 Task: Use LinkedIn's search filters to find people associated with 'Chetana's Institute of Management & Research', in the 'Language Schools' industry, located in 'Vác, Pest, Hungary', talking about '#openhouse', working at 'udaan.com', speaking 'Spanish', offering 'Virtual Assistance', and having 'building inspector' in their title.
Action: Mouse moved to (355, 124)
Screenshot: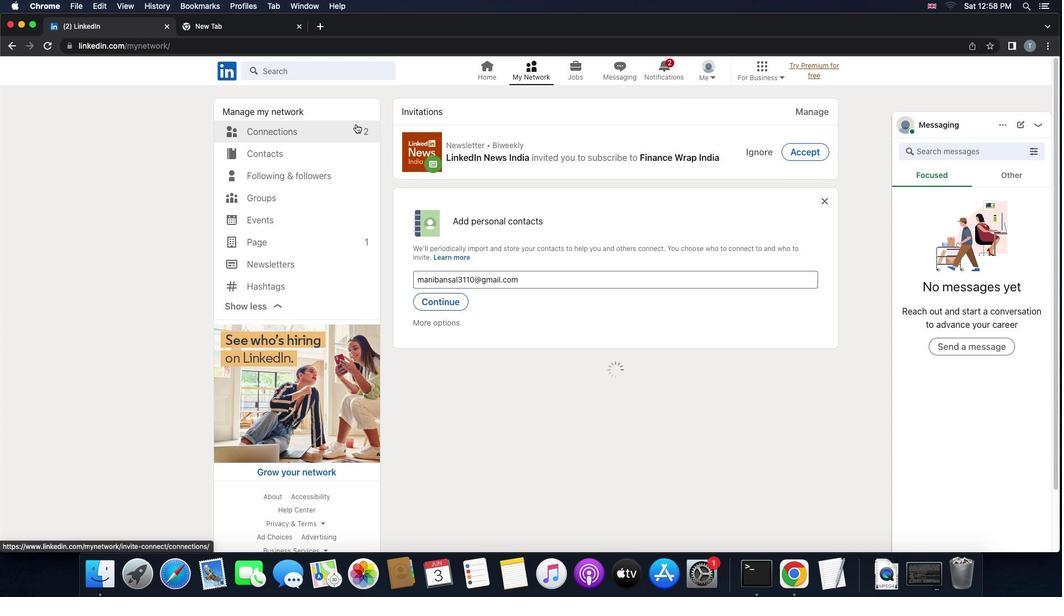 
Action: Mouse pressed left at (355, 124)
Screenshot: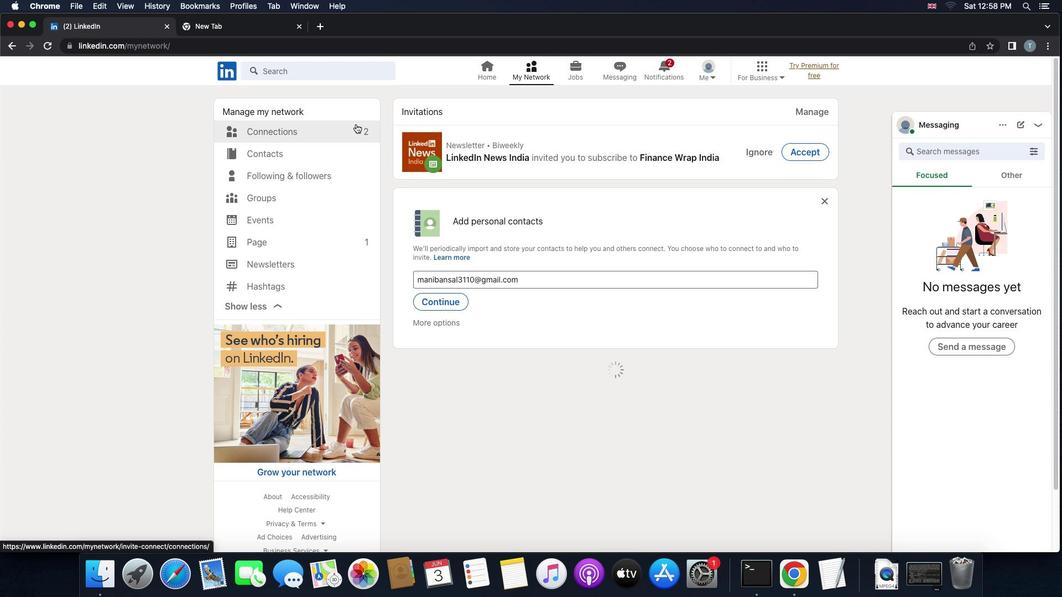 
Action: Mouse pressed left at (355, 124)
Screenshot: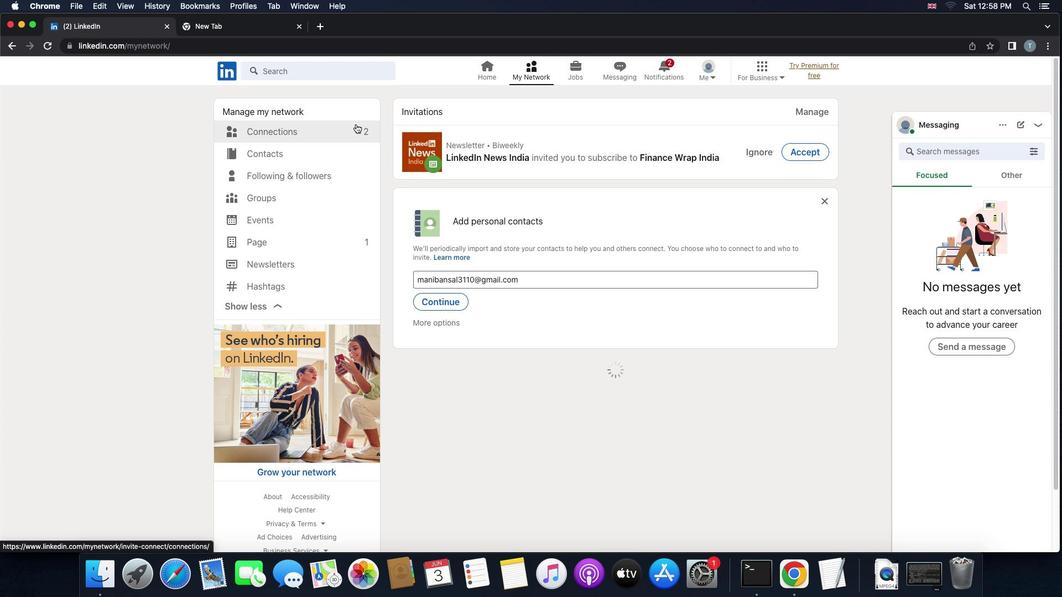 
Action: Mouse moved to (633, 132)
Screenshot: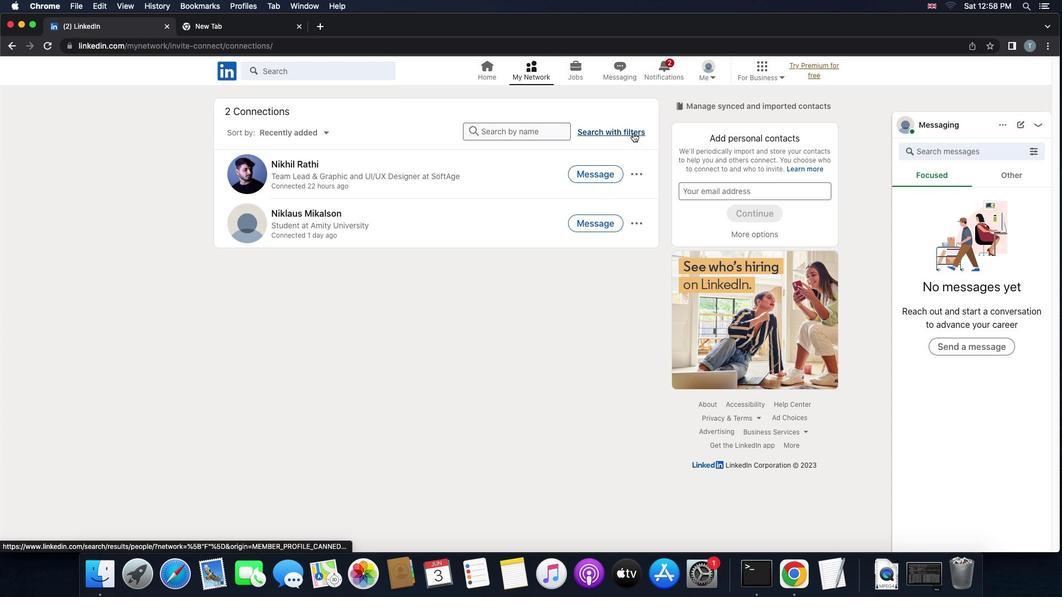 
Action: Mouse pressed left at (633, 132)
Screenshot: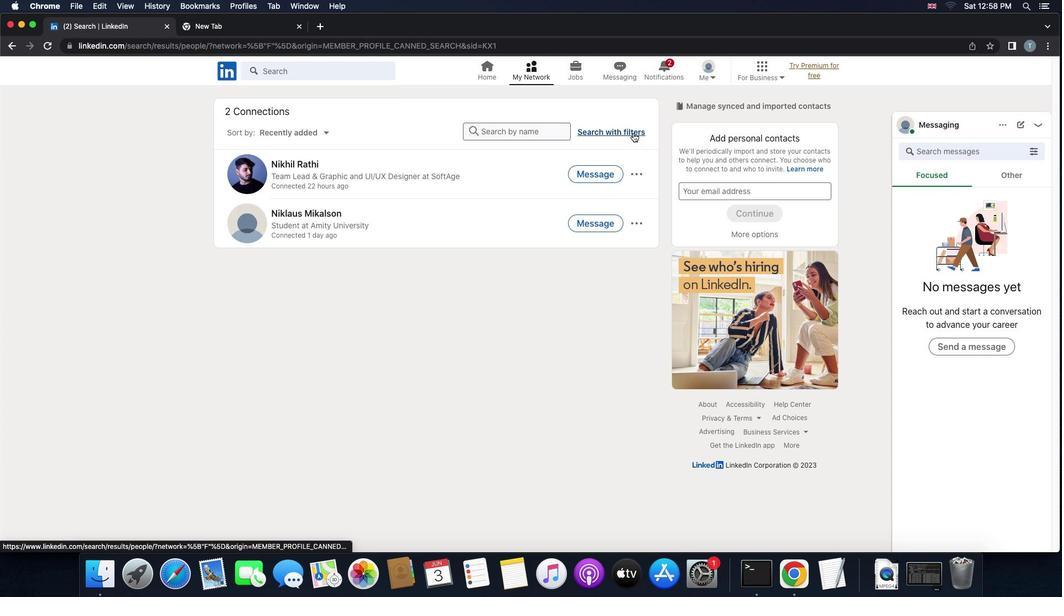 
Action: Mouse moved to (578, 96)
Screenshot: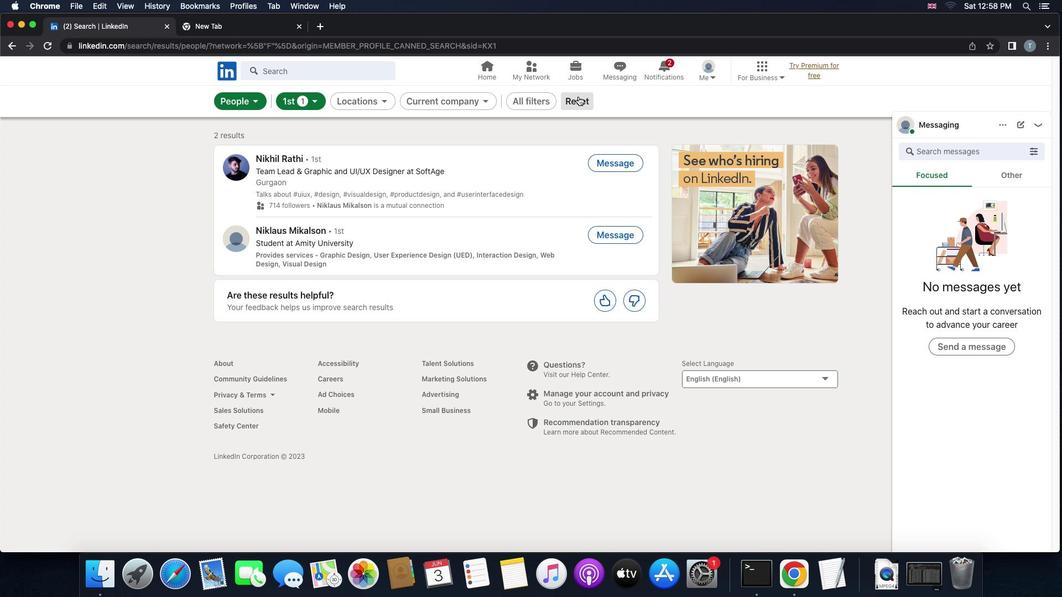
Action: Mouse pressed left at (578, 96)
Screenshot: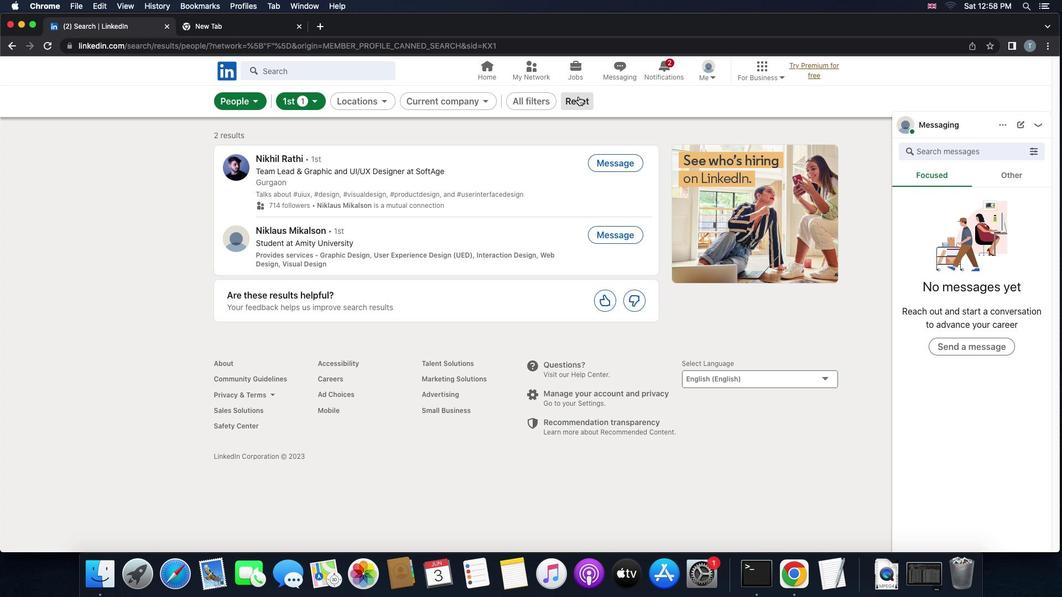 
Action: Mouse moved to (554, 103)
Screenshot: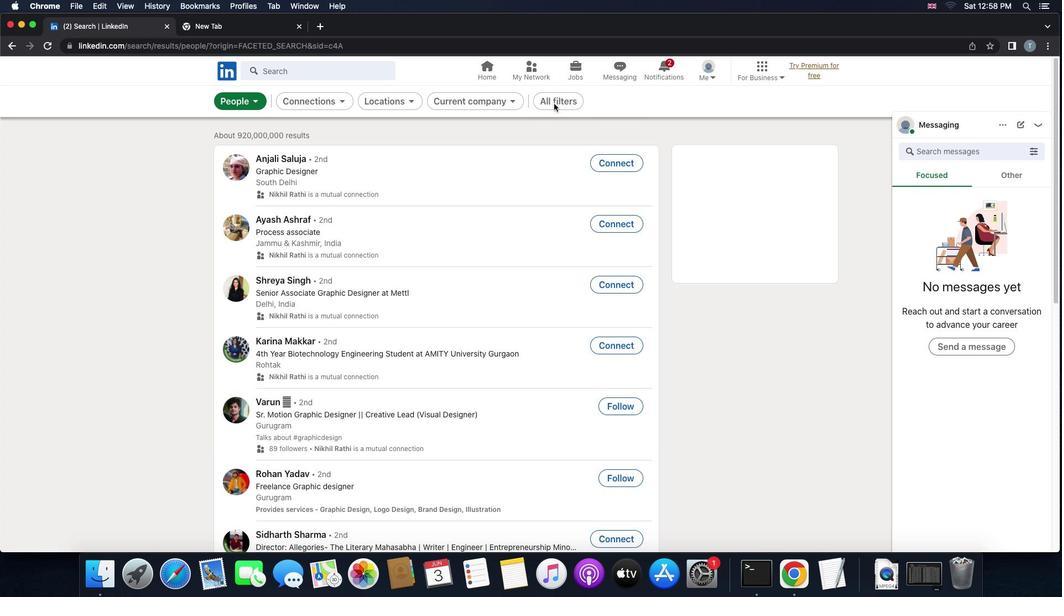 
Action: Mouse pressed left at (554, 103)
Screenshot: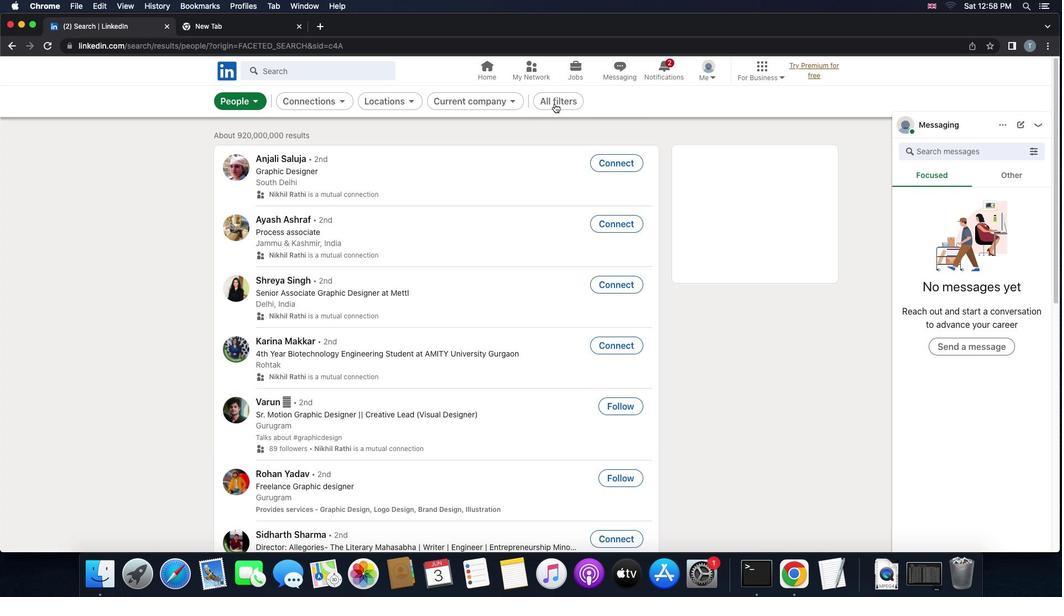 
Action: Mouse moved to (859, 272)
Screenshot: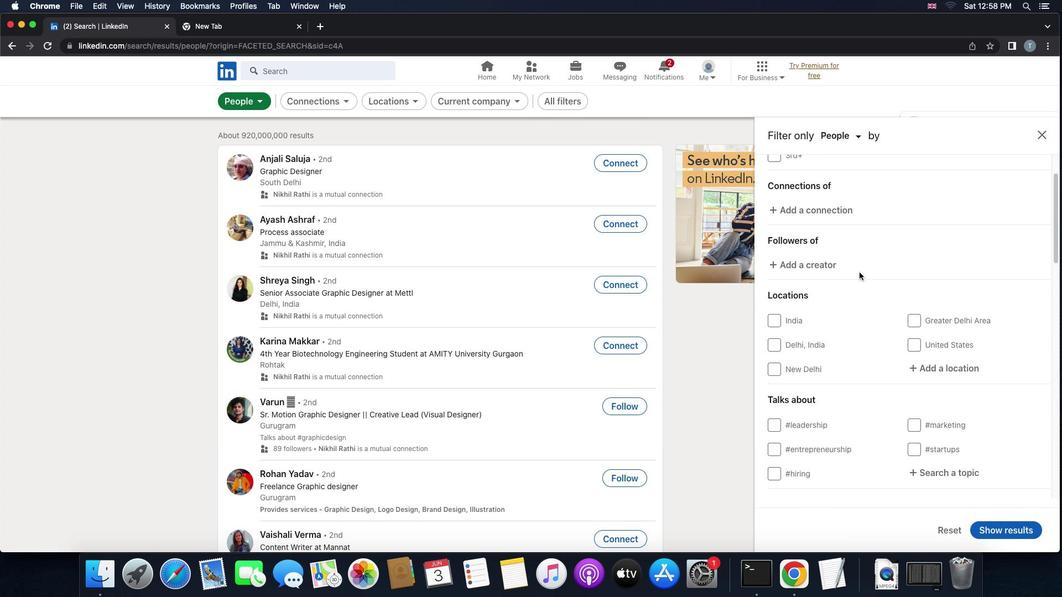 
Action: Mouse scrolled (859, 272) with delta (0, 0)
Screenshot: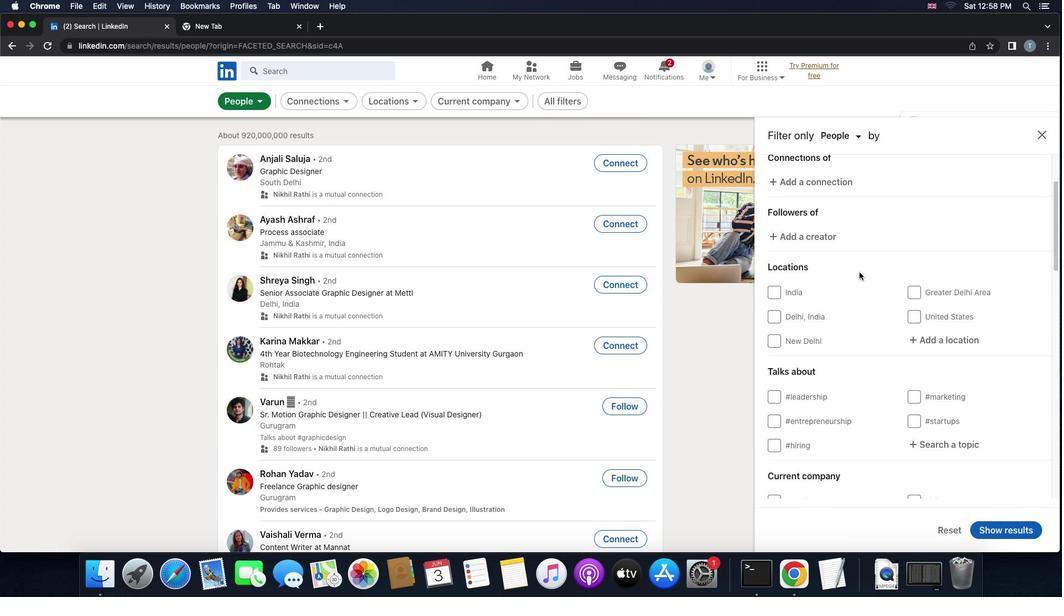 
Action: Mouse moved to (859, 272)
Screenshot: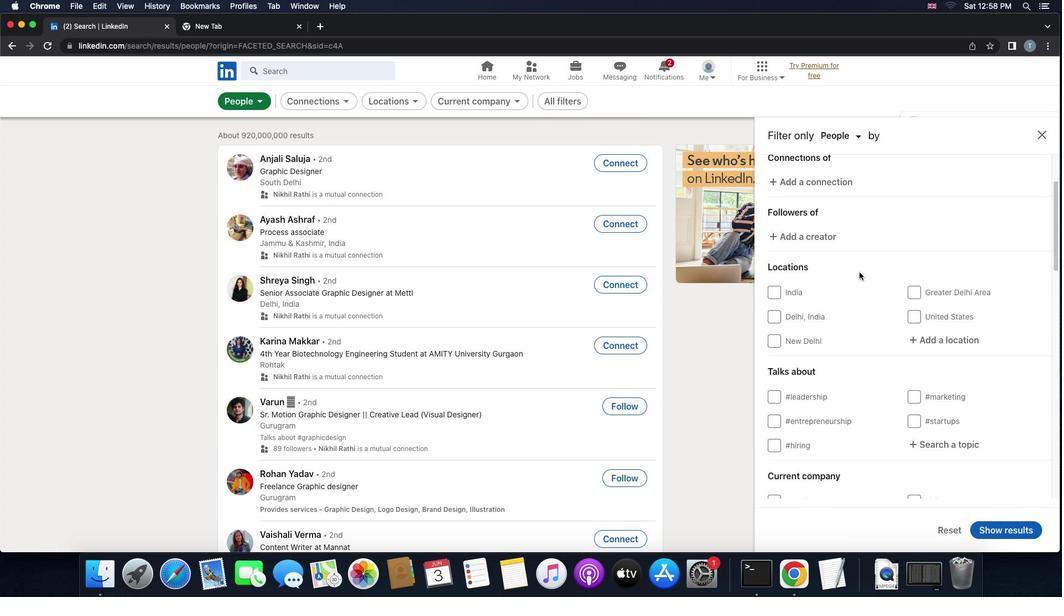 
Action: Mouse scrolled (859, 272) with delta (0, 0)
Screenshot: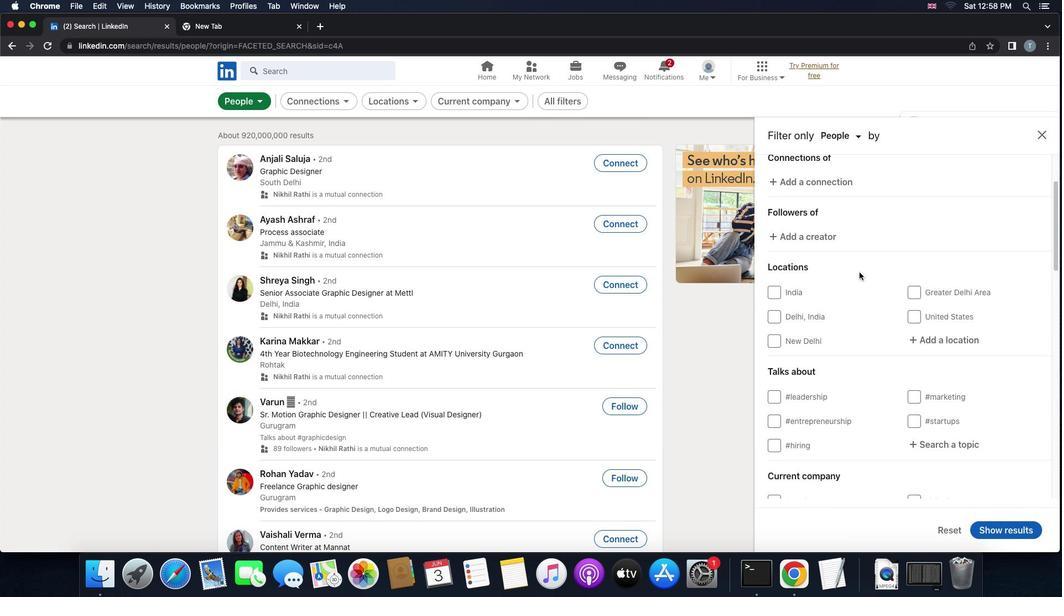 
Action: Mouse scrolled (859, 272) with delta (0, -1)
Screenshot: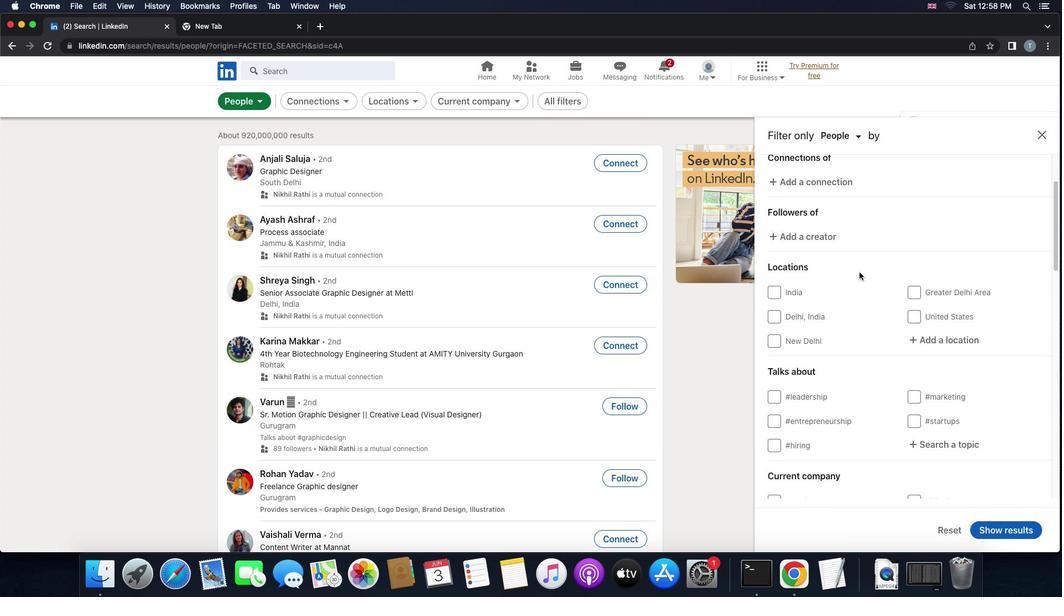 
Action: Mouse moved to (944, 338)
Screenshot: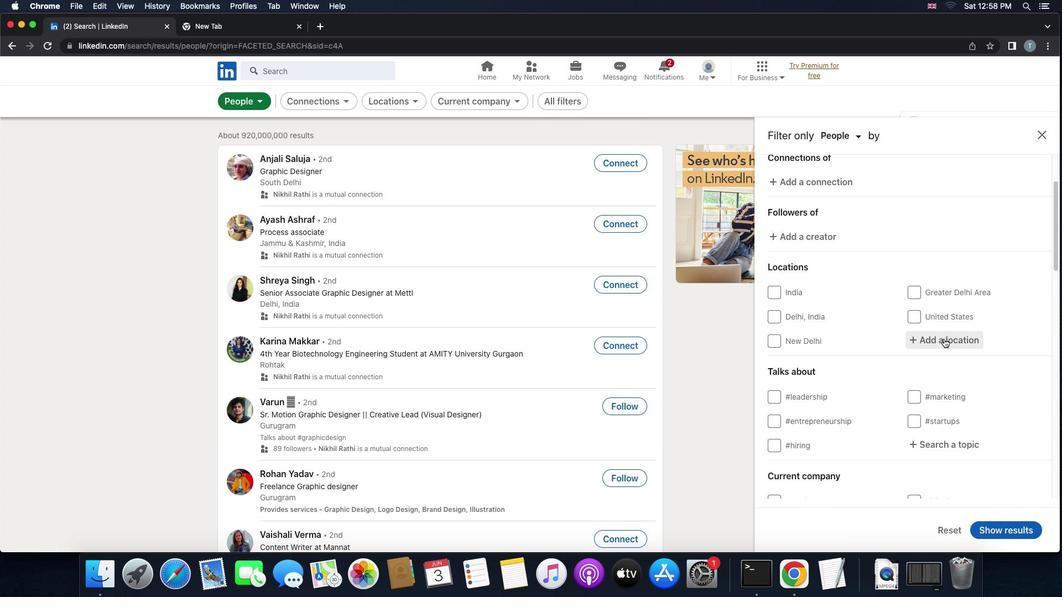 
Action: Mouse pressed left at (944, 338)
Screenshot: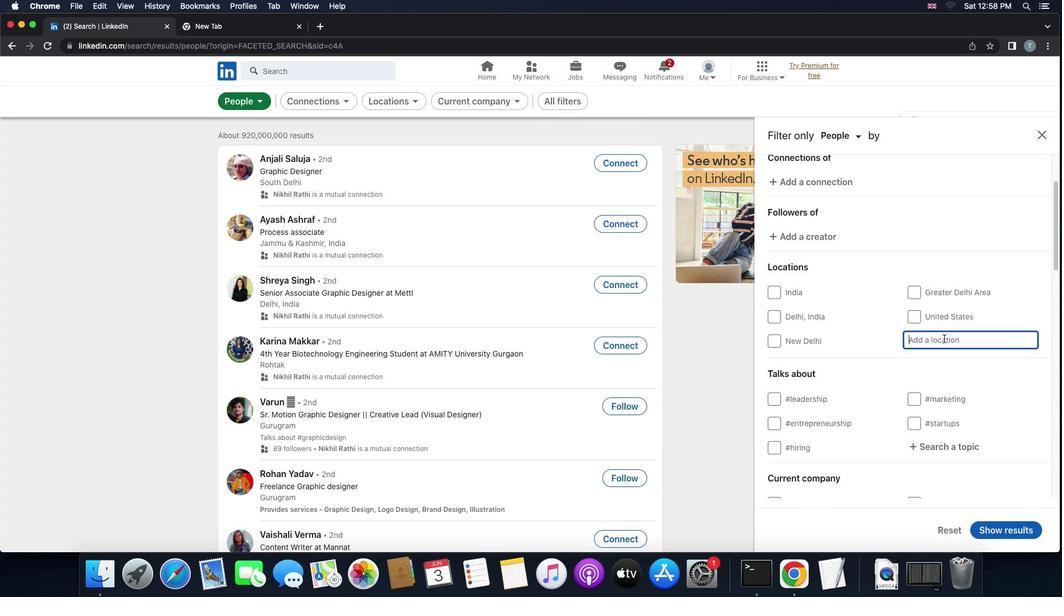 
Action: Key pressed 'v''a''c'
Screenshot: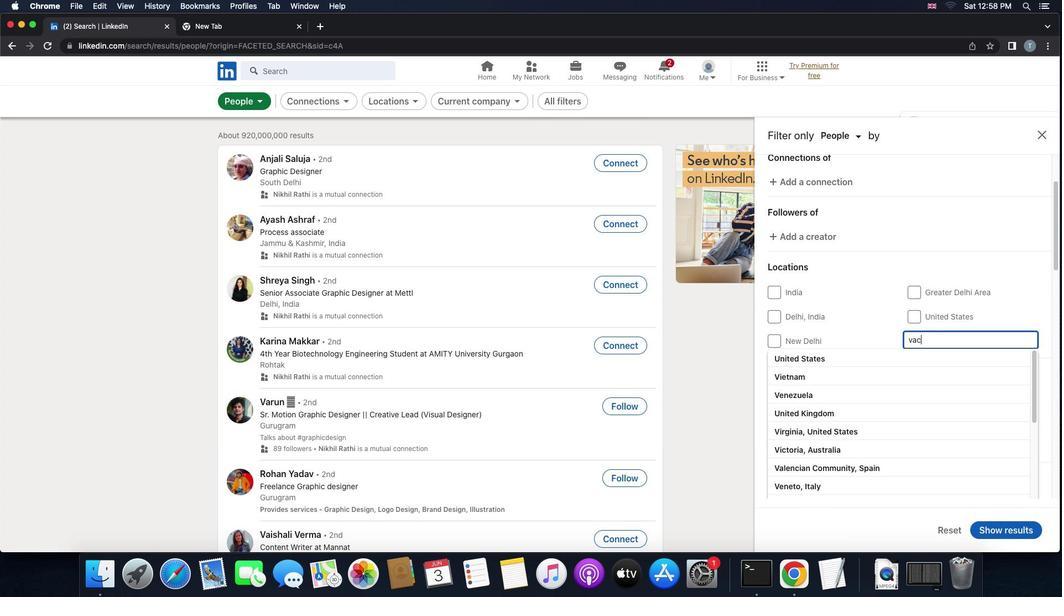 
Action: Mouse moved to (927, 416)
Screenshot: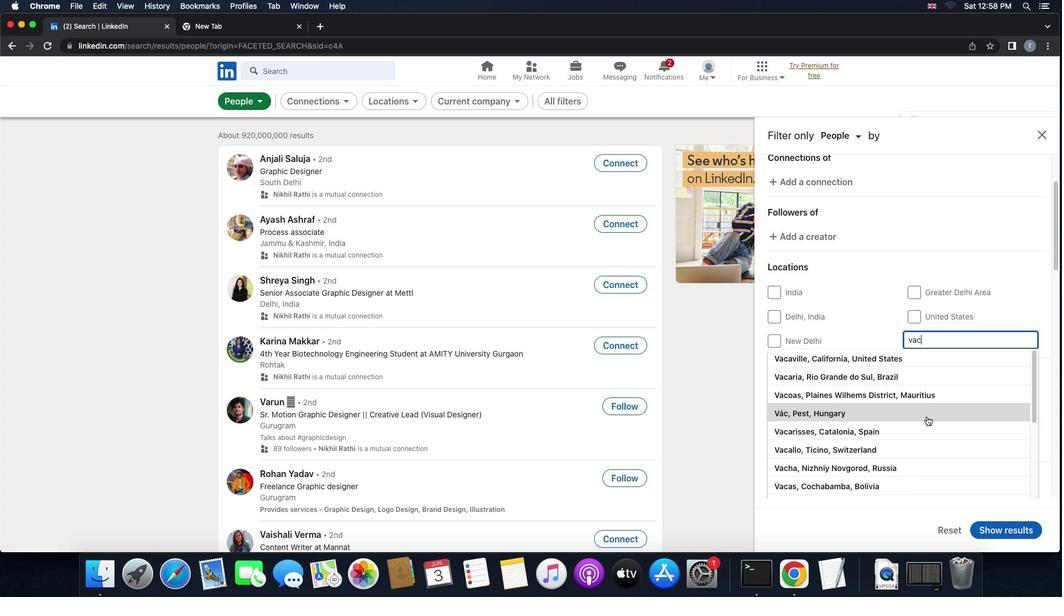 
Action: Mouse pressed left at (927, 416)
Screenshot: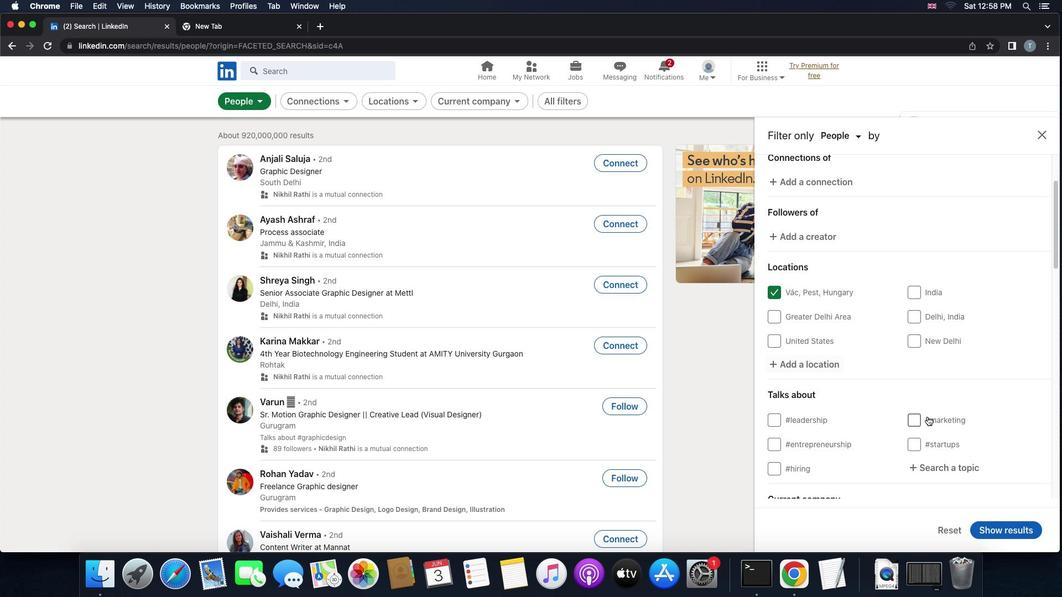 
Action: Mouse moved to (927, 416)
Screenshot: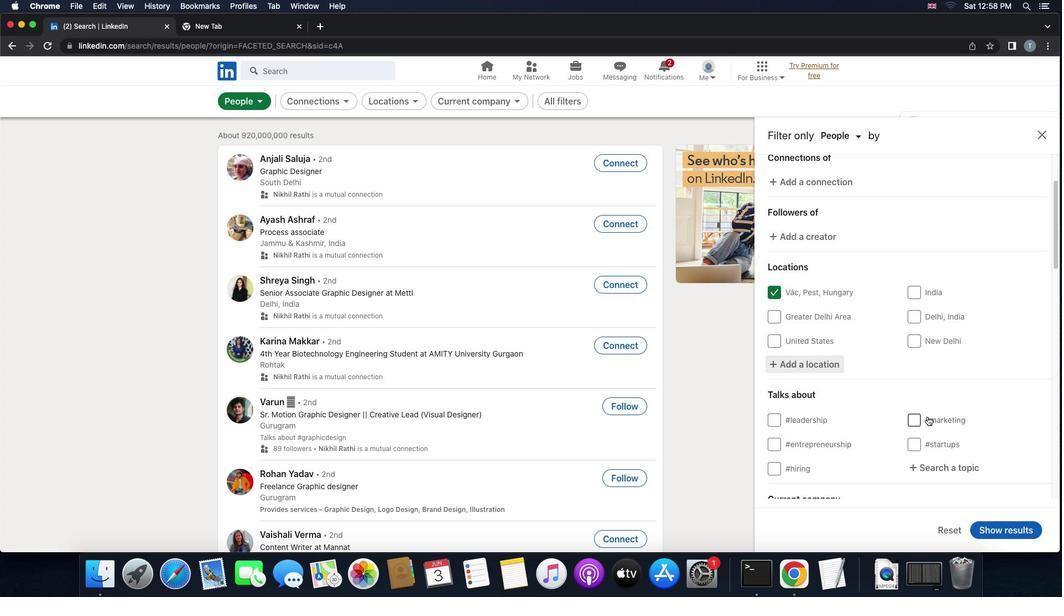 
Action: Mouse scrolled (927, 416) with delta (0, 0)
Screenshot: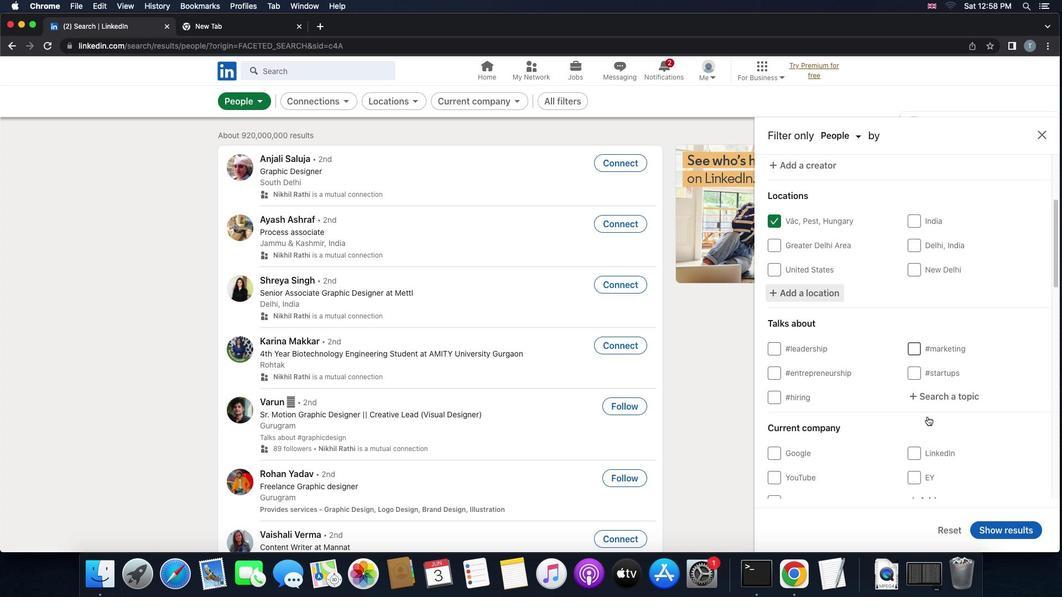 
Action: Mouse scrolled (927, 416) with delta (0, 0)
Screenshot: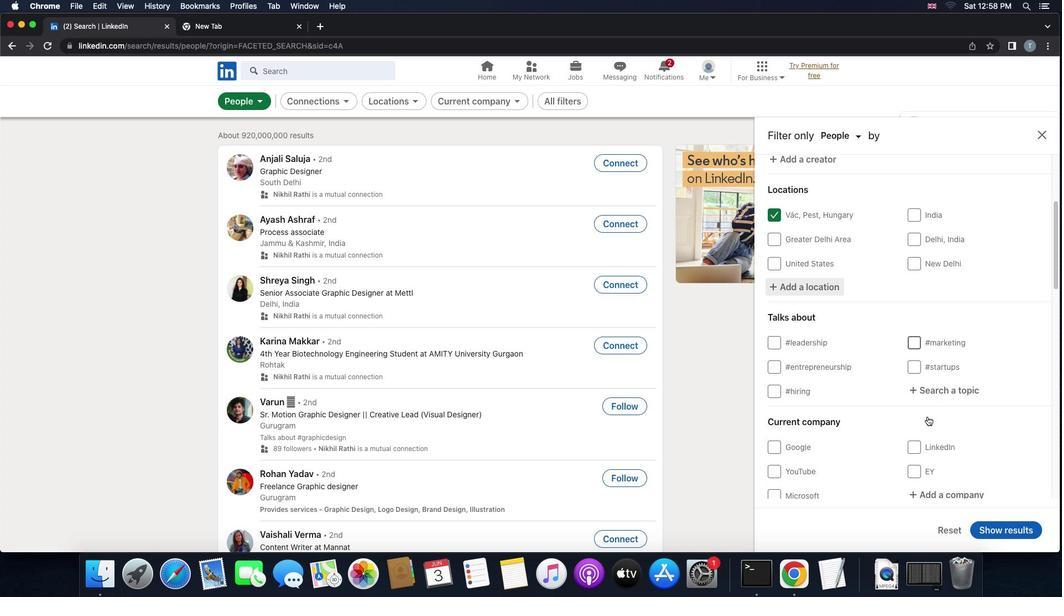 
Action: Mouse scrolled (927, 416) with delta (0, -1)
Screenshot: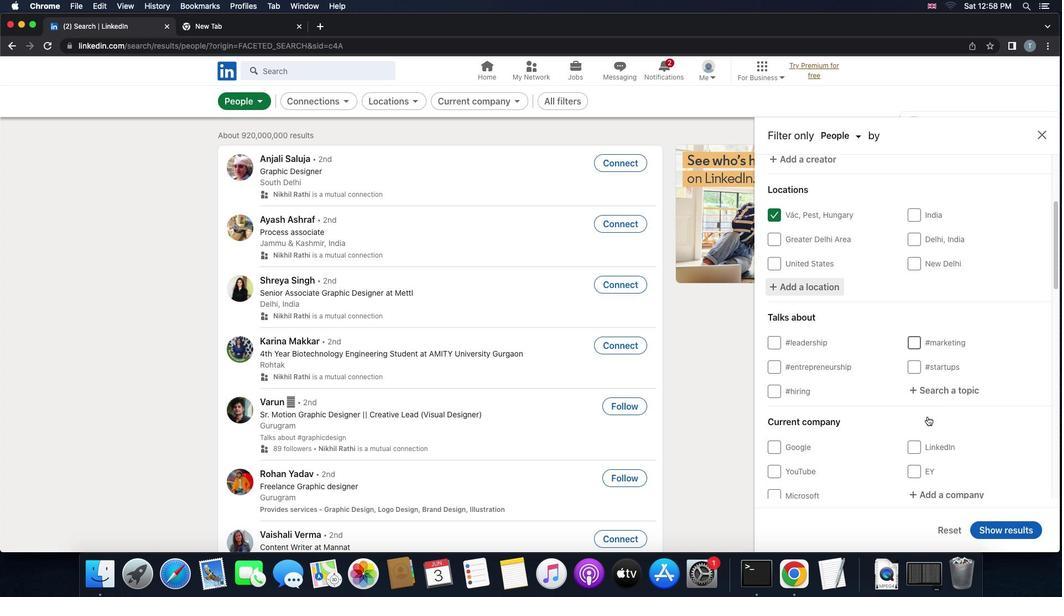 
Action: Mouse moved to (936, 391)
Screenshot: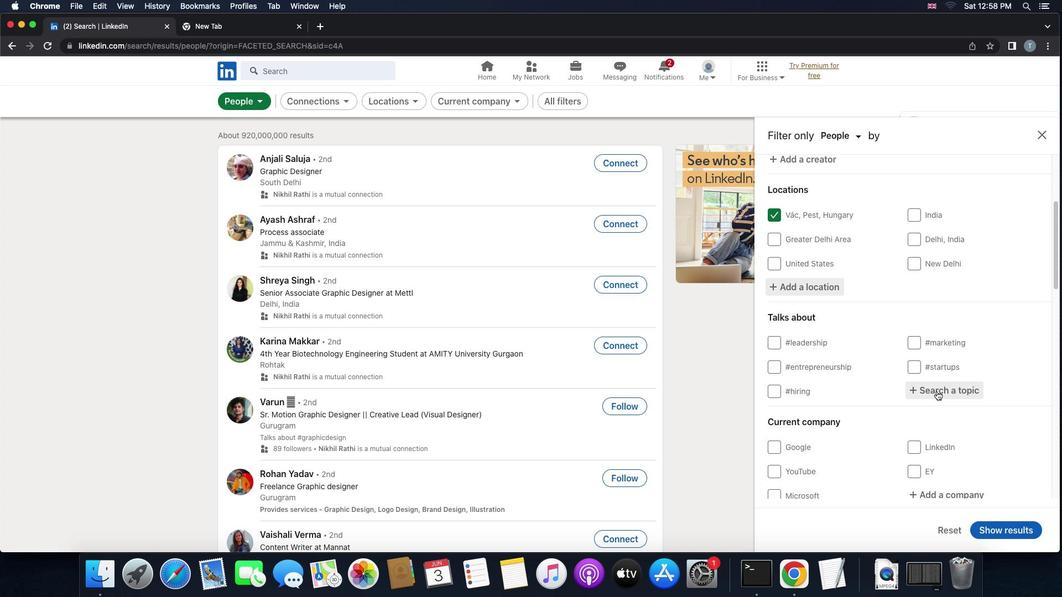 
Action: Mouse pressed left at (936, 391)
Screenshot: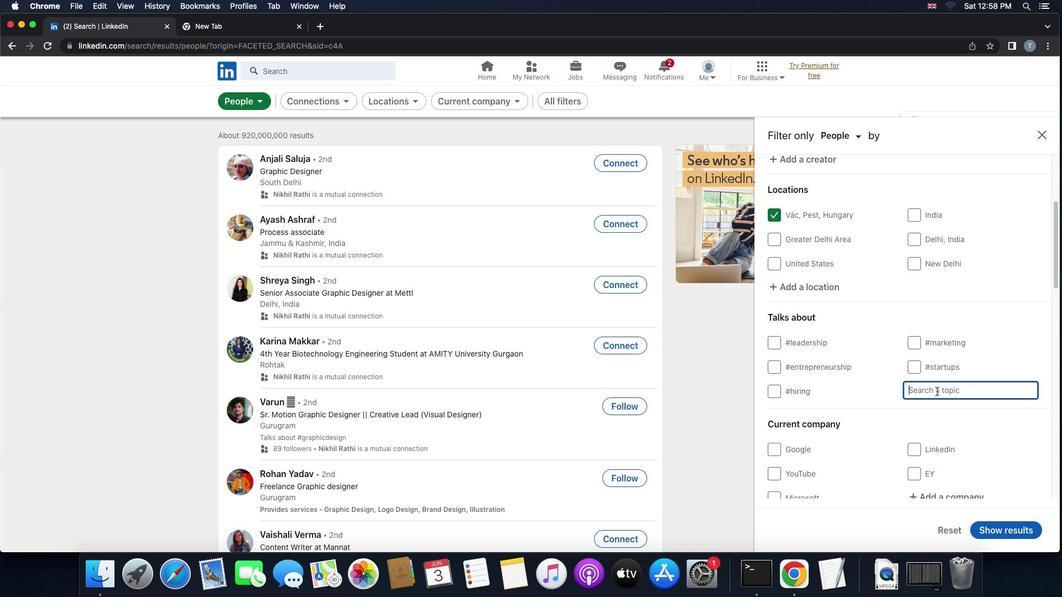 
Action: Key pressed 'o''p''e''n''h''o''u''s''e'
Screenshot: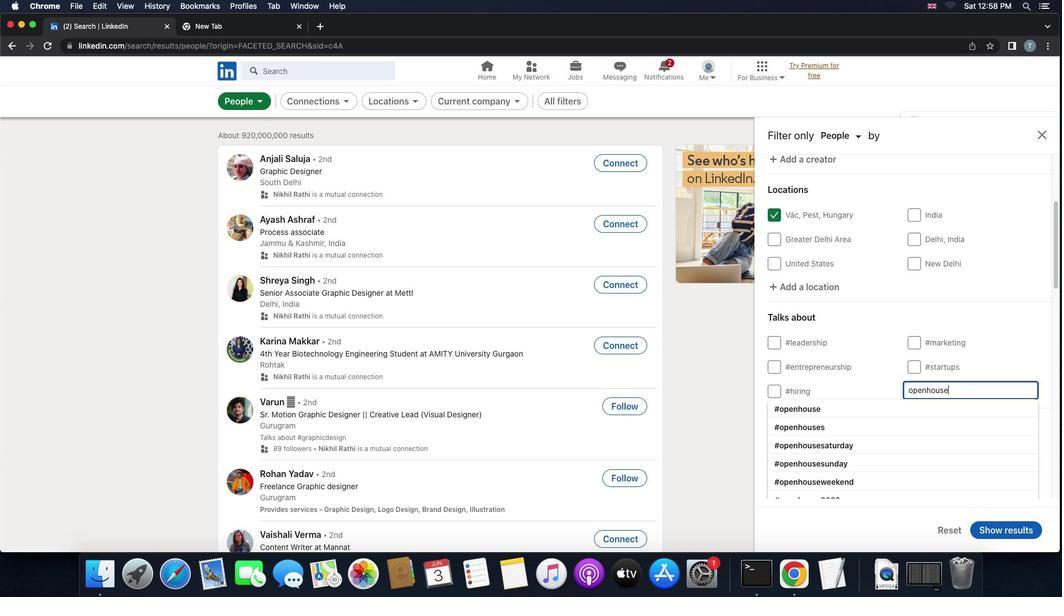 
Action: Mouse moved to (923, 402)
Screenshot: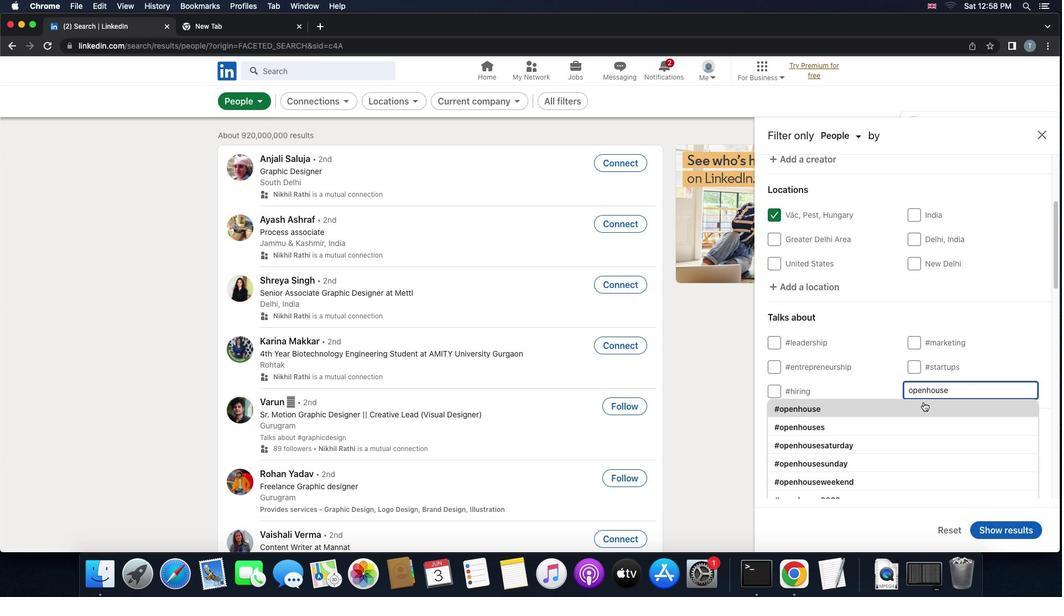 
Action: Mouse pressed left at (923, 402)
Screenshot: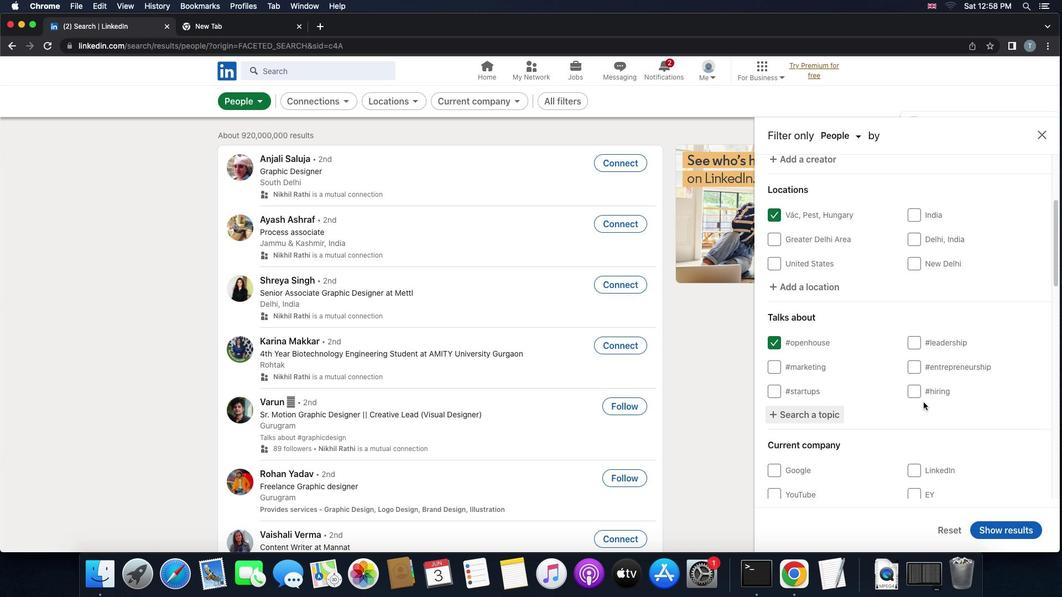 
Action: Mouse scrolled (923, 402) with delta (0, 0)
Screenshot: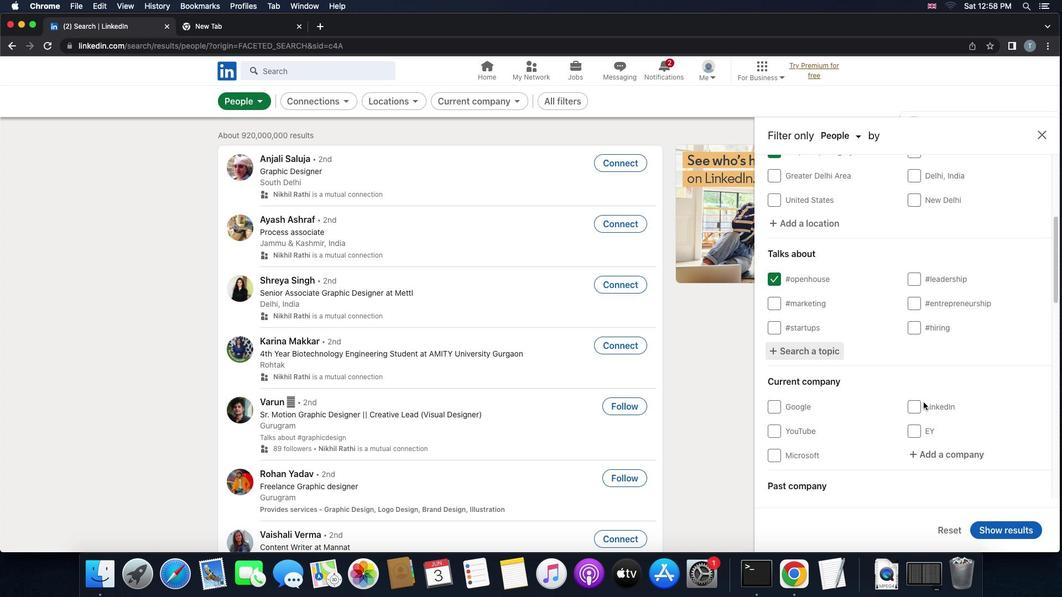 
Action: Mouse scrolled (923, 402) with delta (0, 0)
Screenshot: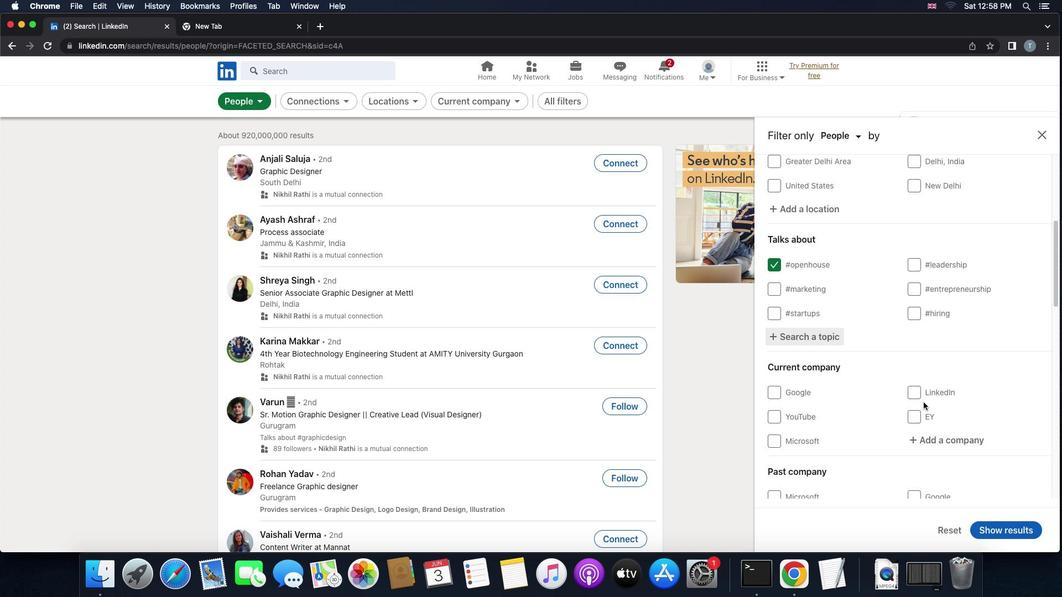 
Action: Mouse scrolled (923, 402) with delta (0, -1)
Screenshot: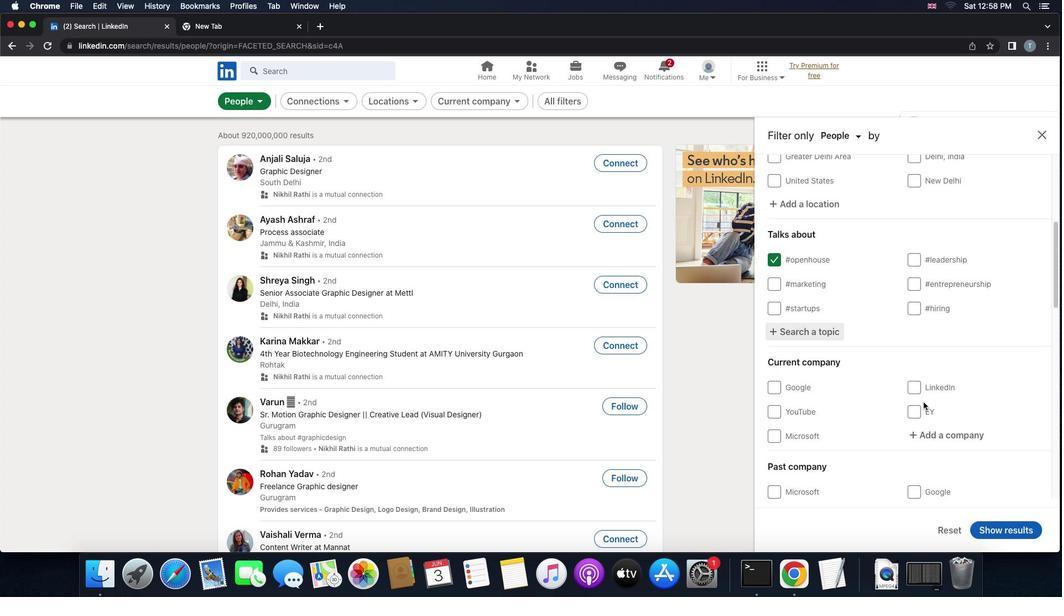 
Action: Mouse scrolled (923, 402) with delta (0, 0)
Screenshot: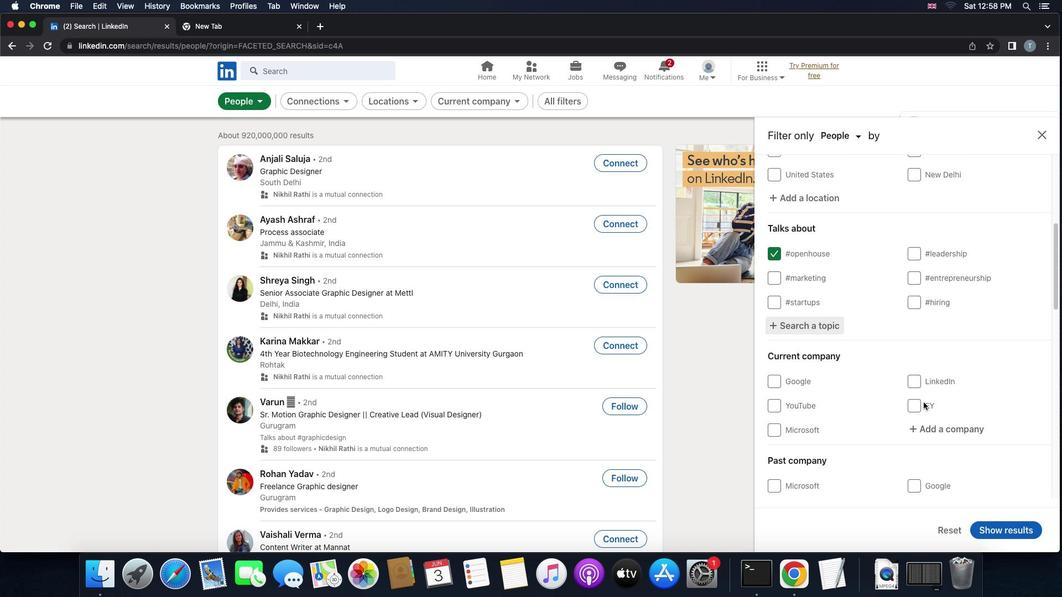 
Action: Mouse scrolled (923, 402) with delta (0, 0)
Screenshot: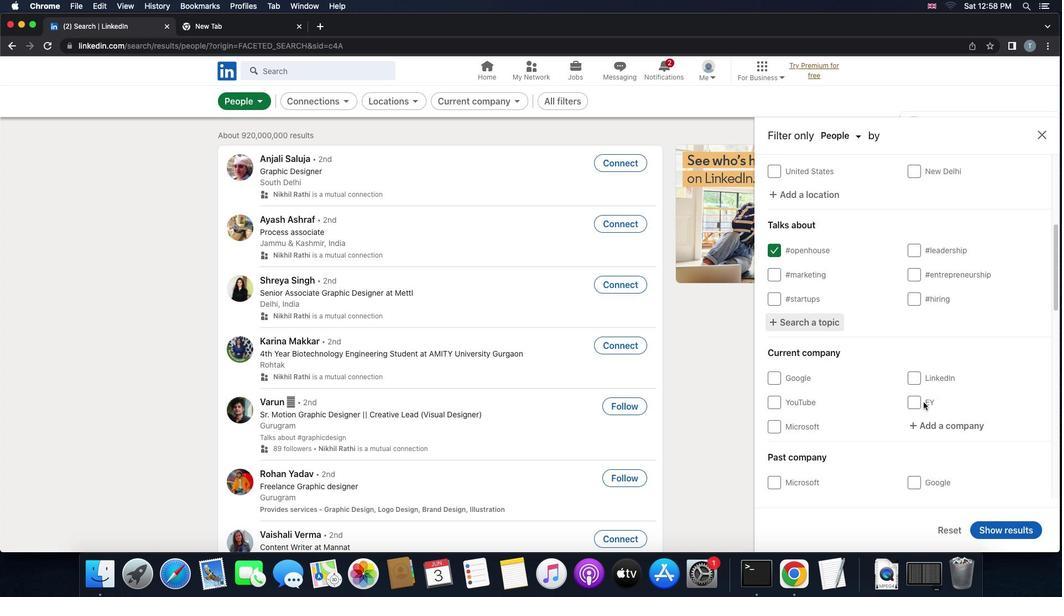 
Action: Mouse scrolled (923, 402) with delta (0, 0)
Screenshot: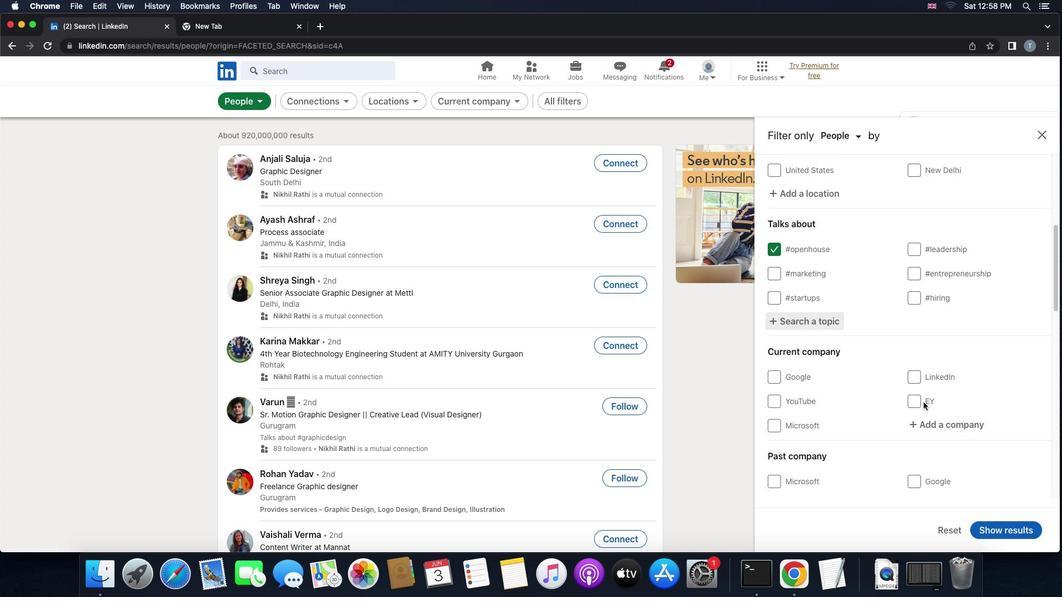 
Action: Mouse scrolled (923, 402) with delta (0, 0)
Screenshot: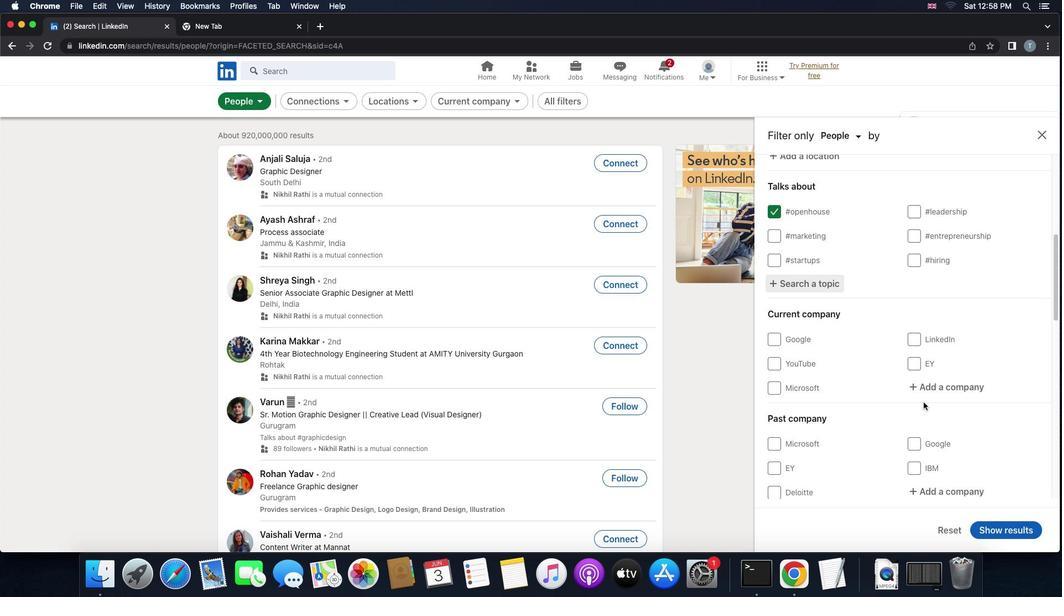 
Action: Mouse scrolled (923, 402) with delta (0, 0)
Screenshot: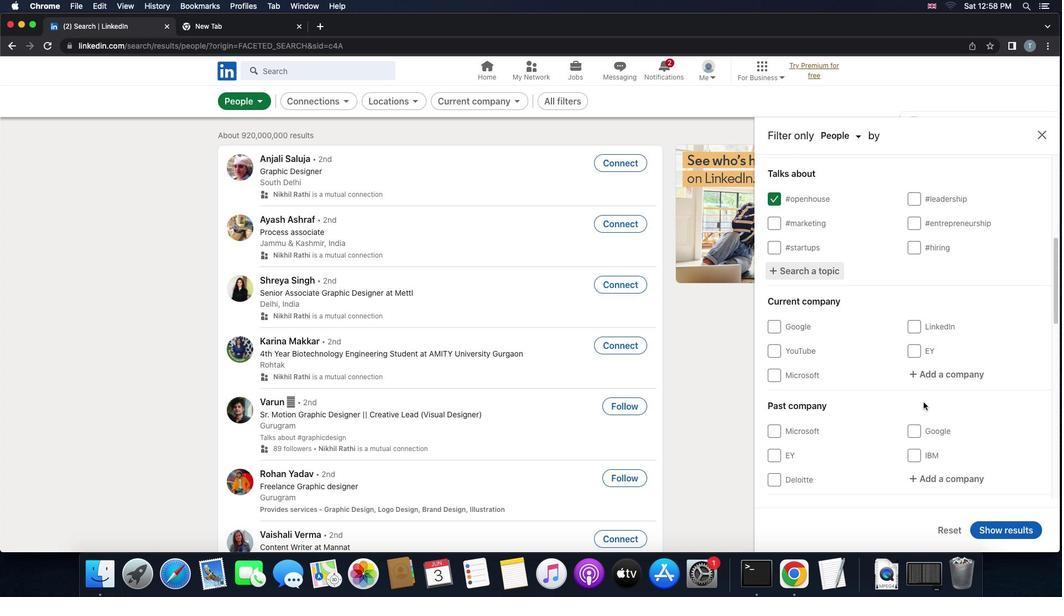 
Action: Mouse scrolled (923, 402) with delta (0, 0)
Screenshot: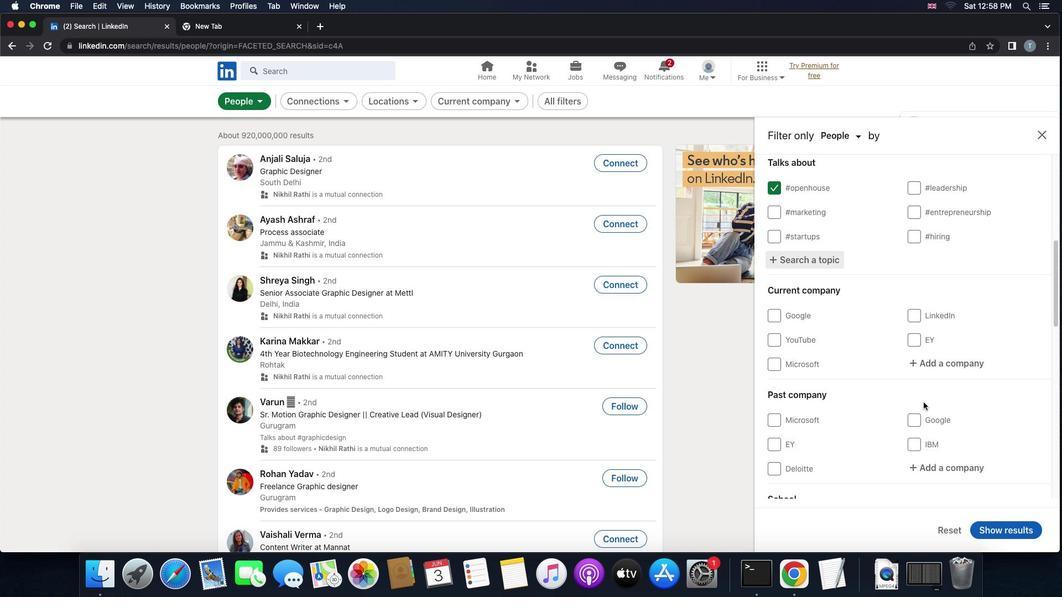 
Action: Mouse moved to (941, 366)
Screenshot: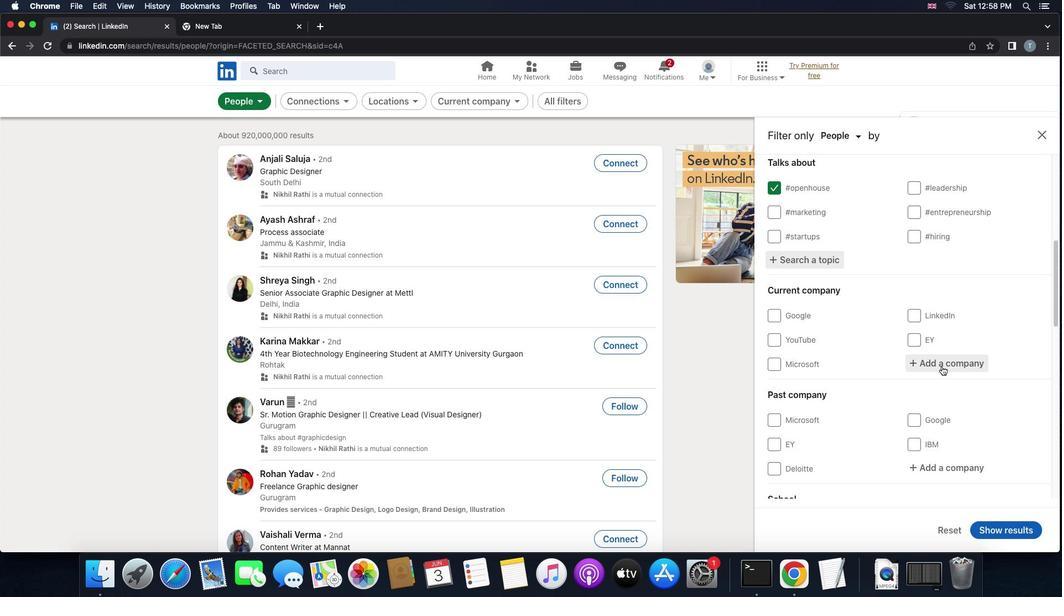
Action: Mouse pressed left at (941, 366)
Screenshot: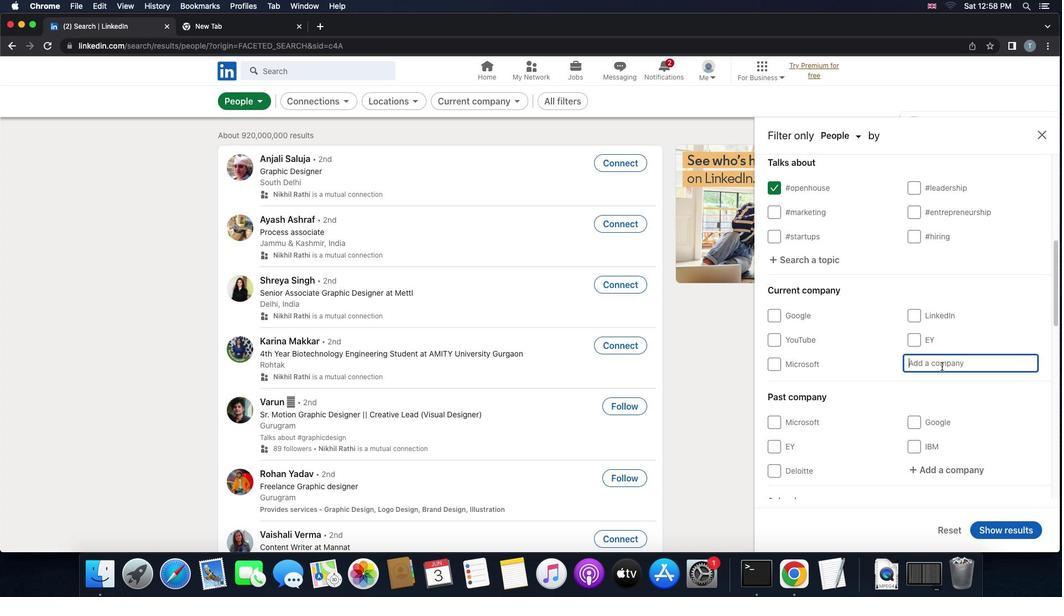 
Action: Mouse moved to (898, 367)
Screenshot: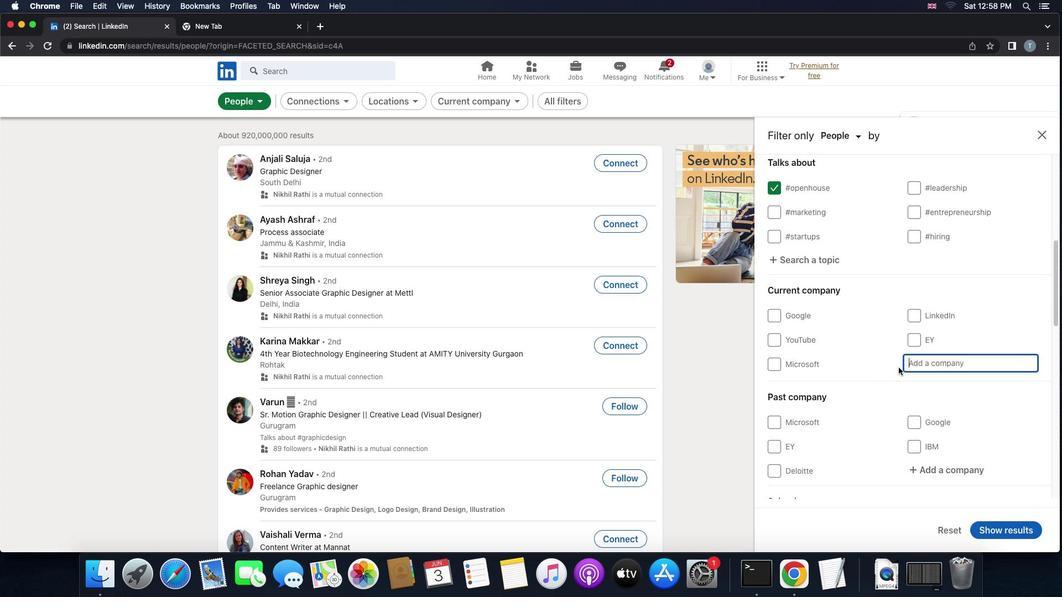 
Action: Key pressed 'u''d''a''a''n''.''c''o''m'
Screenshot: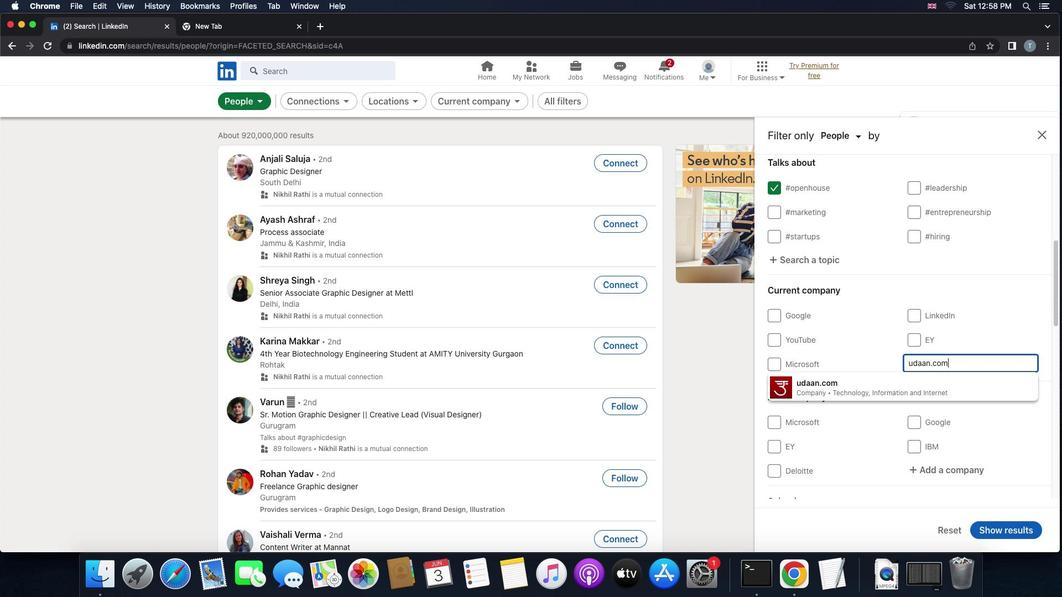 
Action: Mouse moved to (875, 386)
Screenshot: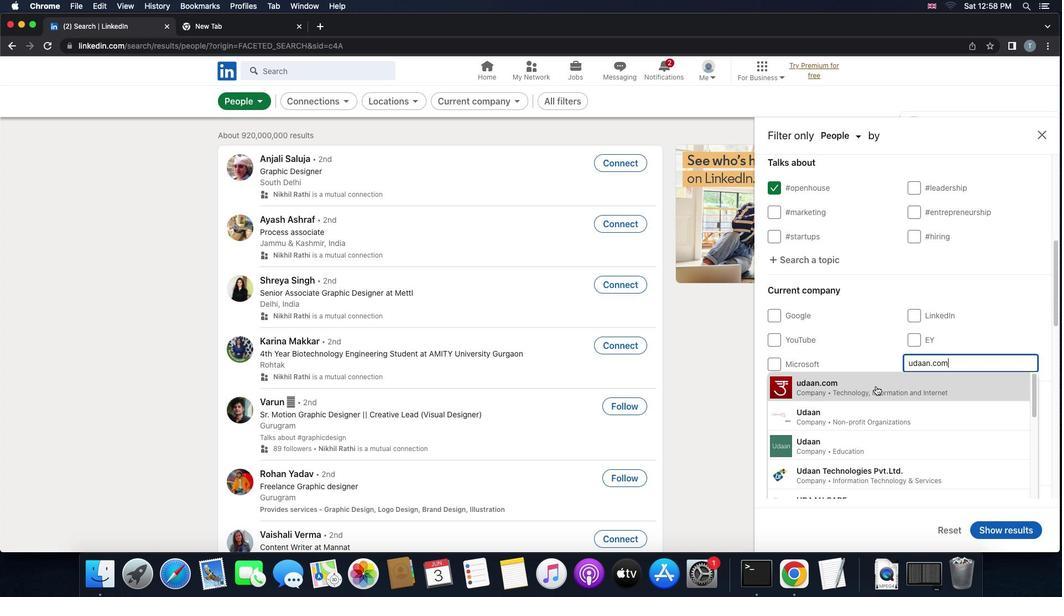 
Action: Mouse pressed left at (875, 386)
Screenshot: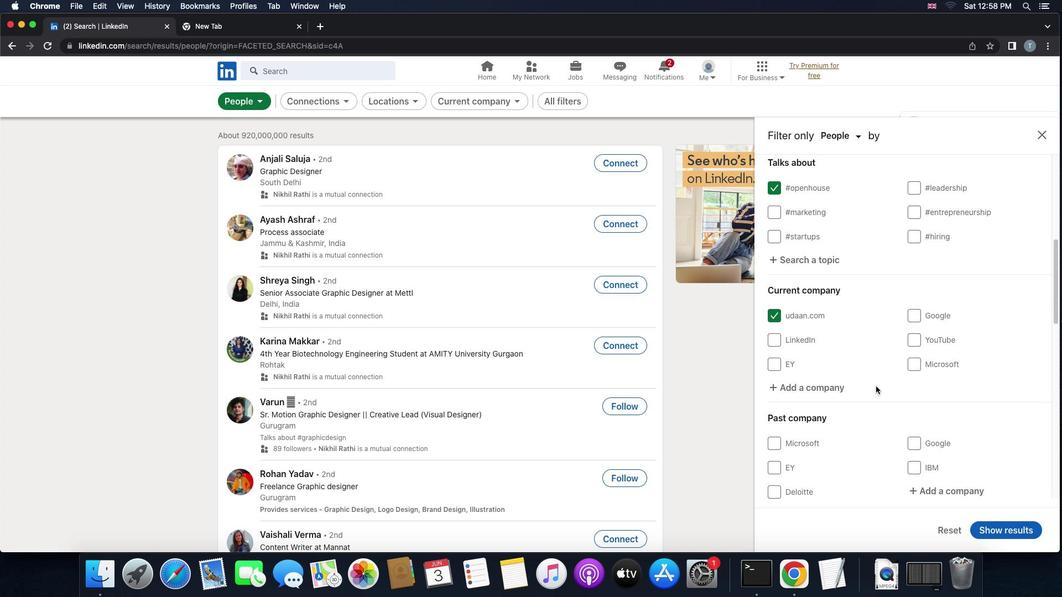 
Action: Mouse scrolled (875, 386) with delta (0, 0)
Screenshot: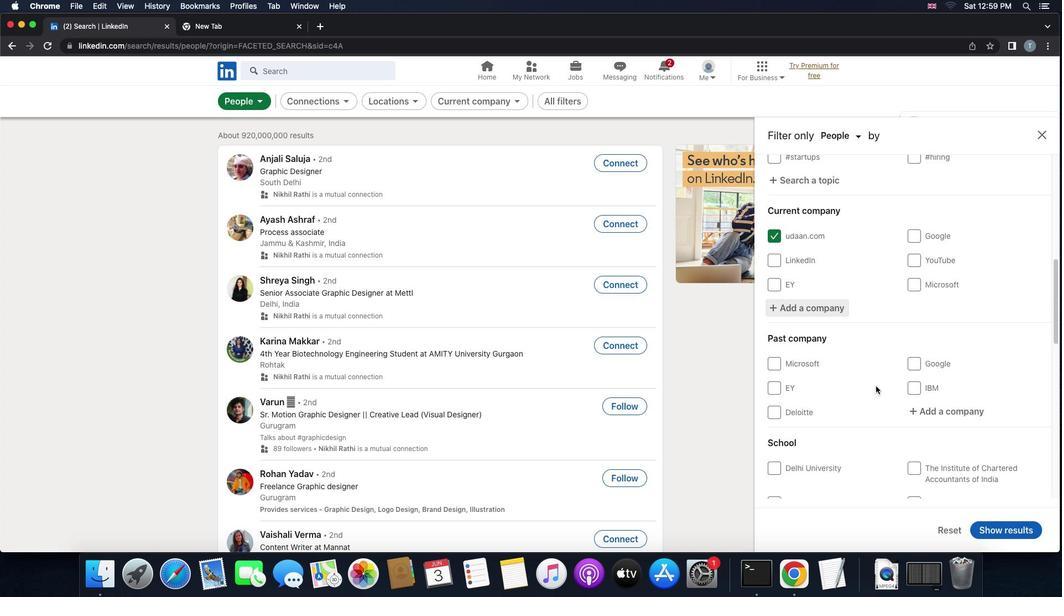 
Action: Mouse scrolled (875, 386) with delta (0, 0)
Screenshot: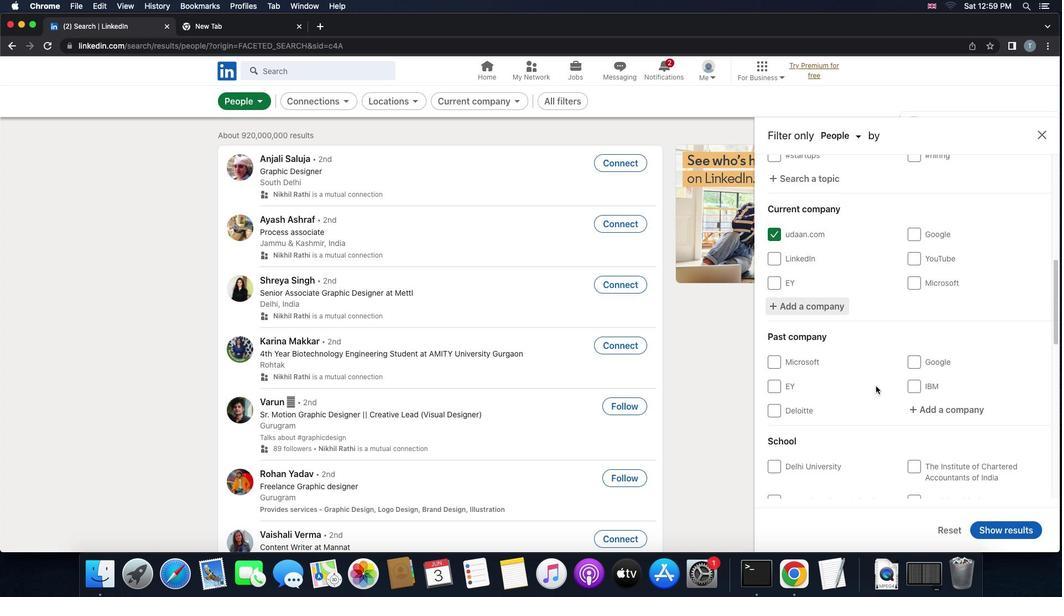 
Action: Mouse scrolled (875, 386) with delta (0, -1)
Screenshot: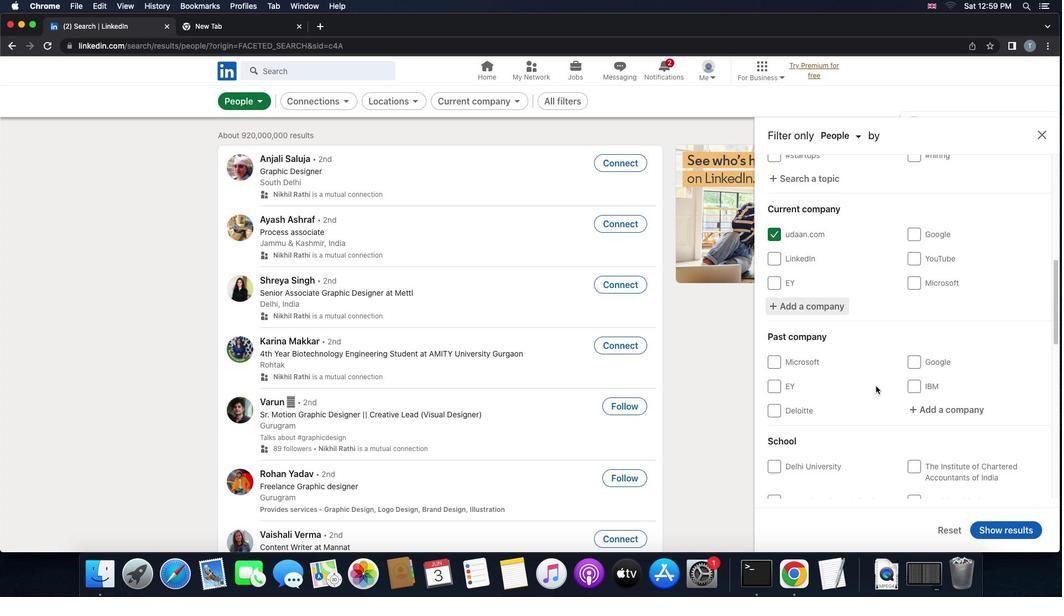 
Action: Mouse scrolled (875, 386) with delta (0, 0)
Screenshot: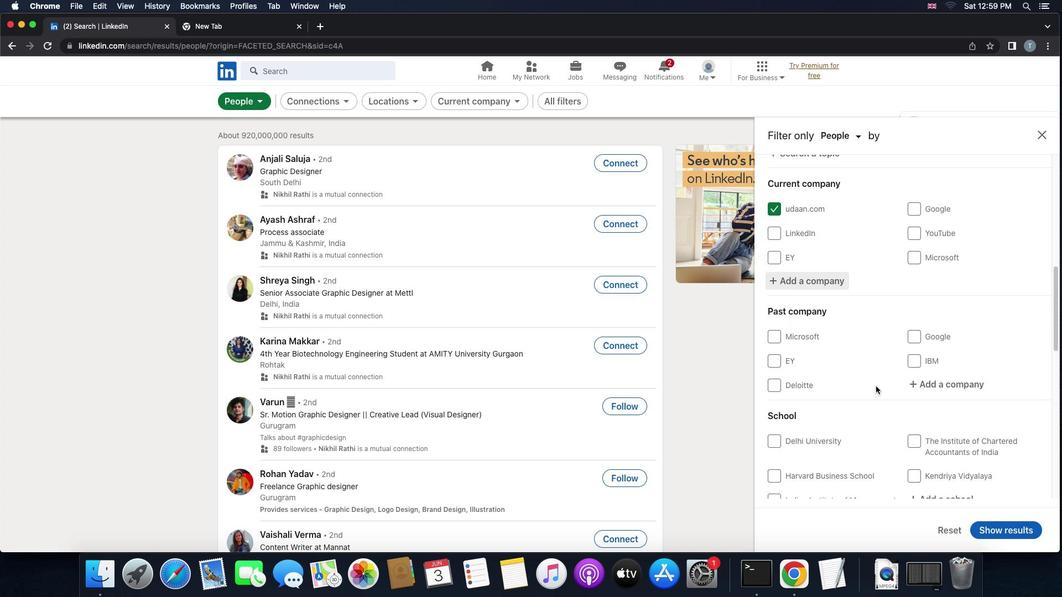 
Action: Mouse scrolled (875, 386) with delta (0, 0)
Screenshot: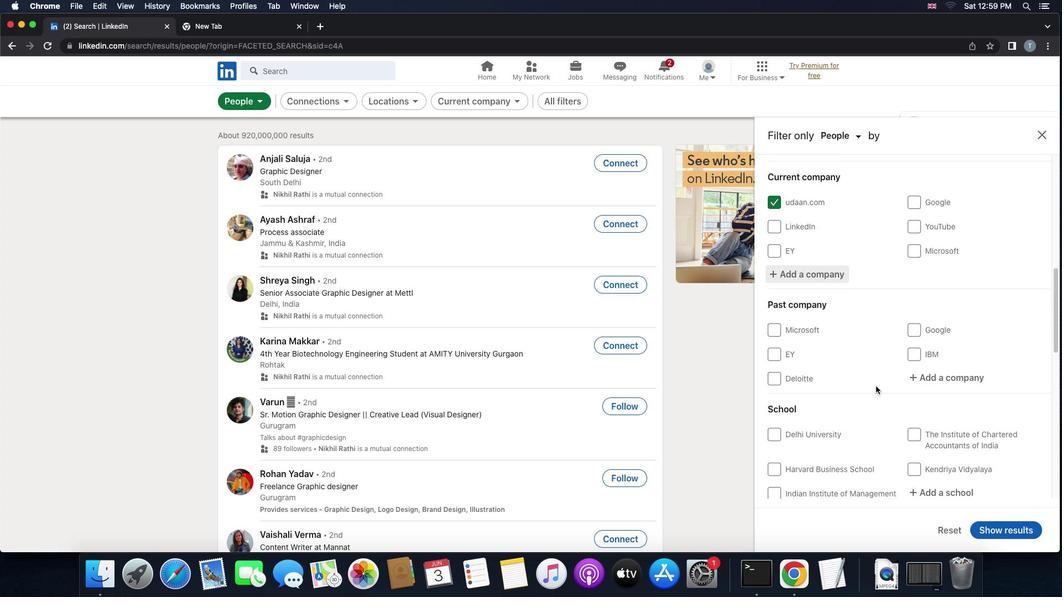 
Action: Mouse scrolled (875, 386) with delta (0, 0)
Screenshot: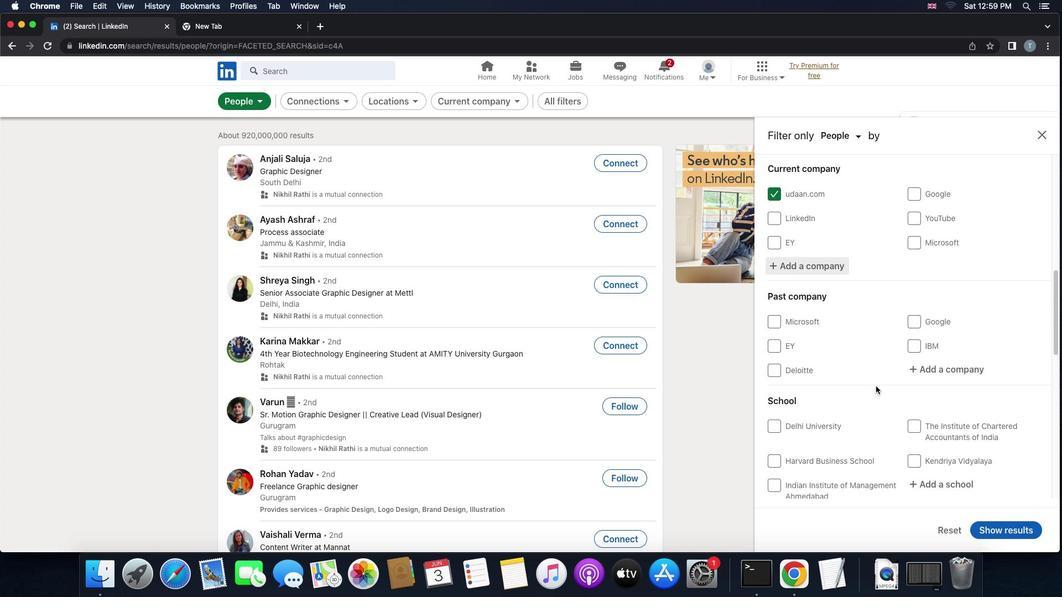 
Action: Mouse moved to (904, 383)
Screenshot: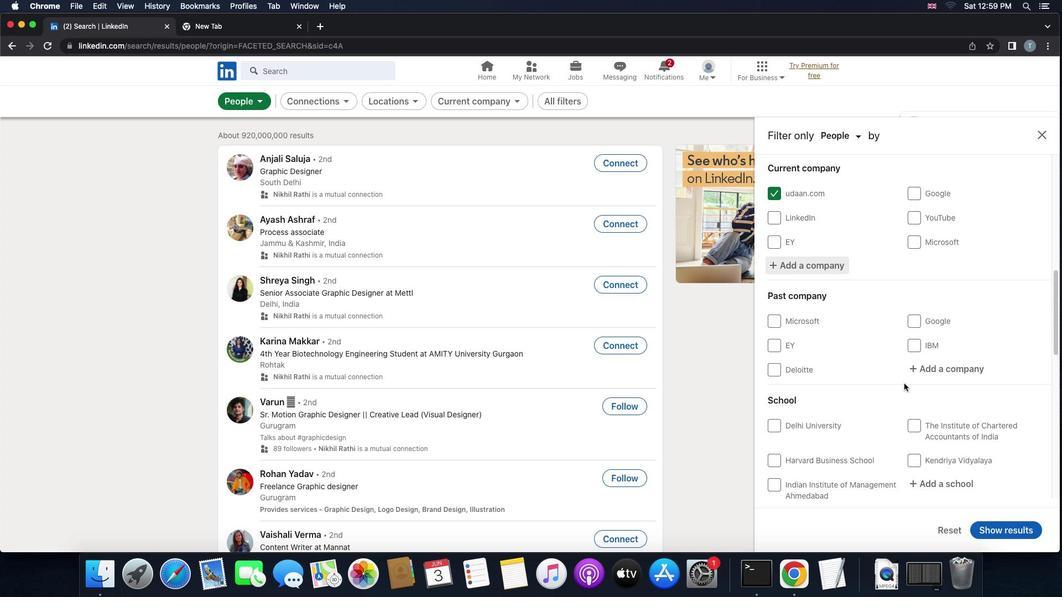 
Action: Mouse scrolled (904, 383) with delta (0, 0)
Screenshot: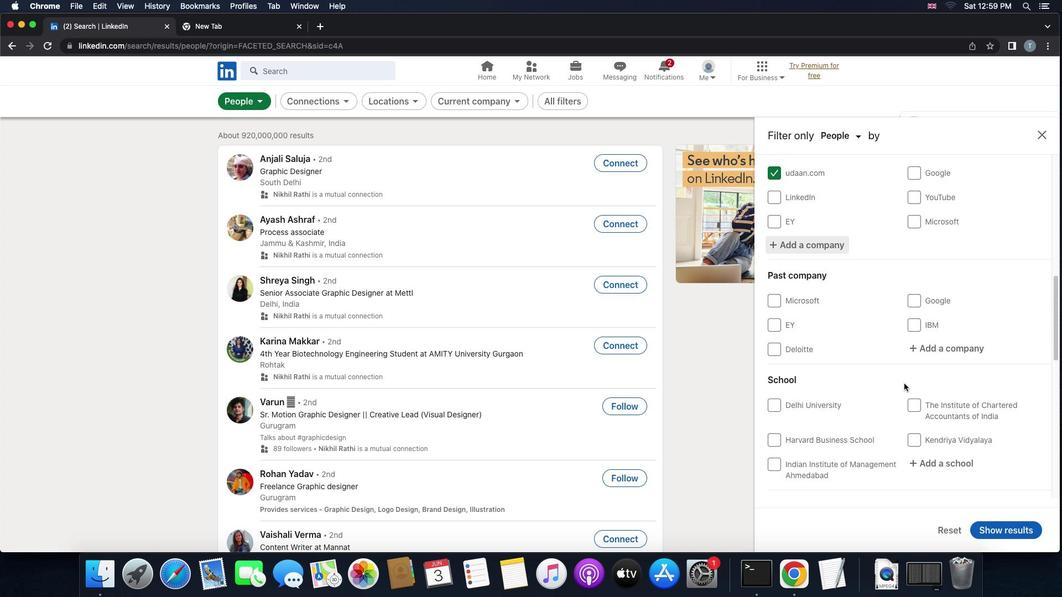 
Action: Mouse scrolled (904, 383) with delta (0, 0)
Screenshot: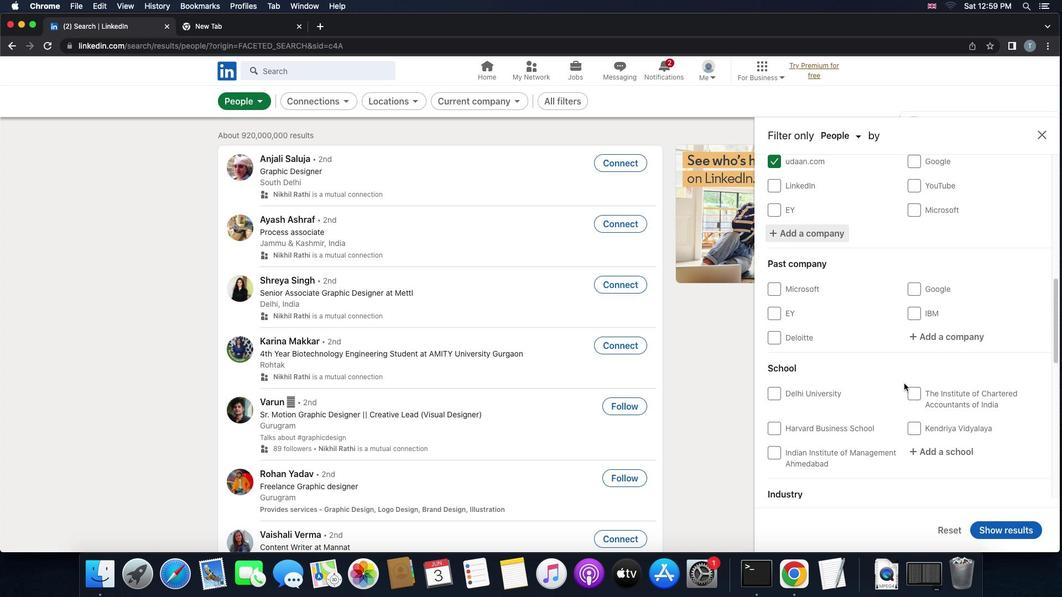 
Action: Mouse scrolled (904, 383) with delta (0, 0)
Screenshot: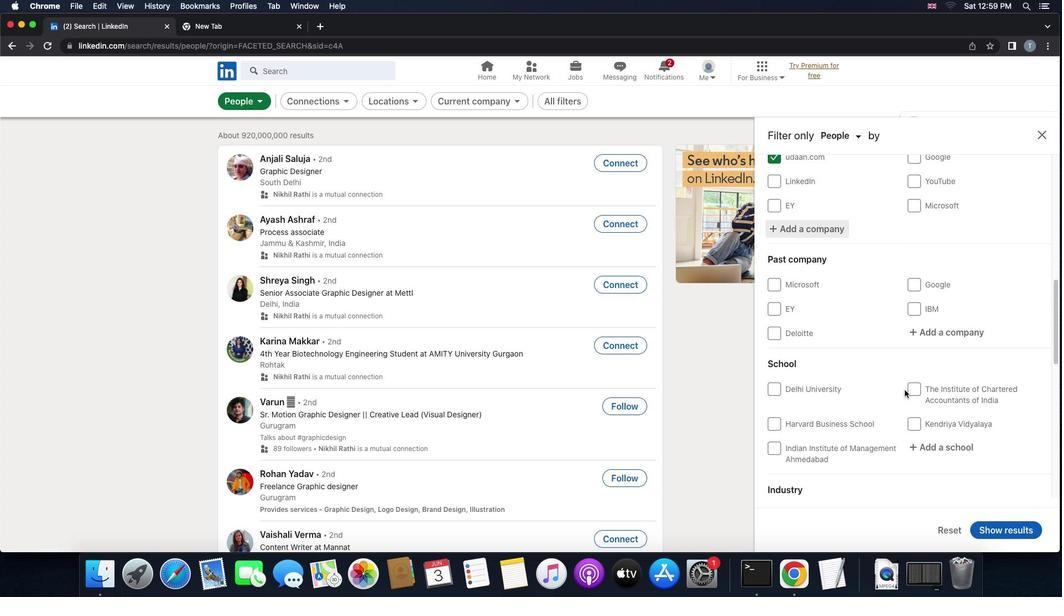 
Action: Mouse moved to (907, 407)
Screenshot: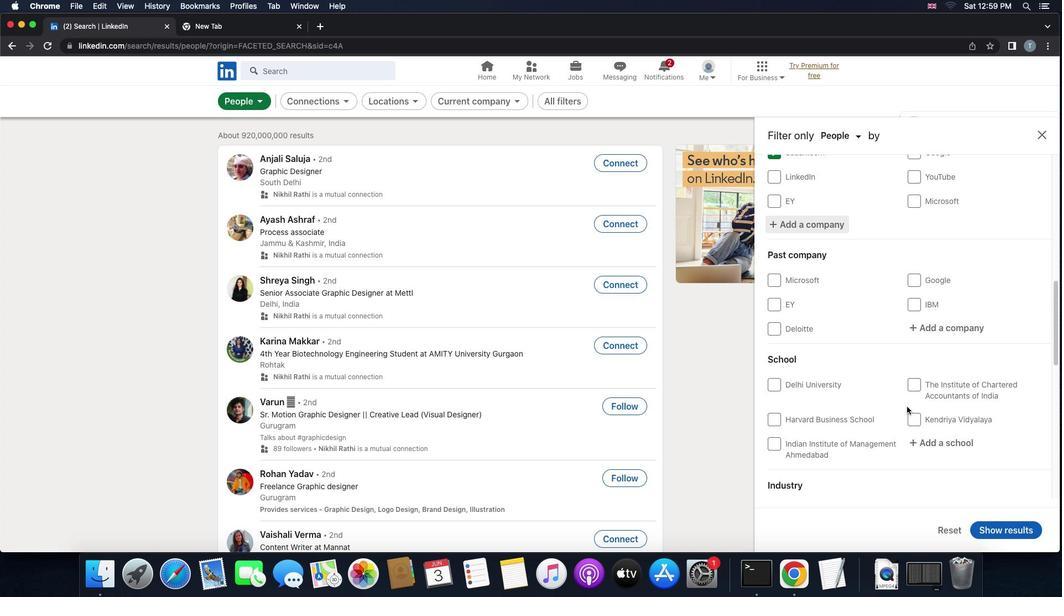 
Action: Mouse scrolled (907, 407) with delta (0, 0)
Screenshot: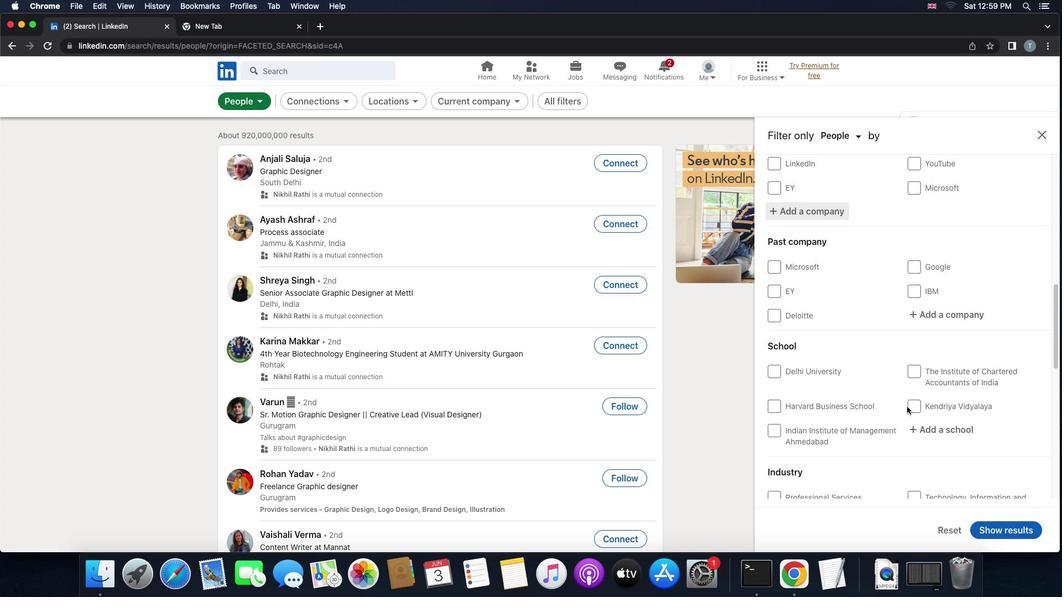 
Action: Mouse scrolled (907, 407) with delta (0, 0)
Screenshot: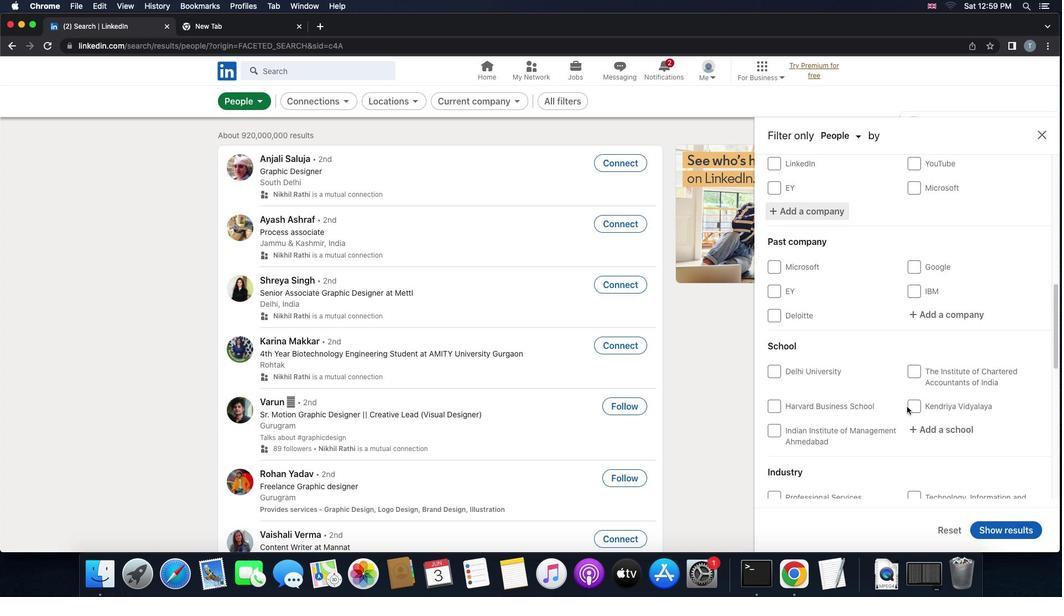 
Action: Mouse moved to (931, 431)
Screenshot: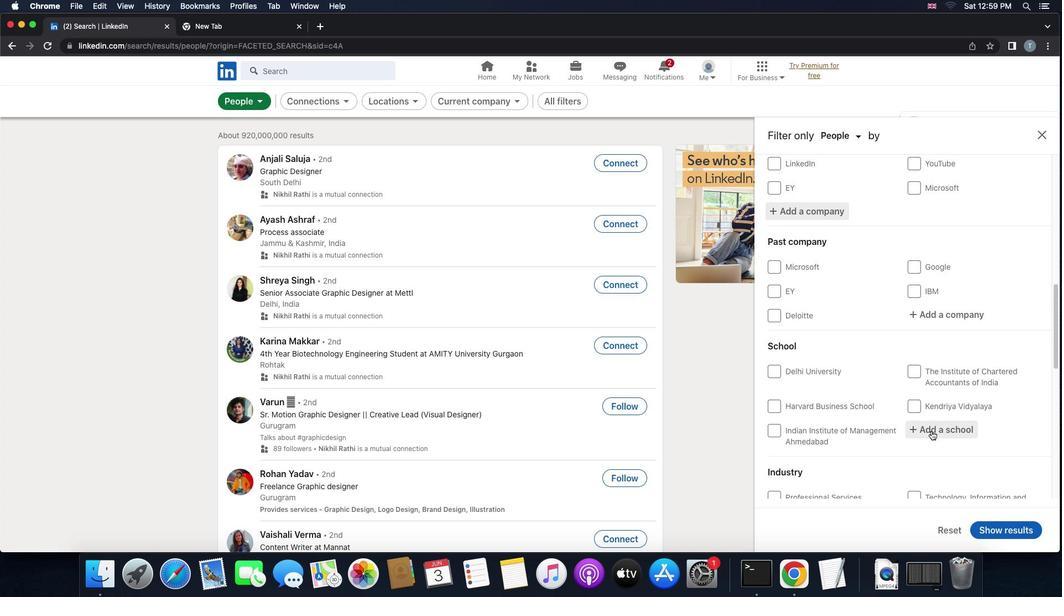
Action: Mouse pressed left at (931, 431)
Screenshot: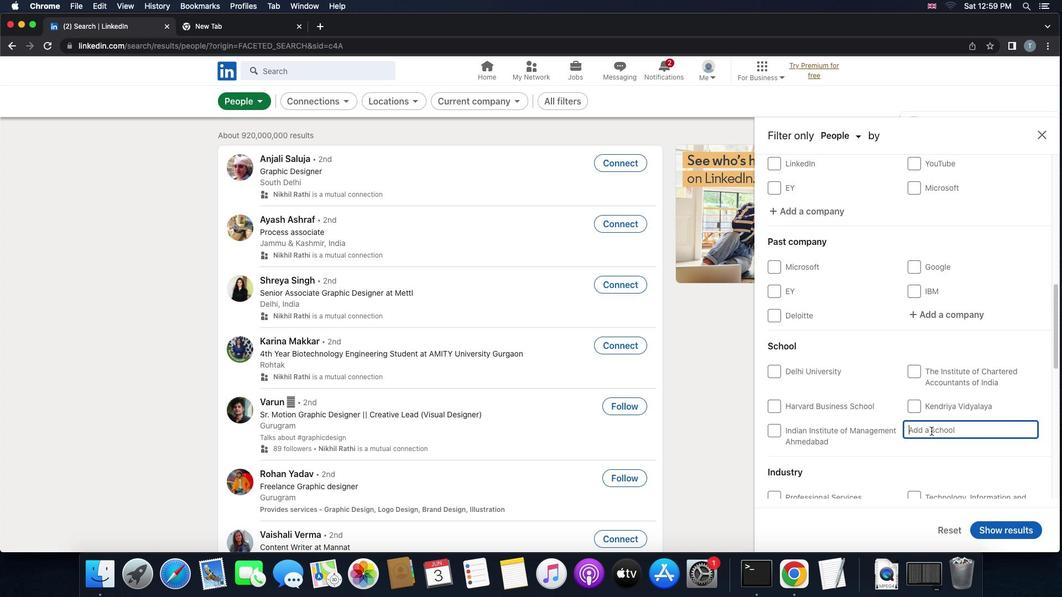 
Action: Key pressed 'c''h''r'Key.backspace'e''t''a''n''a'
Screenshot: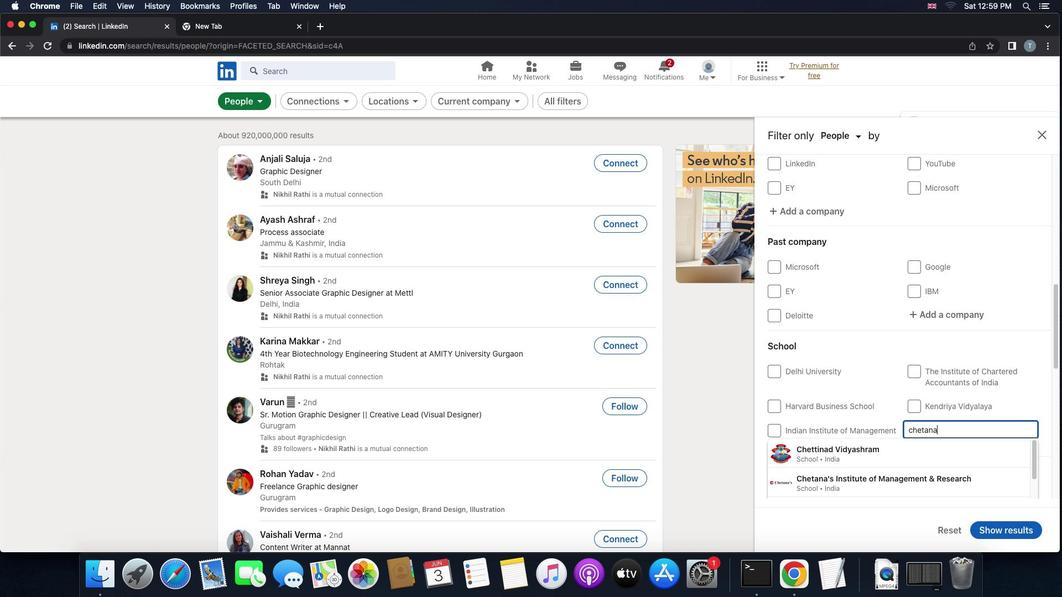 
Action: Mouse moved to (880, 460)
Screenshot: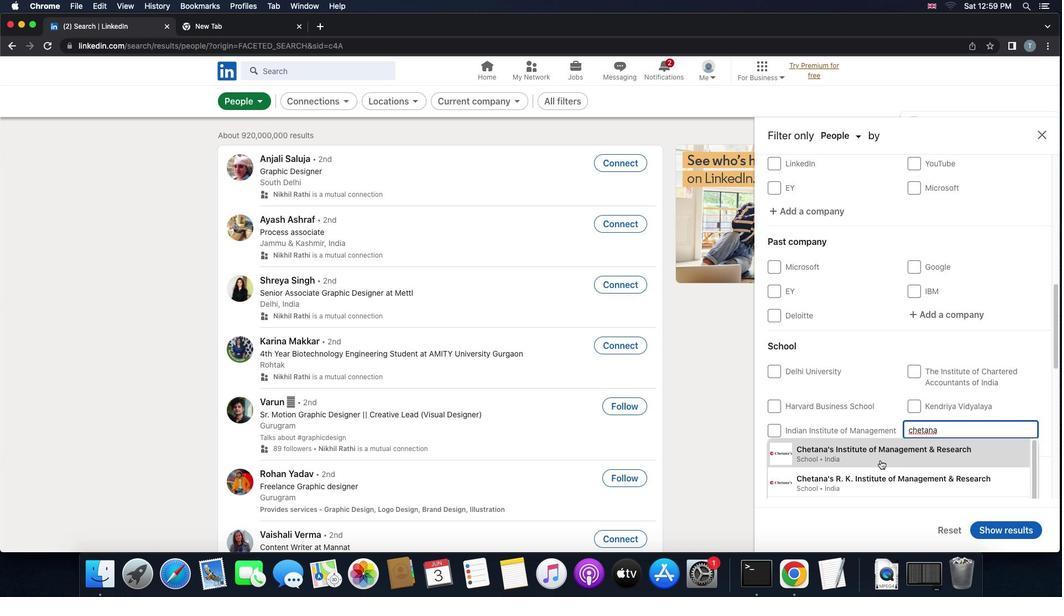 
Action: Mouse pressed left at (880, 460)
Screenshot: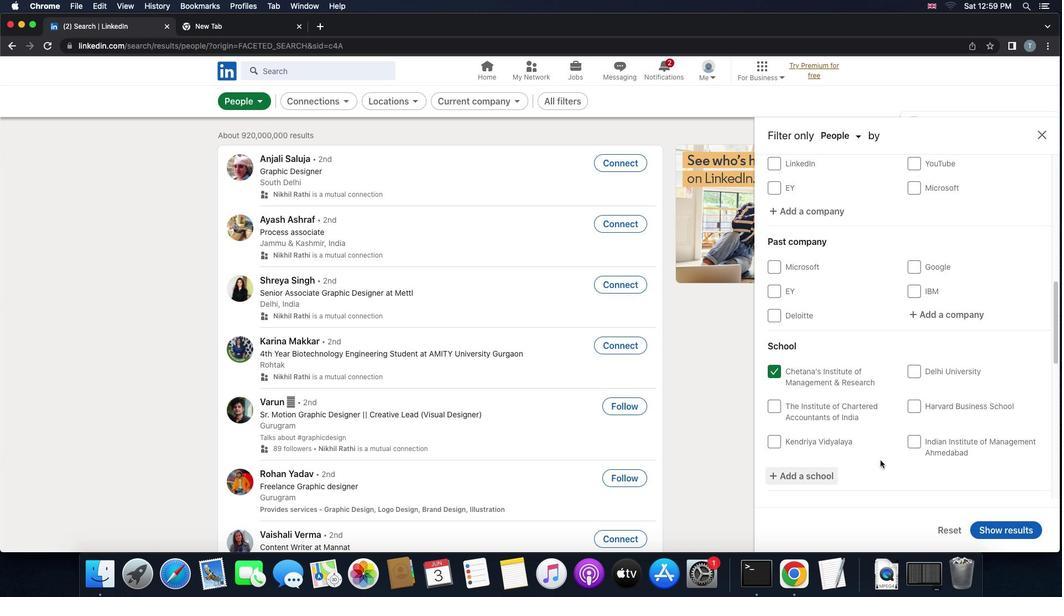 
Action: Mouse moved to (883, 460)
Screenshot: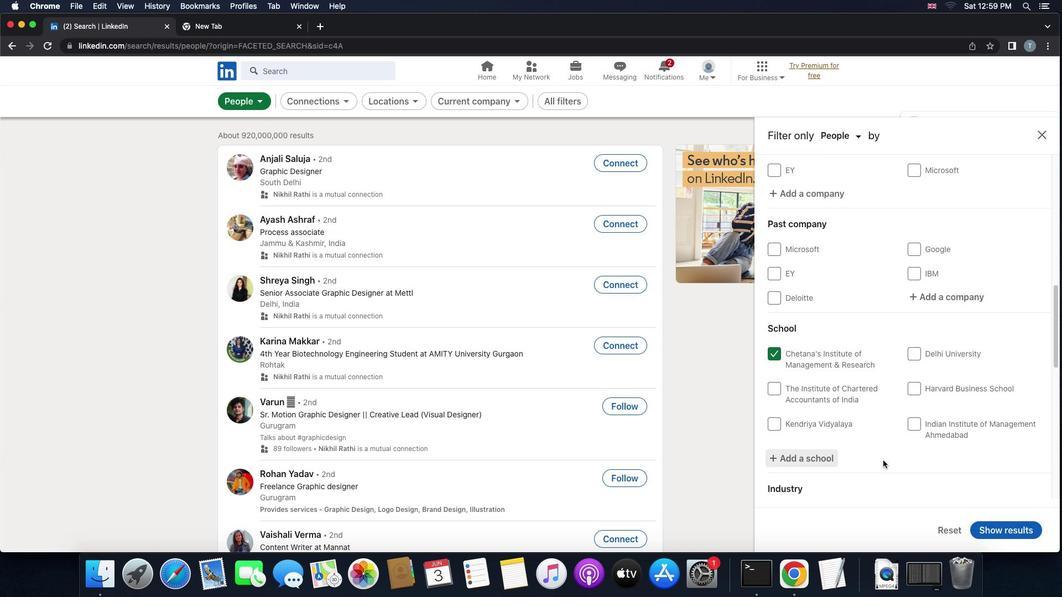 
Action: Mouse scrolled (883, 460) with delta (0, 0)
Screenshot: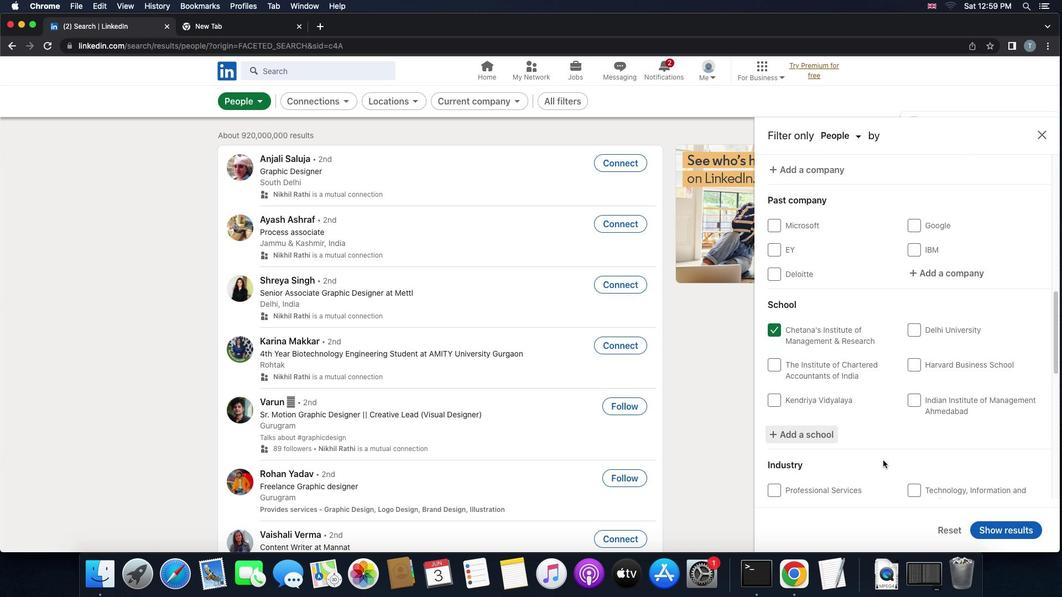 
Action: Mouse scrolled (883, 460) with delta (0, 0)
Screenshot: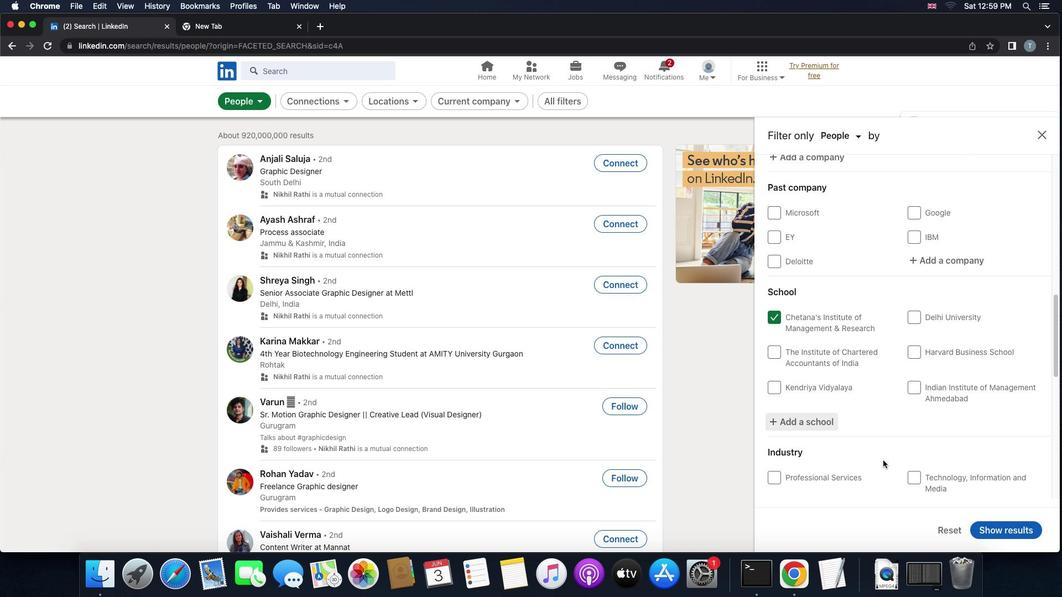 
Action: Mouse scrolled (883, 460) with delta (0, 0)
Screenshot: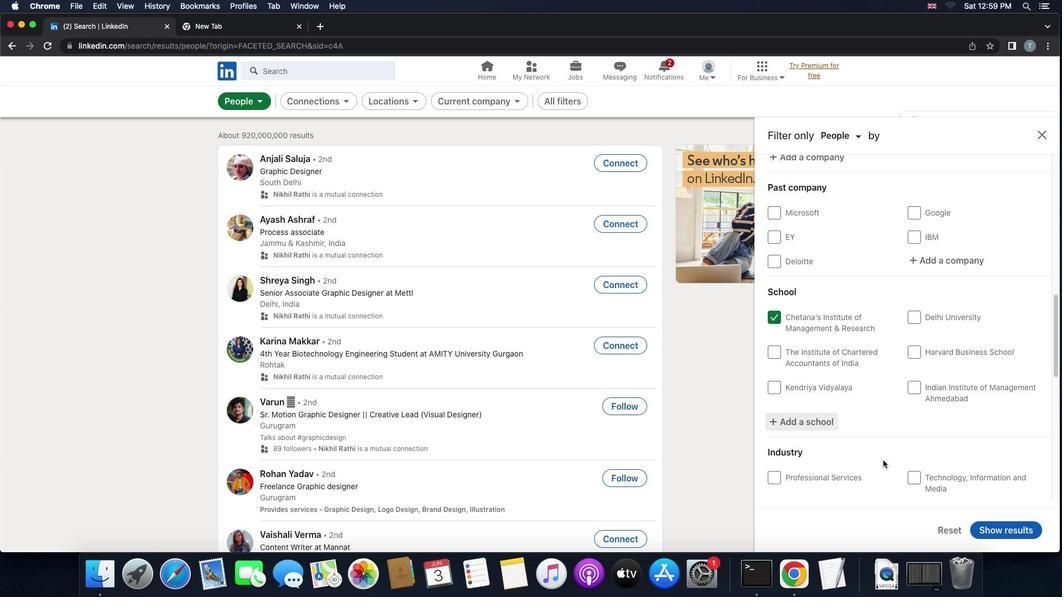 
Action: Mouse scrolled (883, 460) with delta (0, 0)
Screenshot: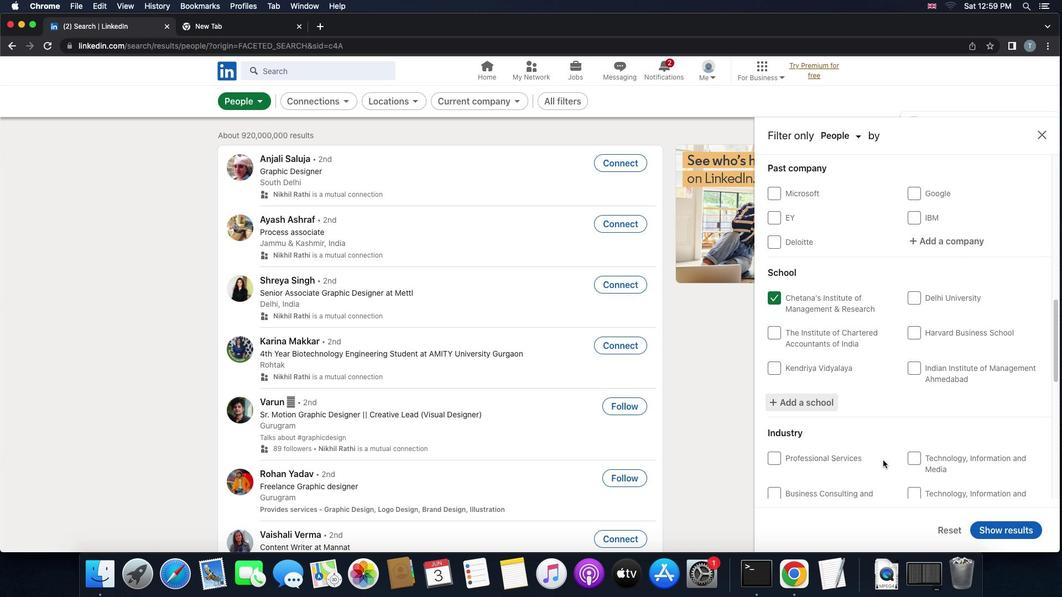 
Action: Mouse scrolled (883, 460) with delta (0, 0)
Screenshot: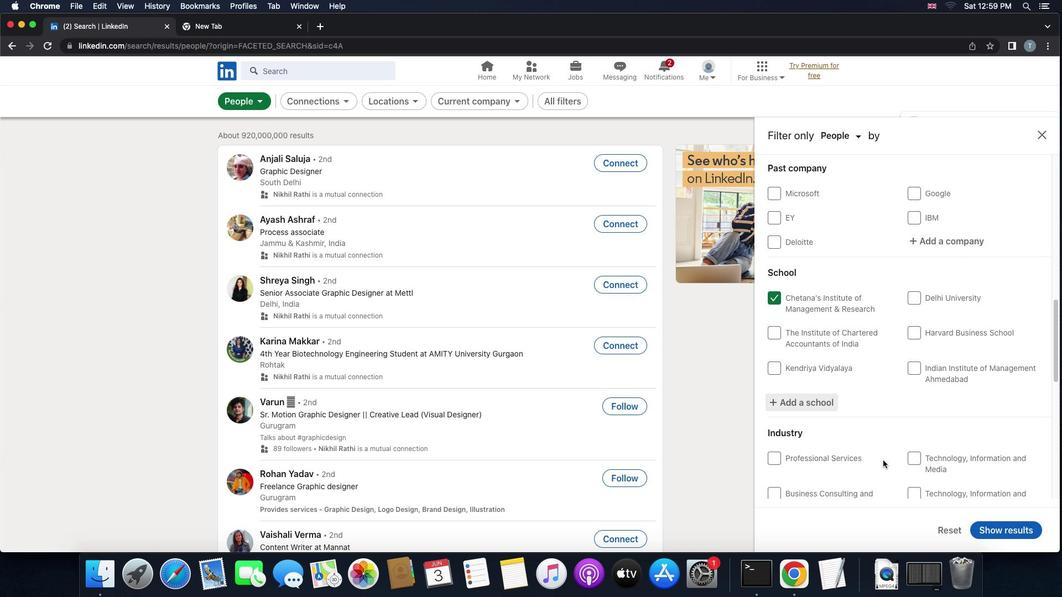 
Action: Mouse scrolled (883, 460) with delta (0, 0)
Screenshot: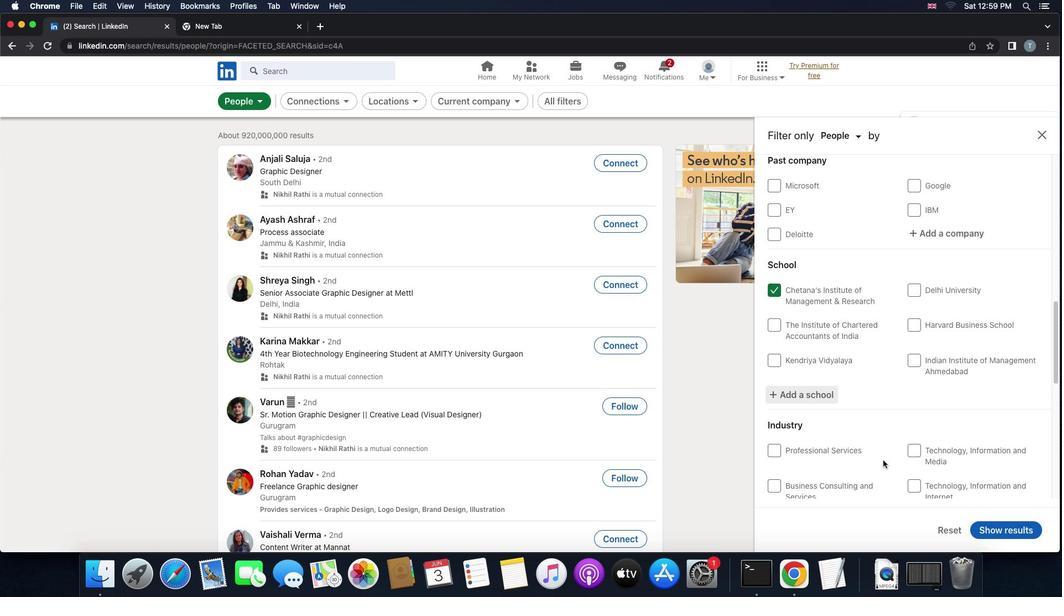 
Action: Mouse scrolled (883, 460) with delta (0, 0)
Screenshot: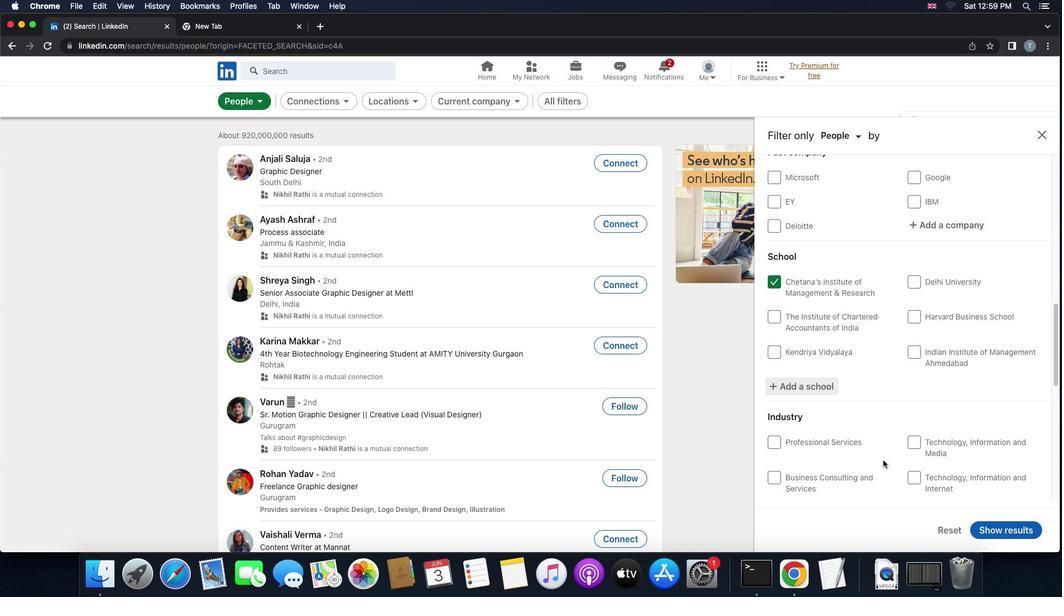 
Action: Mouse scrolled (883, 460) with delta (0, 0)
Screenshot: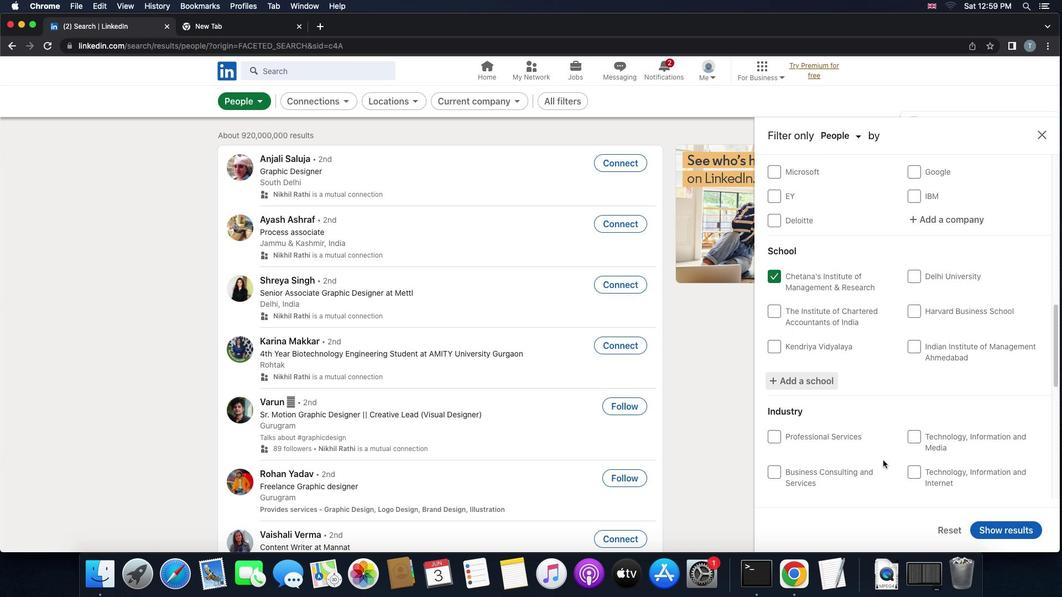
Action: Mouse scrolled (883, 460) with delta (0, 0)
Screenshot: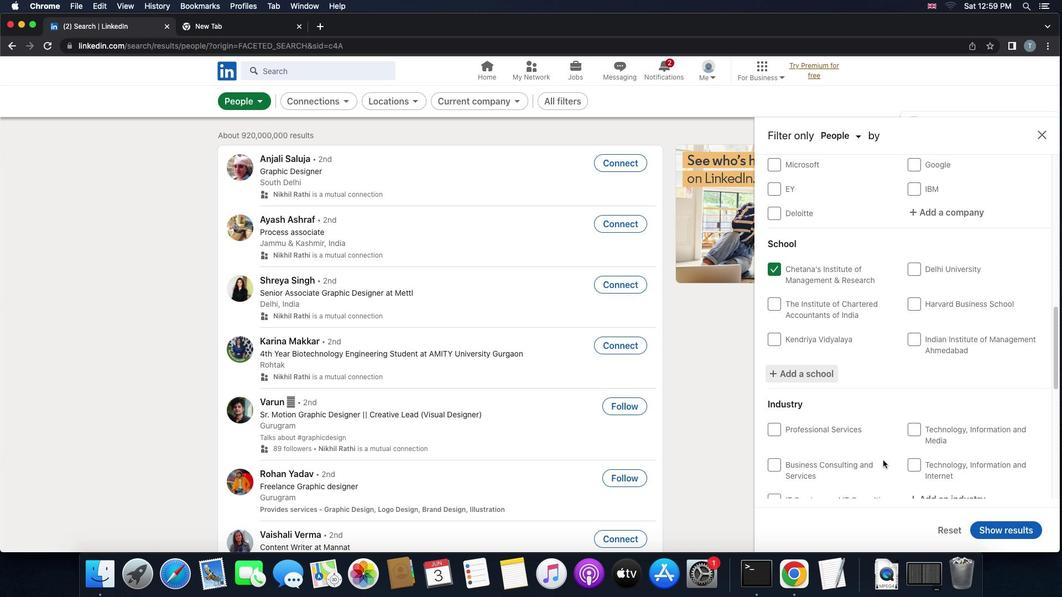 
Action: Mouse scrolled (883, 460) with delta (0, 0)
Screenshot: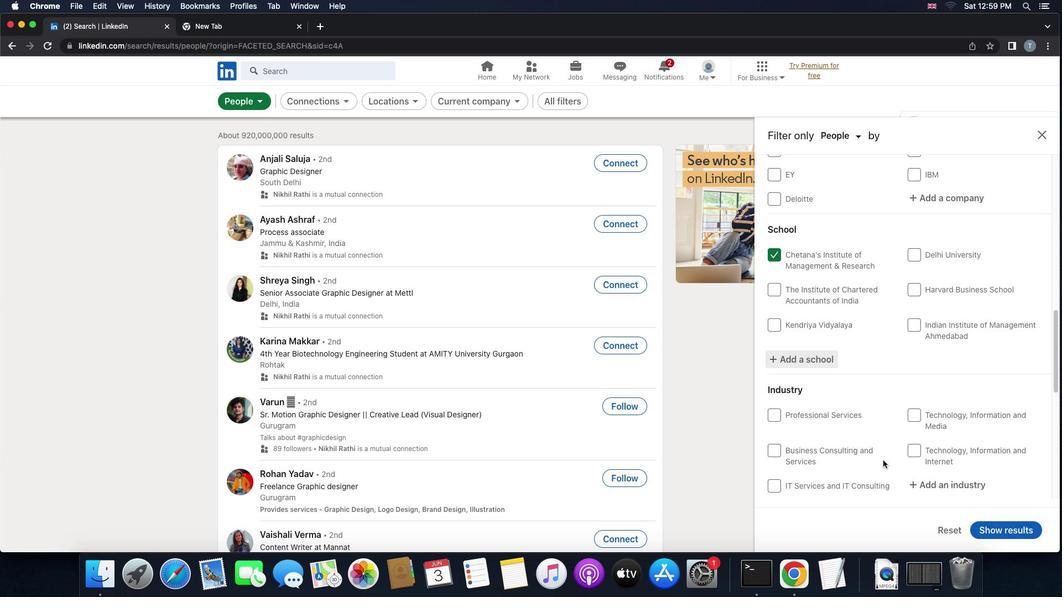 
Action: Mouse scrolled (883, 460) with delta (0, 0)
Screenshot: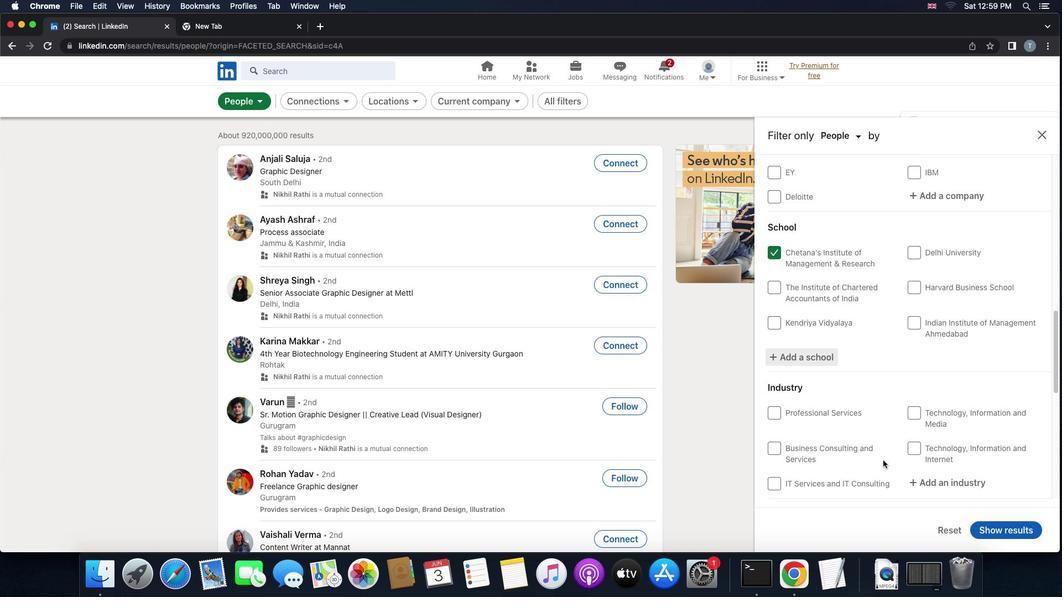 
Action: Mouse scrolled (883, 460) with delta (0, 0)
Screenshot: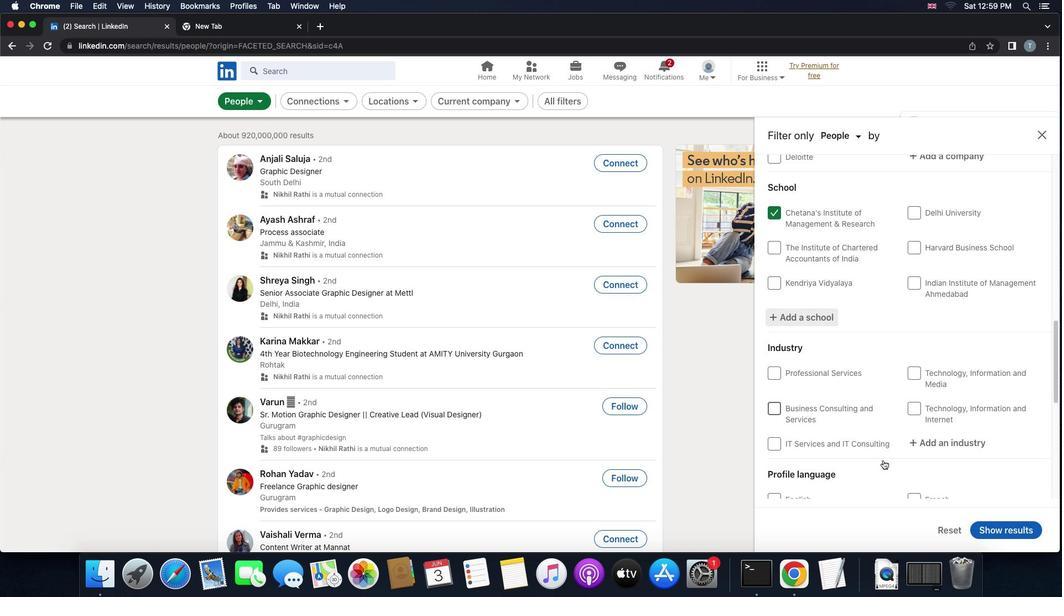 
Action: Mouse scrolled (883, 460) with delta (0, 0)
Screenshot: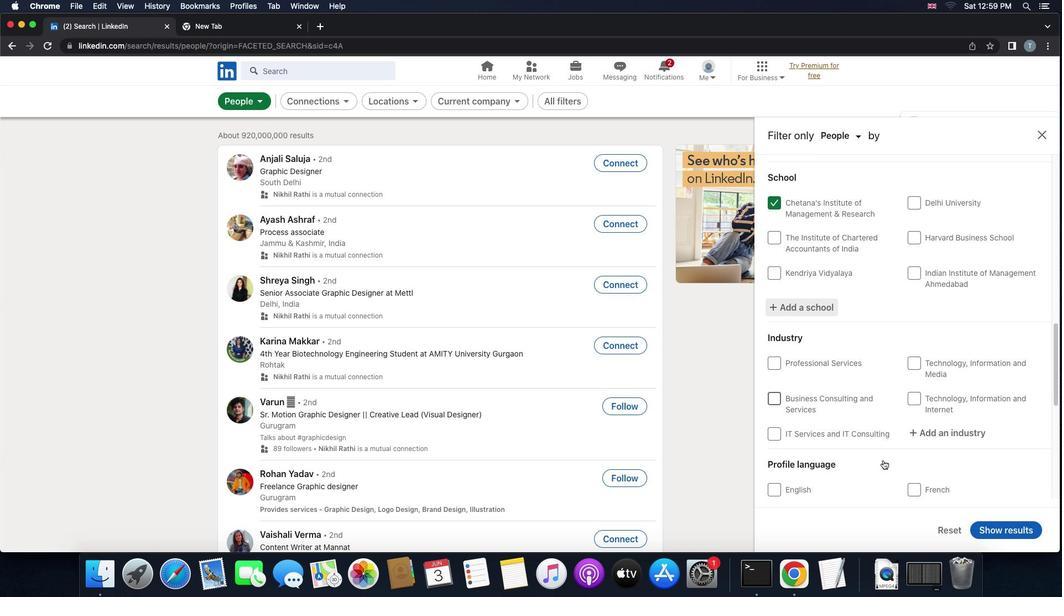 
Action: Mouse scrolled (883, 460) with delta (0, 0)
Screenshot: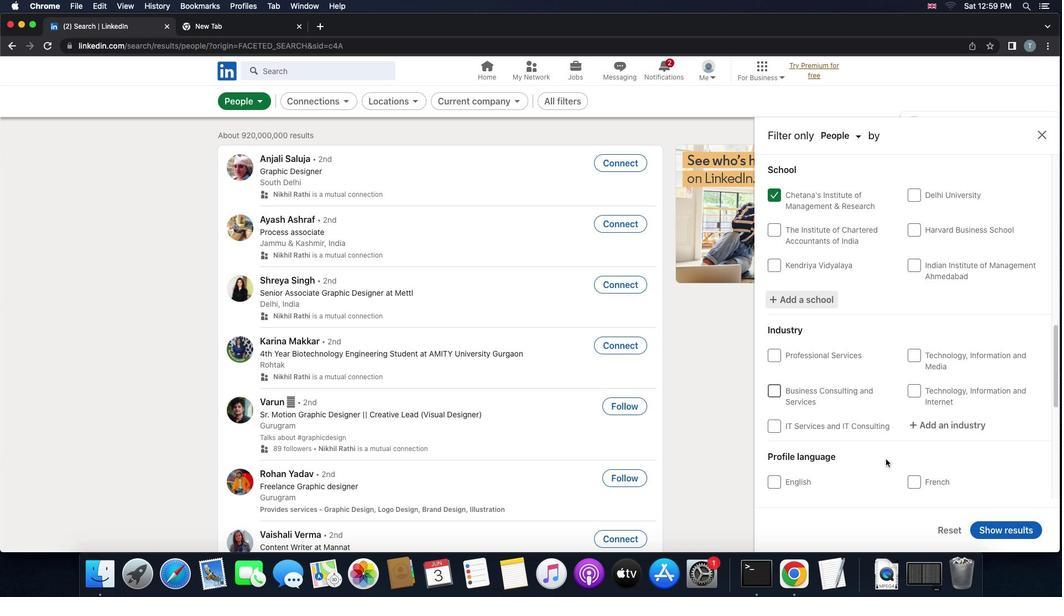 
Action: Mouse moved to (936, 432)
Screenshot: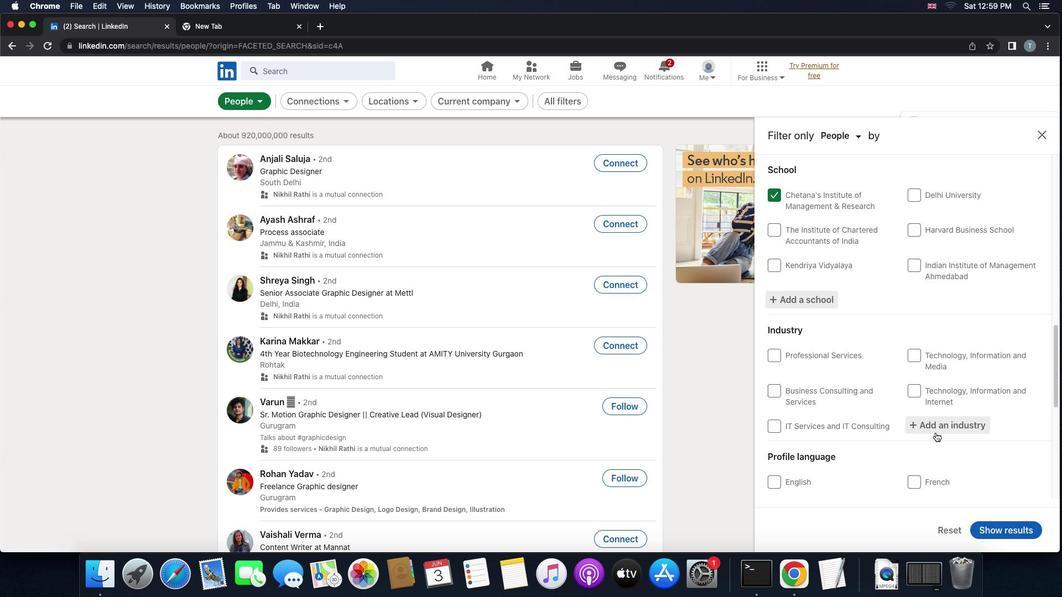 
Action: Mouse pressed left at (936, 432)
Screenshot: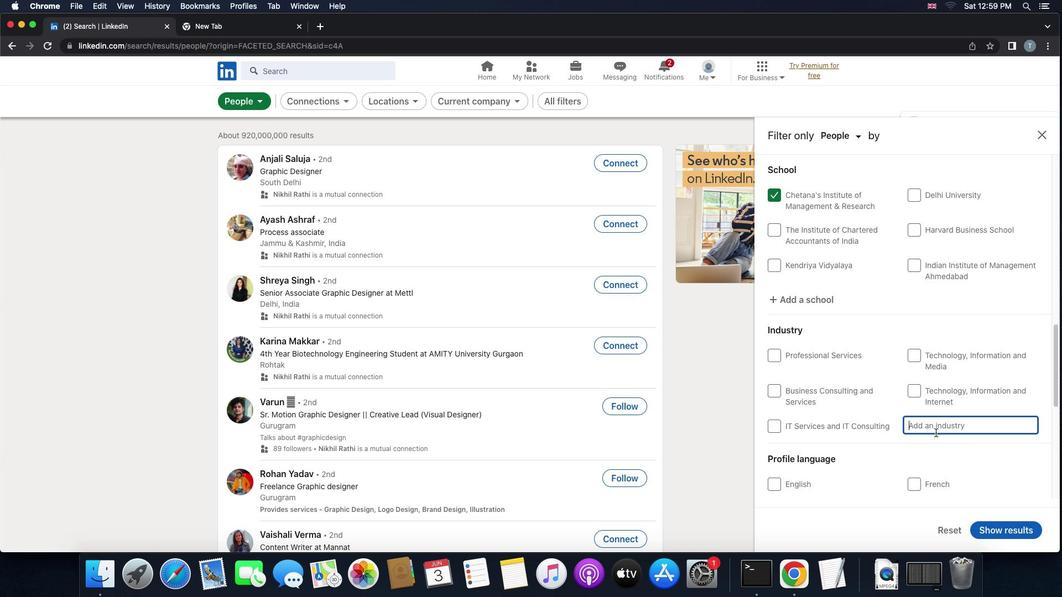 
Action: Key pressed 'l''a''n''g''u''a''g''e'Key.space's''c''h''o''o''l'
Screenshot: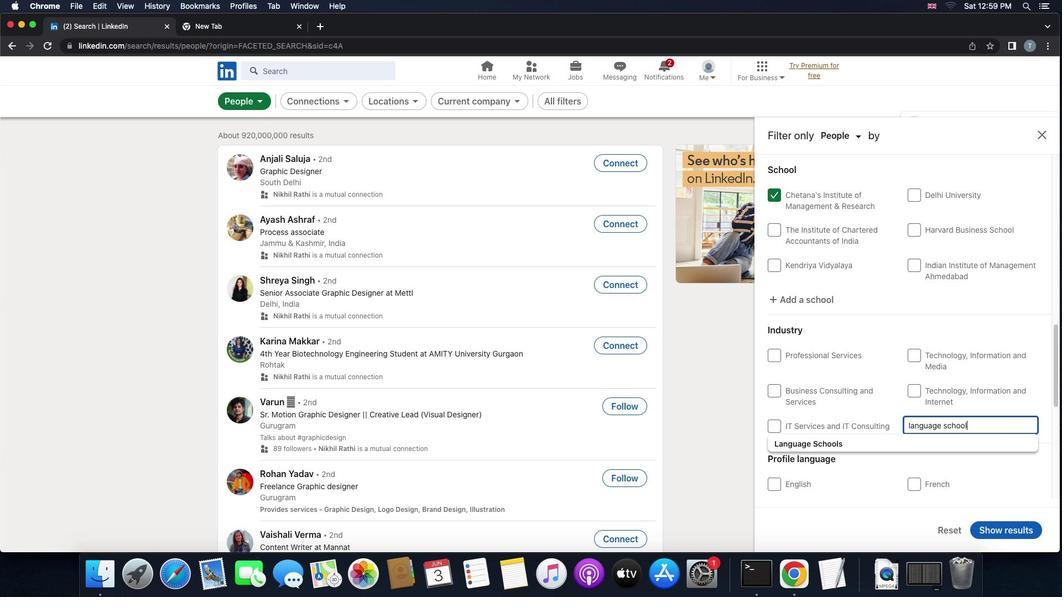 
Action: Mouse moved to (848, 426)
Screenshot: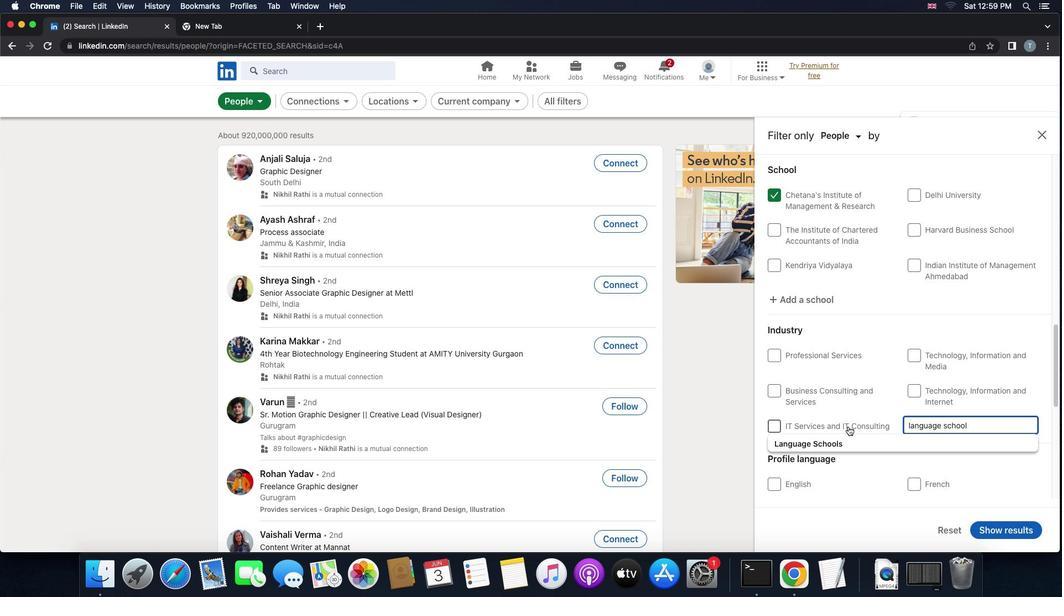 
Action: Mouse scrolled (848, 426) with delta (0, 0)
Screenshot: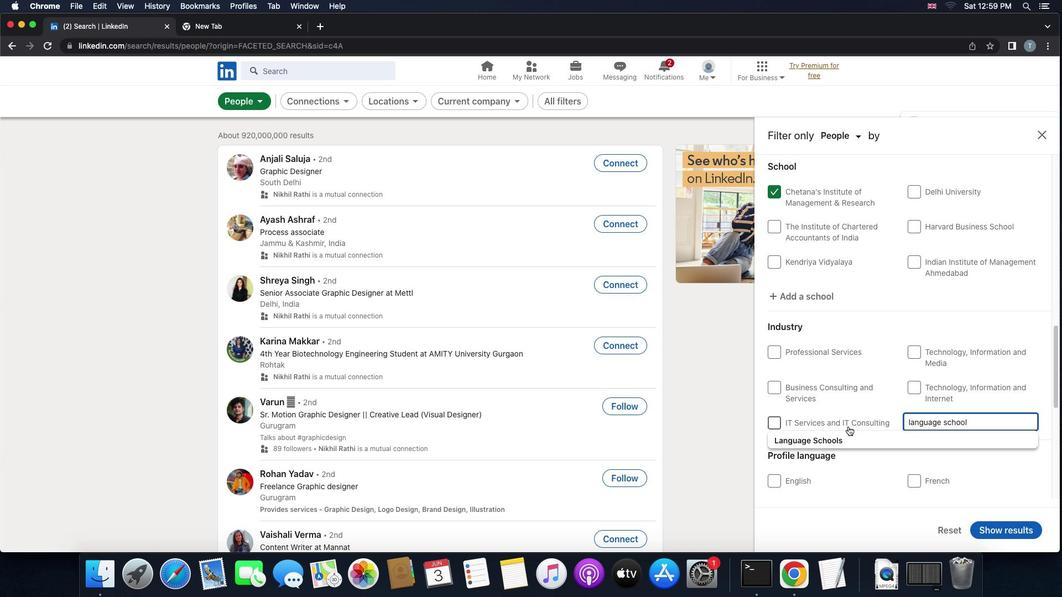 
Action: Mouse scrolled (848, 426) with delta (0, 0)
Screenshot: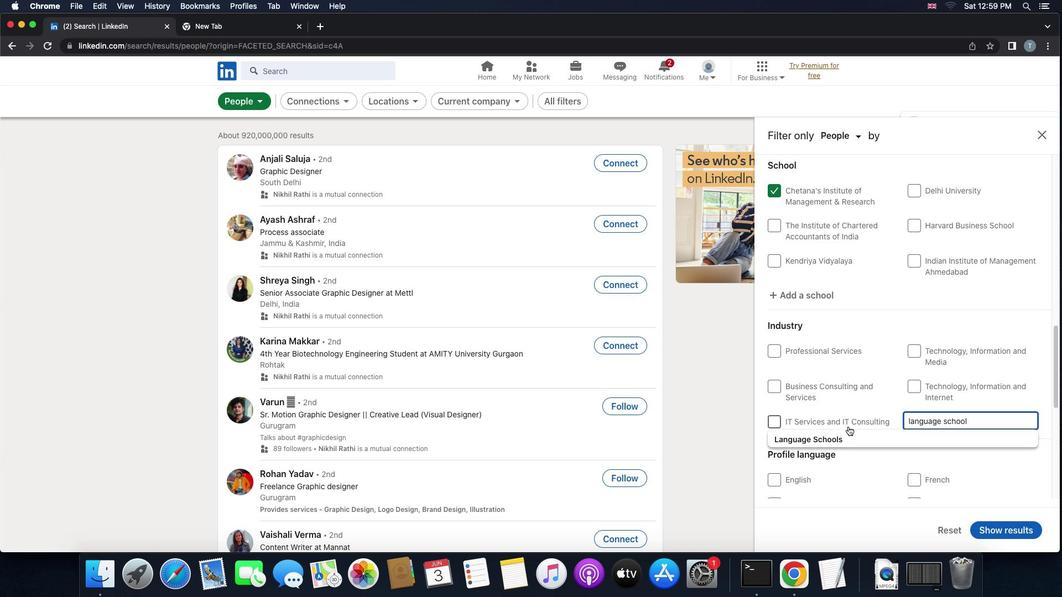 
Action: Mouse moved to (846, 440)
Screenshot: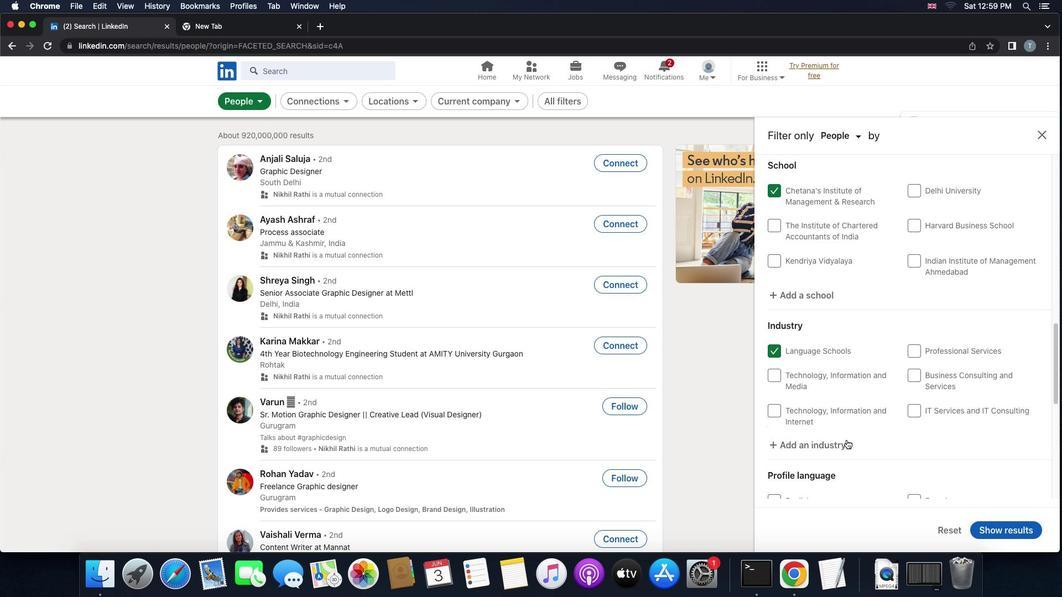
Action: Mouse pressed left at (846, 440)
Screenshot: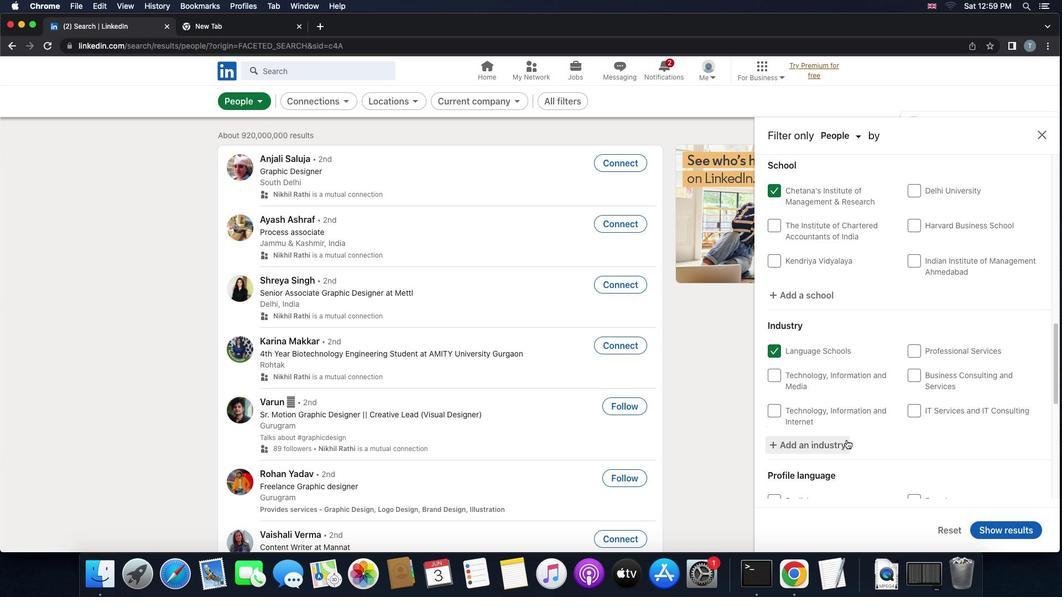 
Action: Mouse moved to (847, 440)
Screenshot: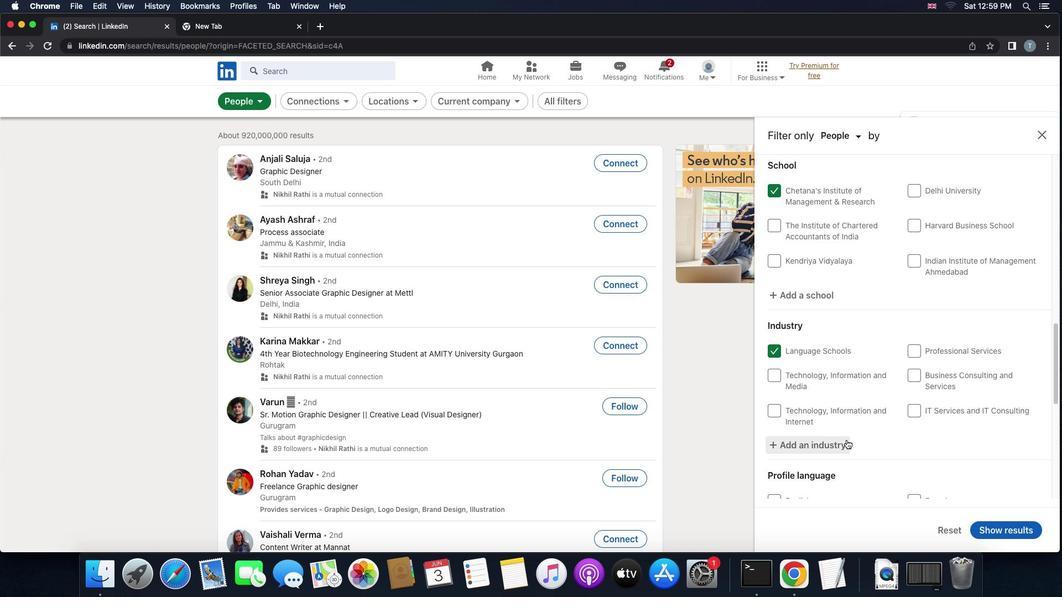 
Action: Mouse scrolled (847, 440) with delta (0, 0)
Screenshot: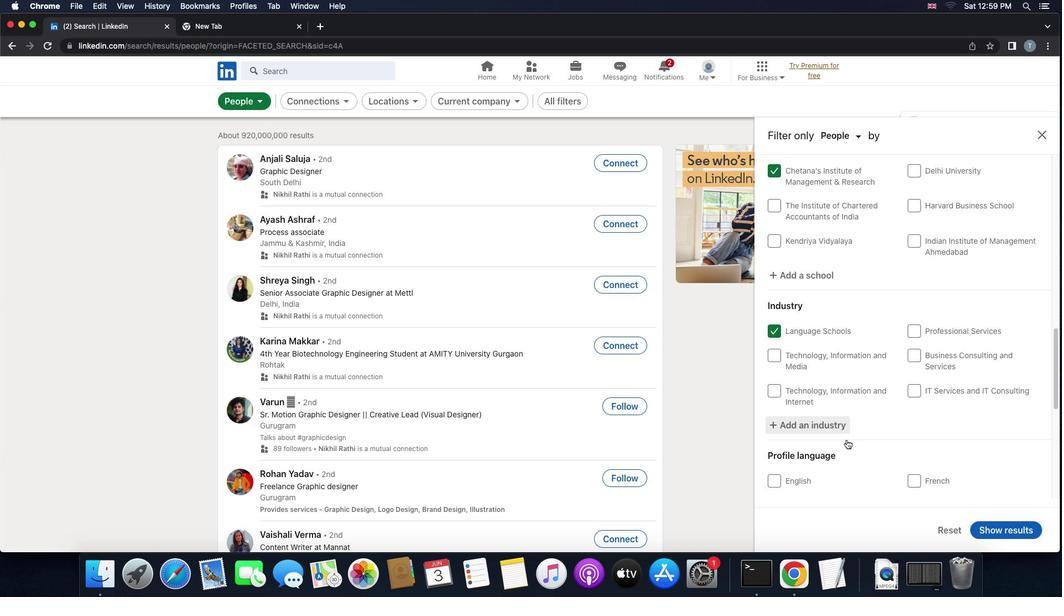 
Action: Mouse scrolled (847, 440) with delta (0, 0)
Screenshot: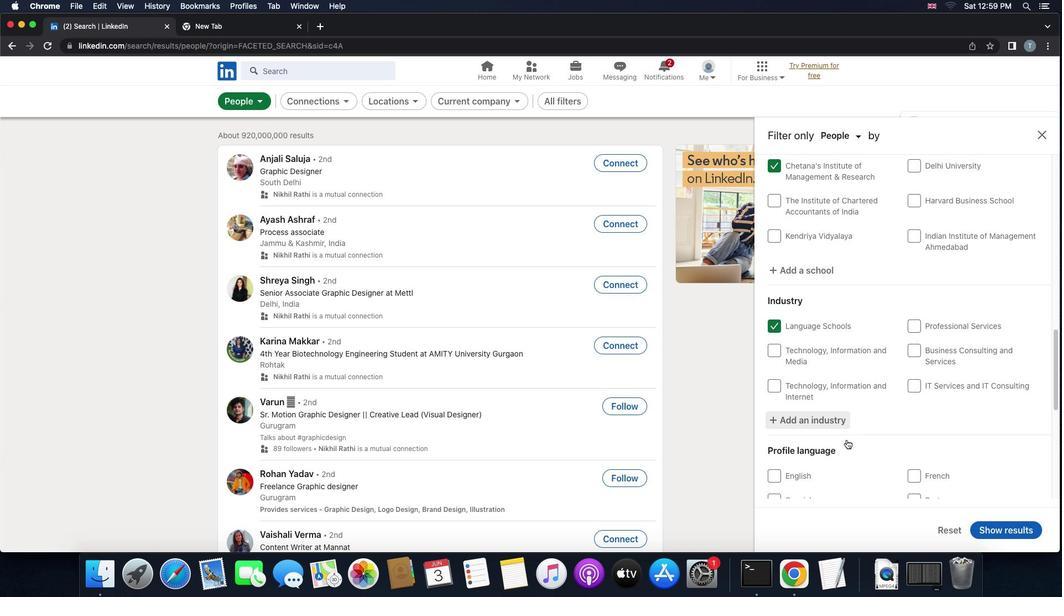 
Action: Mouse scrolled (847, 440) with delta (0, 0)
Screenshot: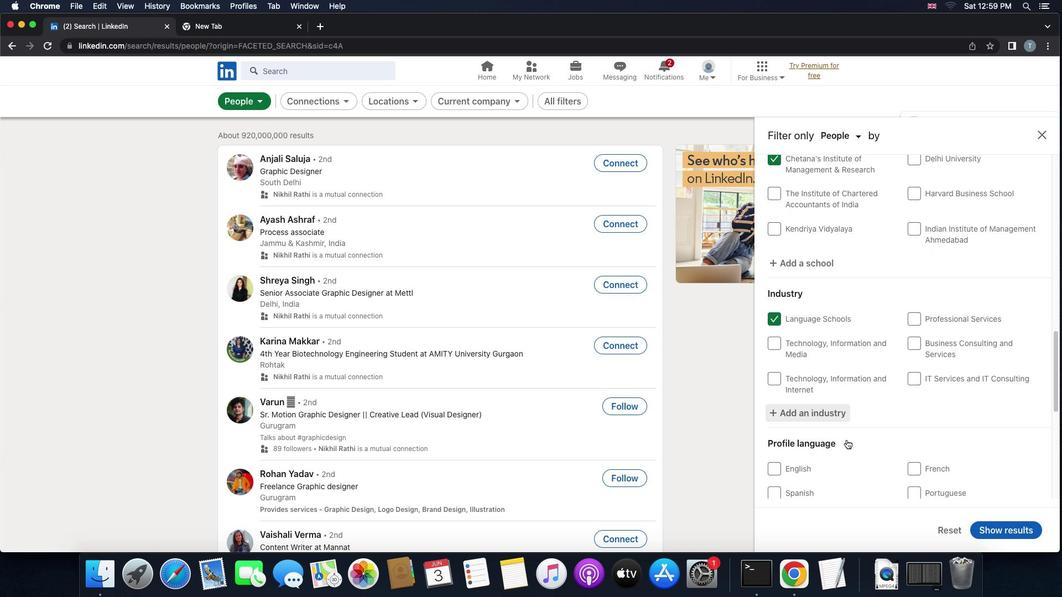 
Action: Mouse scrolled (847, 440) with delta (0, 0)
Screenshot: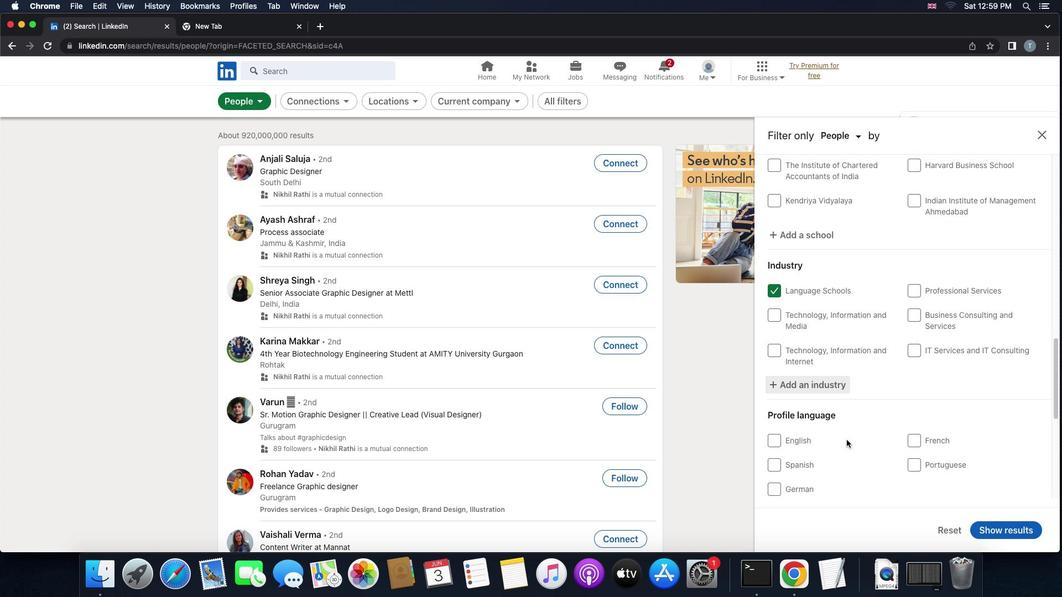 
Action: Mouse scrolled (847, 440) with delta (0, 0)
Screenshot: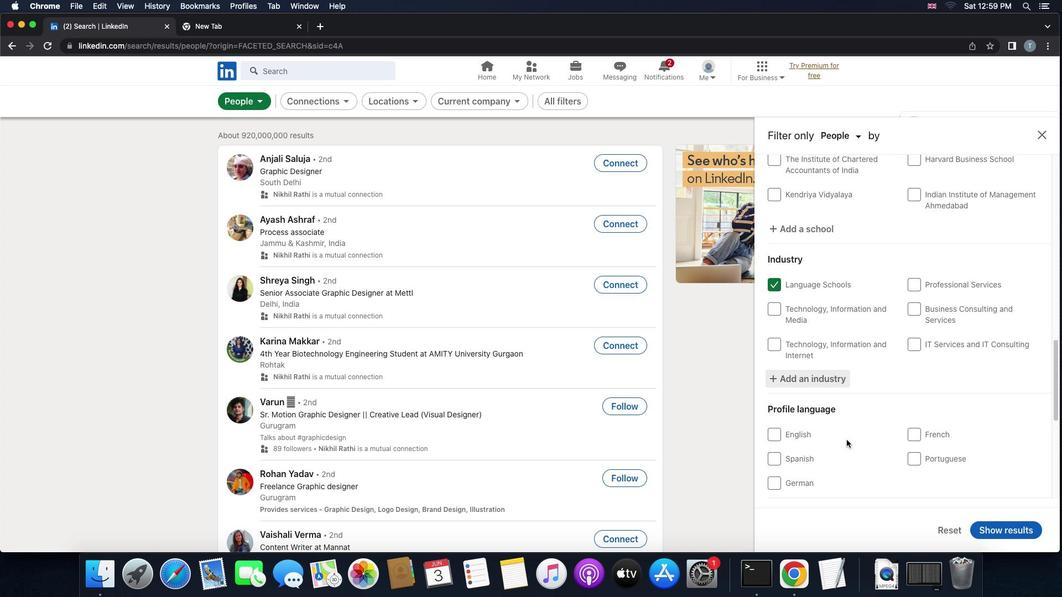 
Action: Mouse scrolled (847, 440) with delta (0, 0)
Screenshot: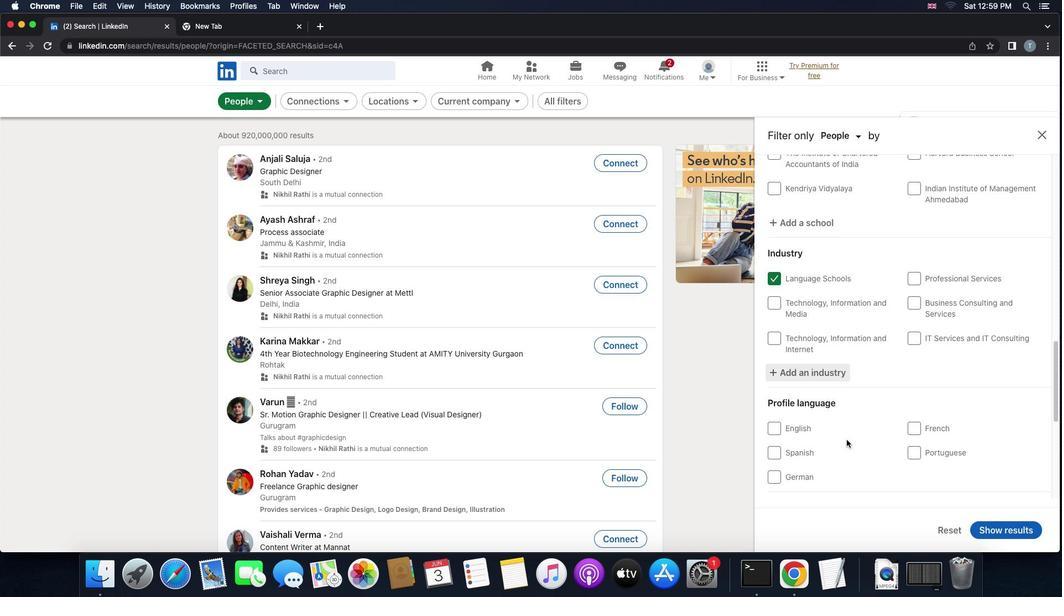 
Action: Mouse scrolled (847, 440) with delta (0, 0)
Screenshot: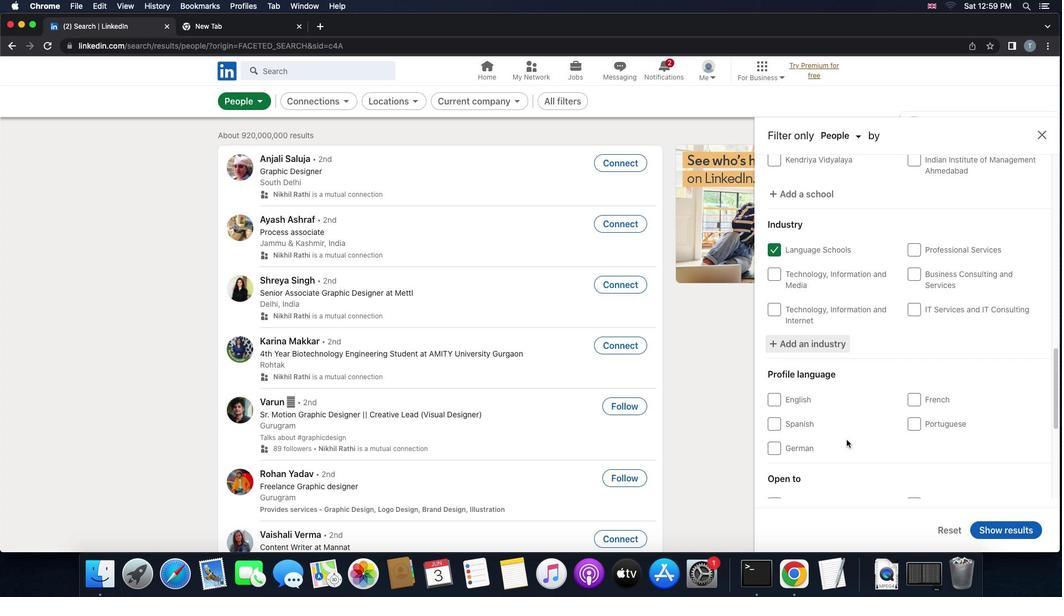 
Action: Mouse scrolled (847, 440) with delta (0, 0)
Screenshot: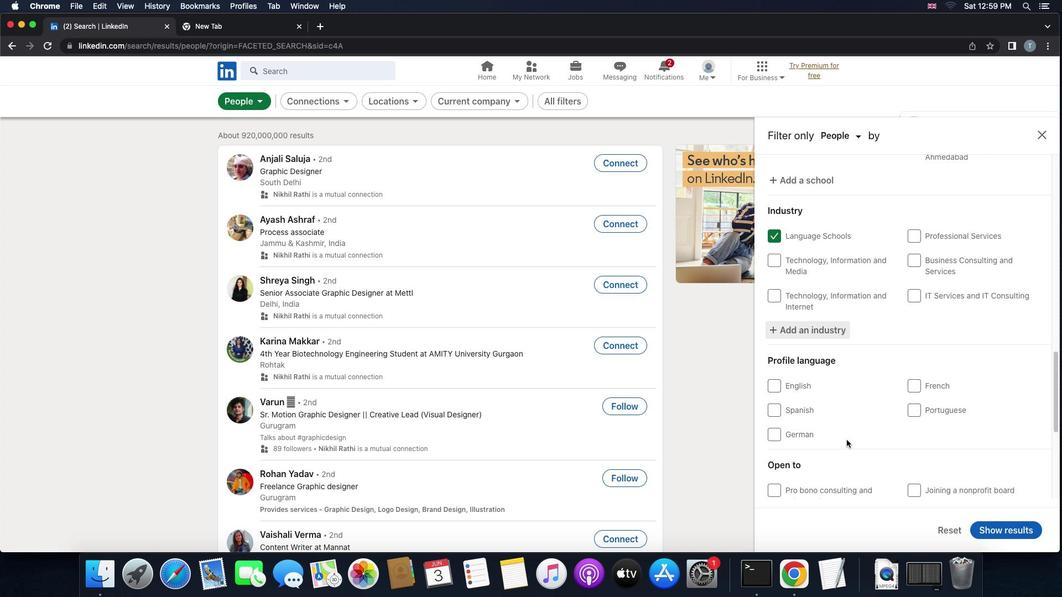 
Action: Mouse scrolled (847, 440) with delta (0, 0)
Screenshot: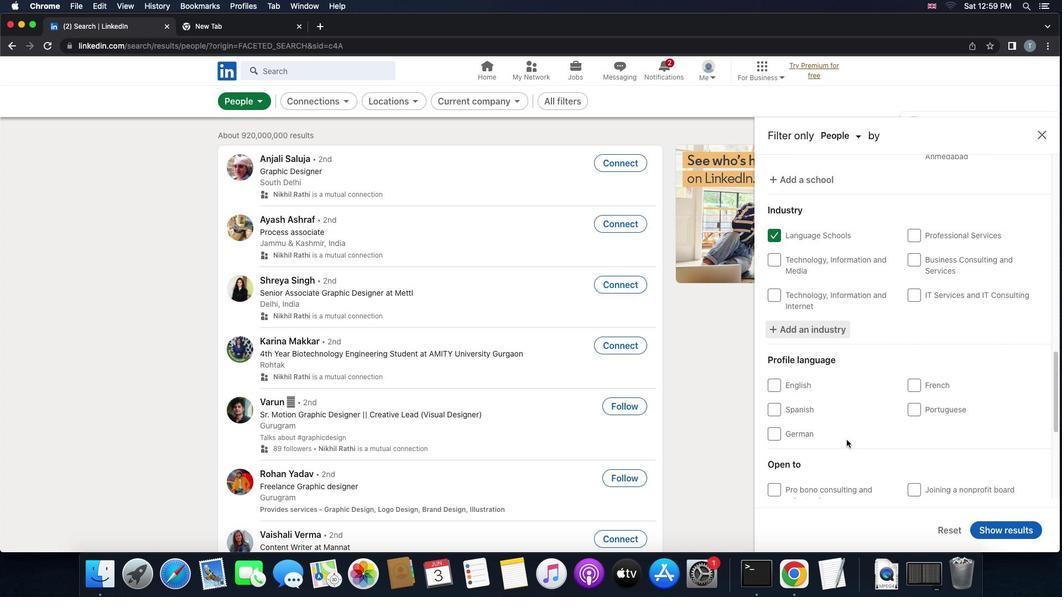 
Action: Mouse moved to (780, 408)
Screenshot: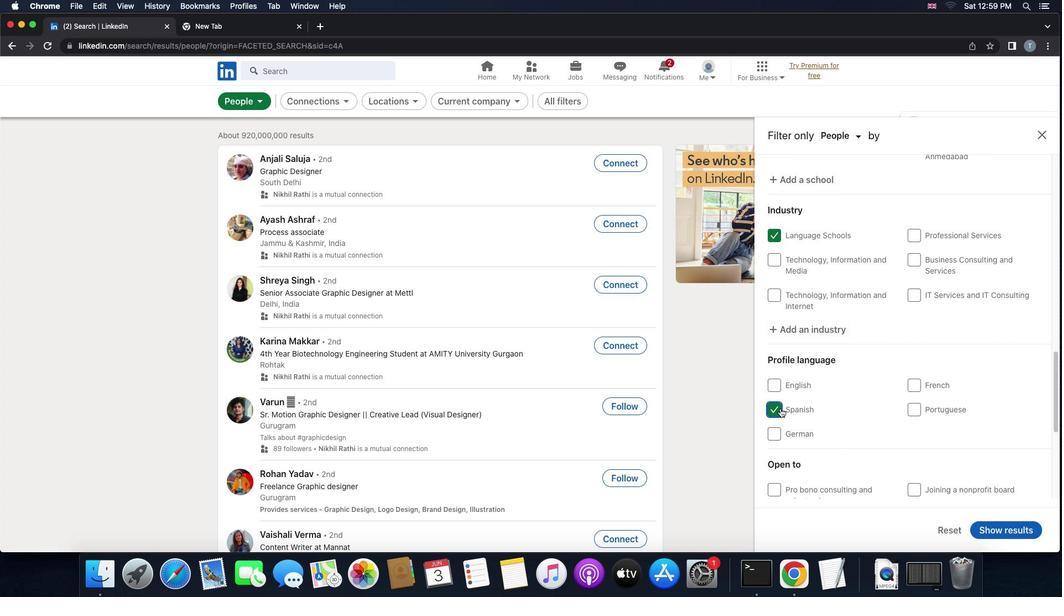 
Action: Mouse pressed left at (780, 408)
Screenshot: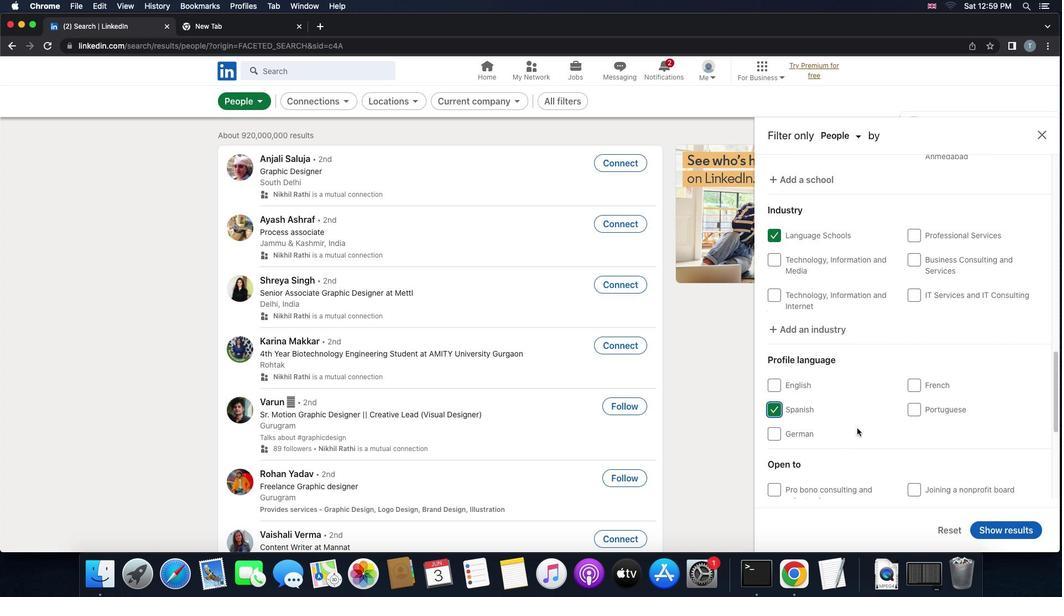 
Action: Mouse moved to (857, 428)
Screenshot: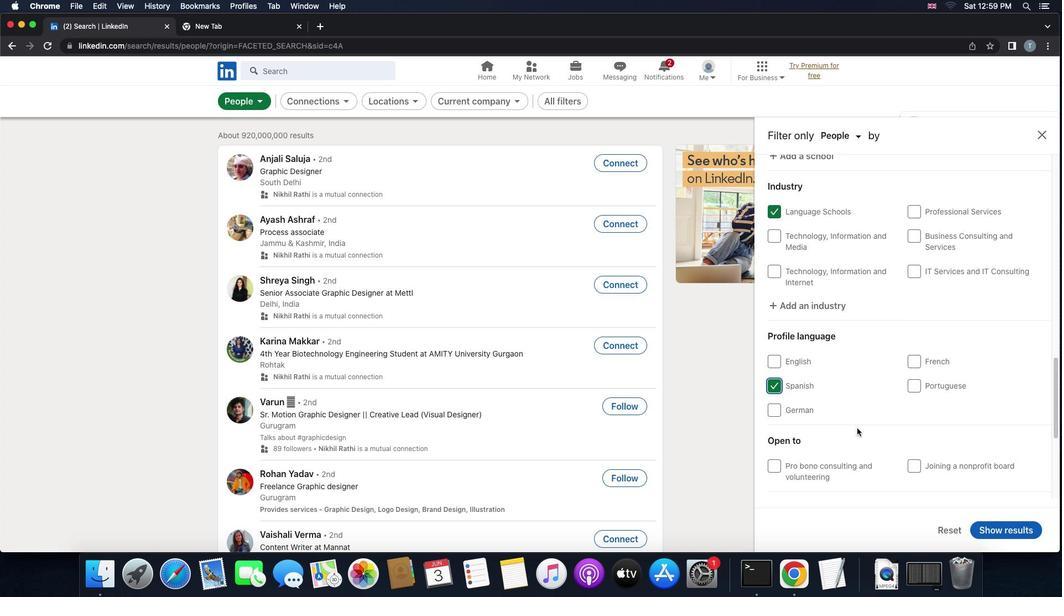 
Action: Mouse scrolled (857, 428) with delta (0, 0)
Screenshot: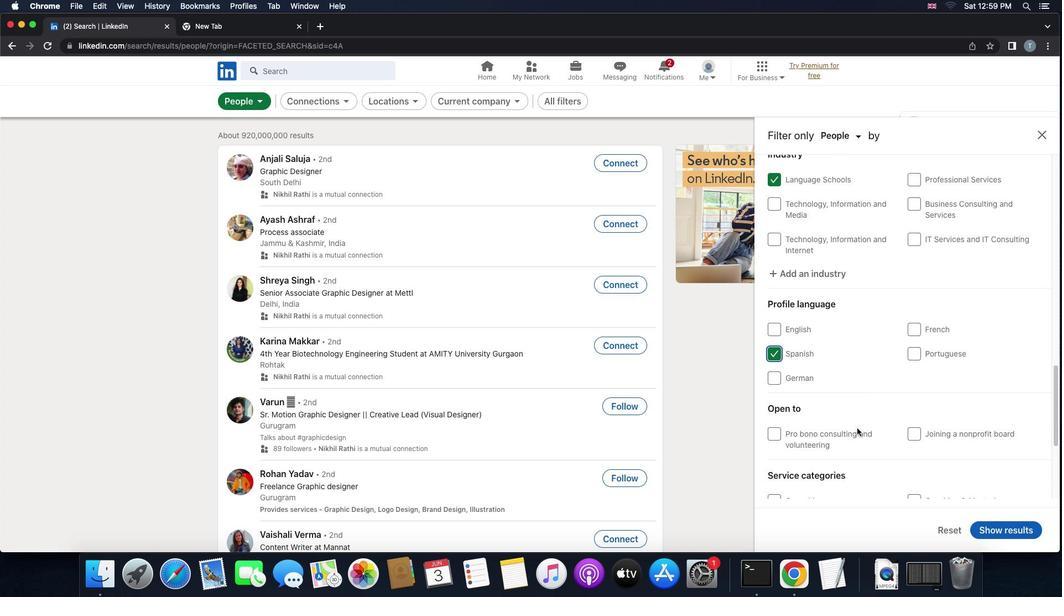 
Action: Mouse scrolled (857, 428) with delta (0, 0)
Screenshot: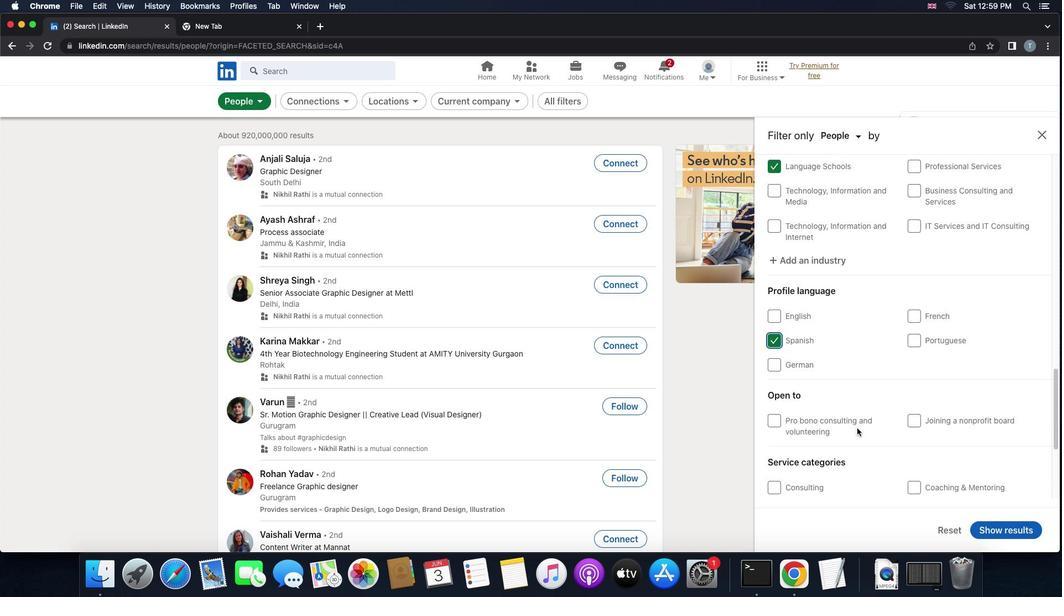 
Action: Mouse scrolled (857, 428) with delta (0, -1)
Screenshot: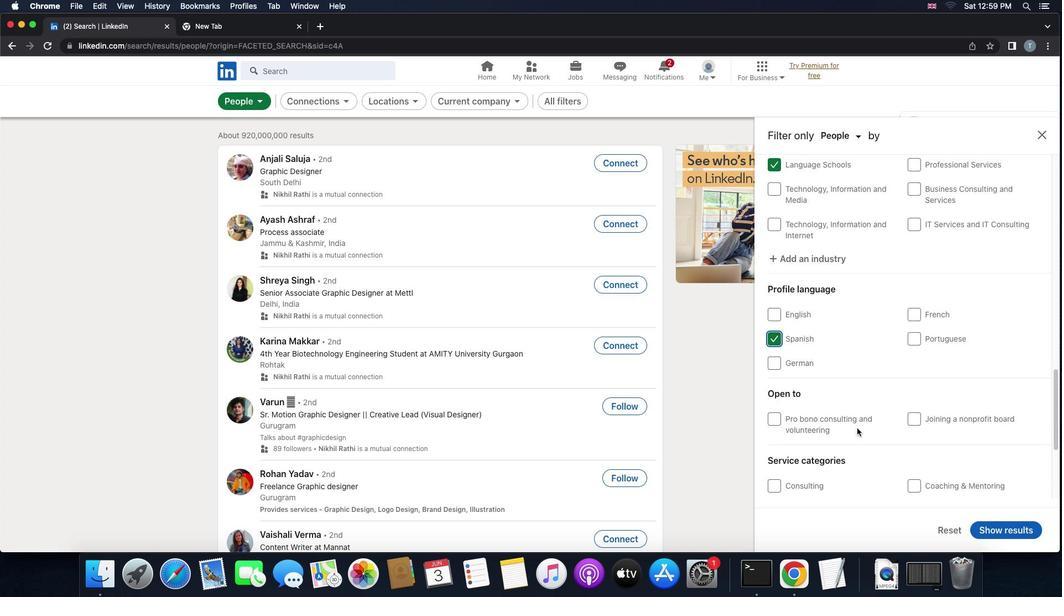 
Action: Mouse scrolled (857, 428) with delta (0, 0)
Screenshot: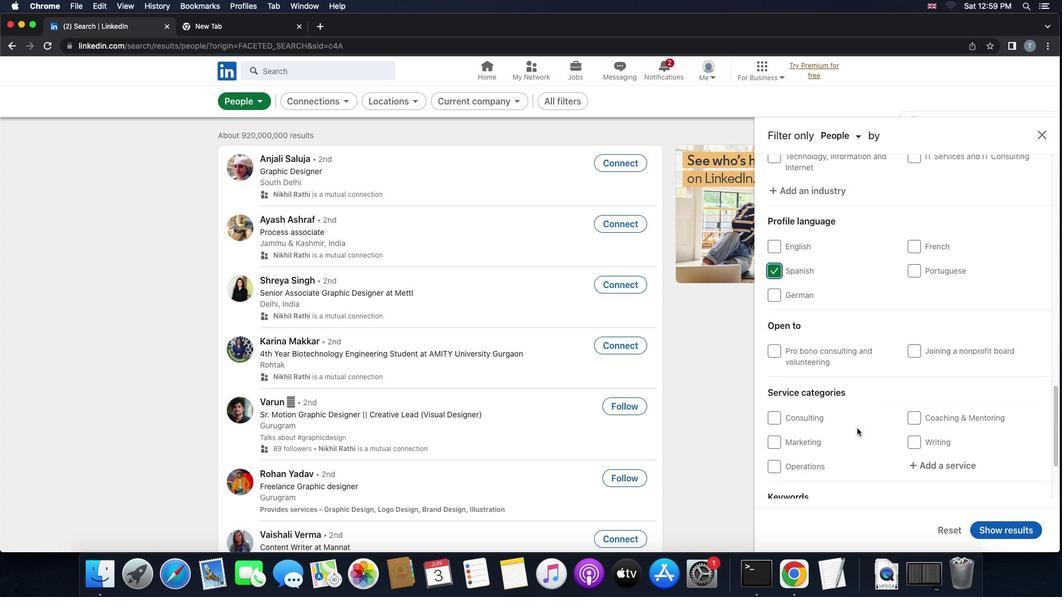 
Action: Mouse scrolled (857, 428) with delta (0, 0)
Screenshot: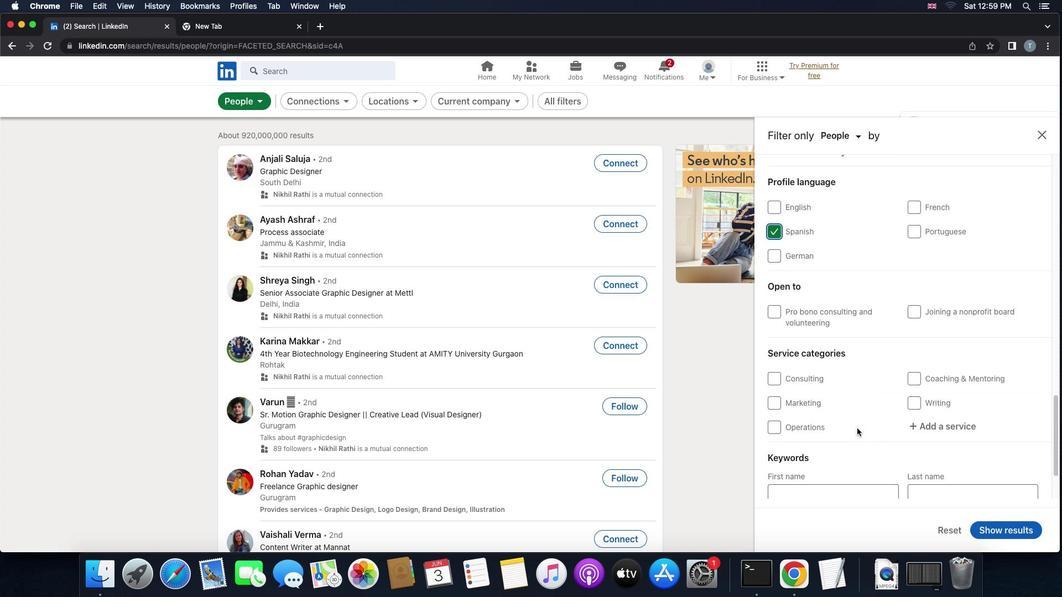 
Action: Mouse scrolled (857, 428) with delta (0, -1)
Screenshot: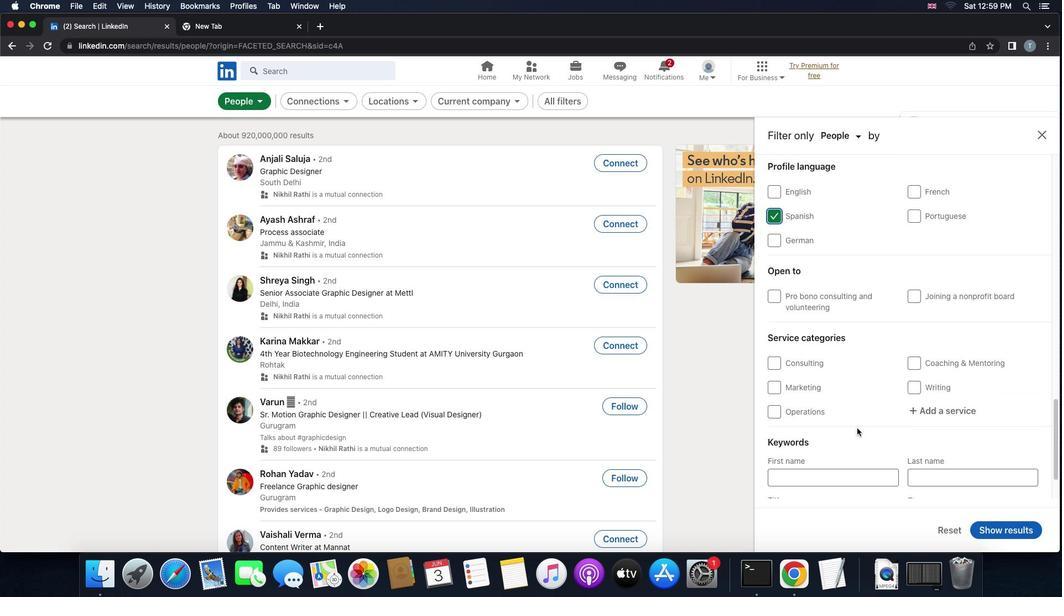 
Action: Mouse scrolled (857, 428) with delta (0, -1)
Screenshot: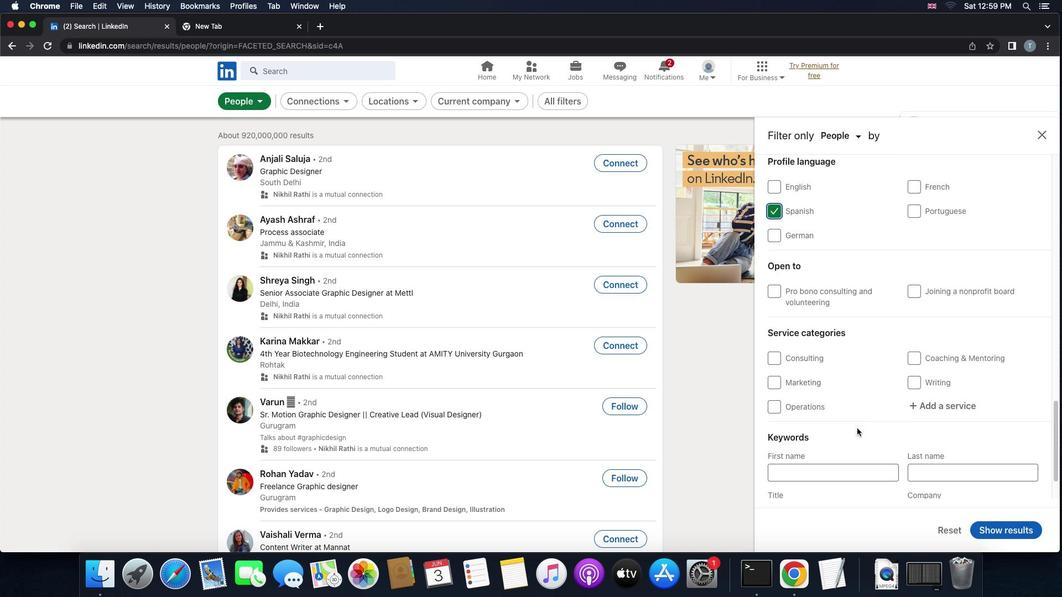 
Action: Mouse scrolled (857, 428) with delta (0, 0)
Screenshot: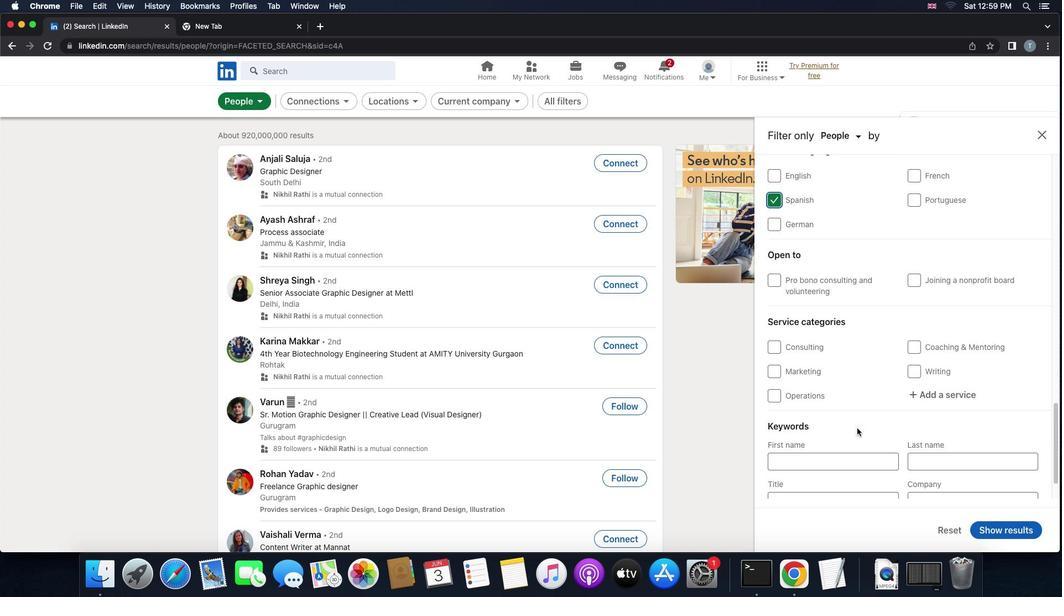 
Action: Mouse scrolled (857, 428) with delta (0, 0)
Screenshot: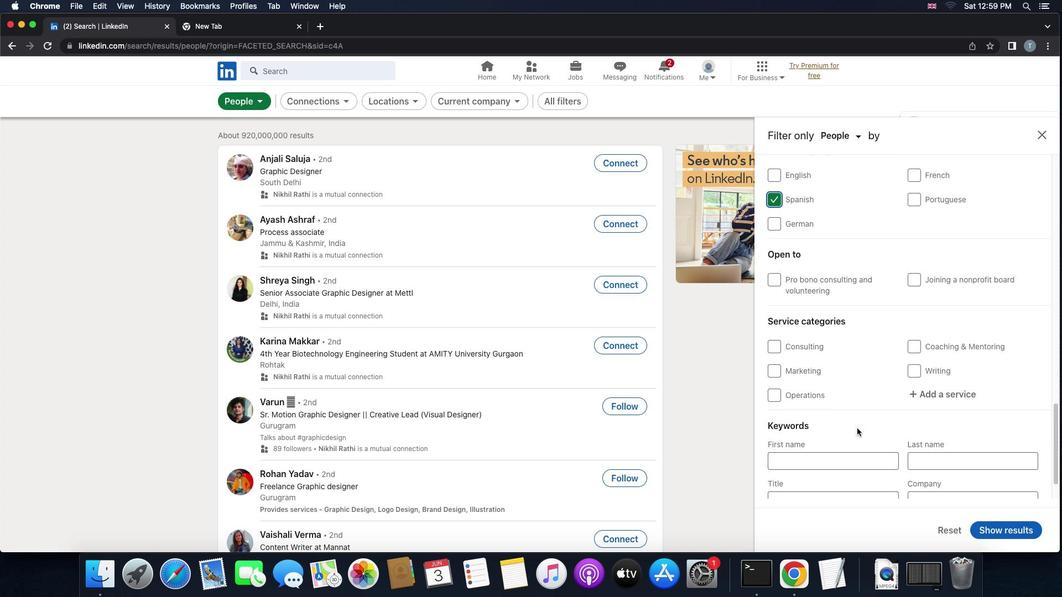 
Action: Mouse moved to (945, 392)
Screenshot: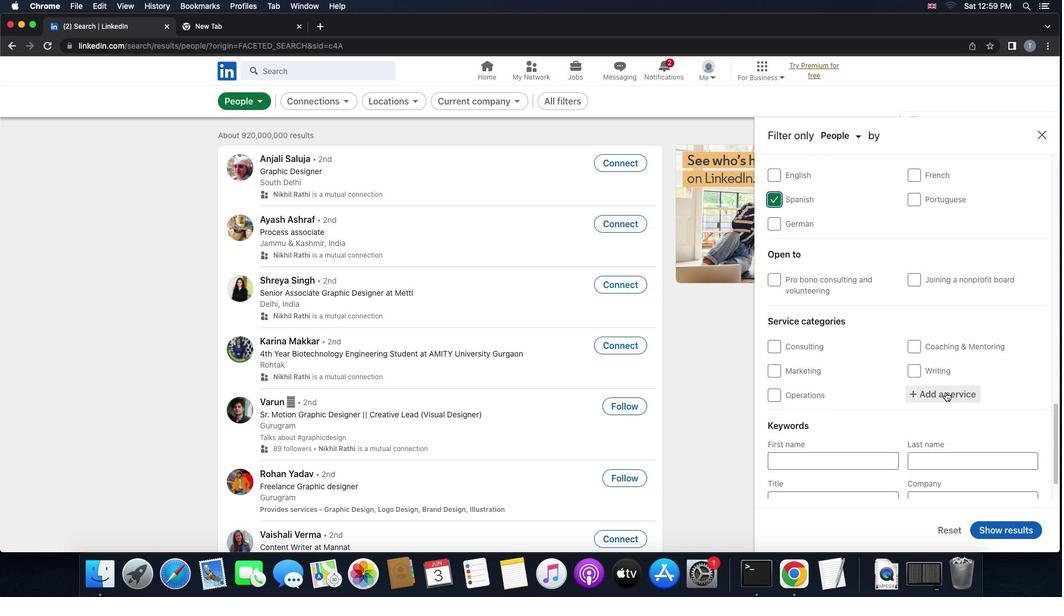 
Action: Mouse pressed left at (945, 392)
Screenshot: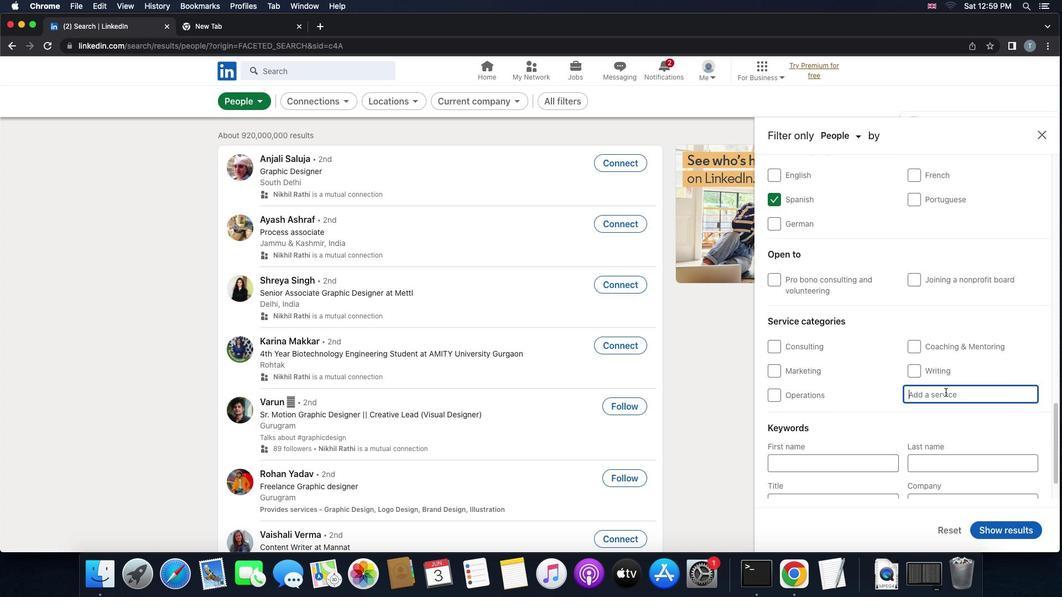 
Action: Key pressed 'v''i''r''t''u''a''l'Key.space
Screenshot: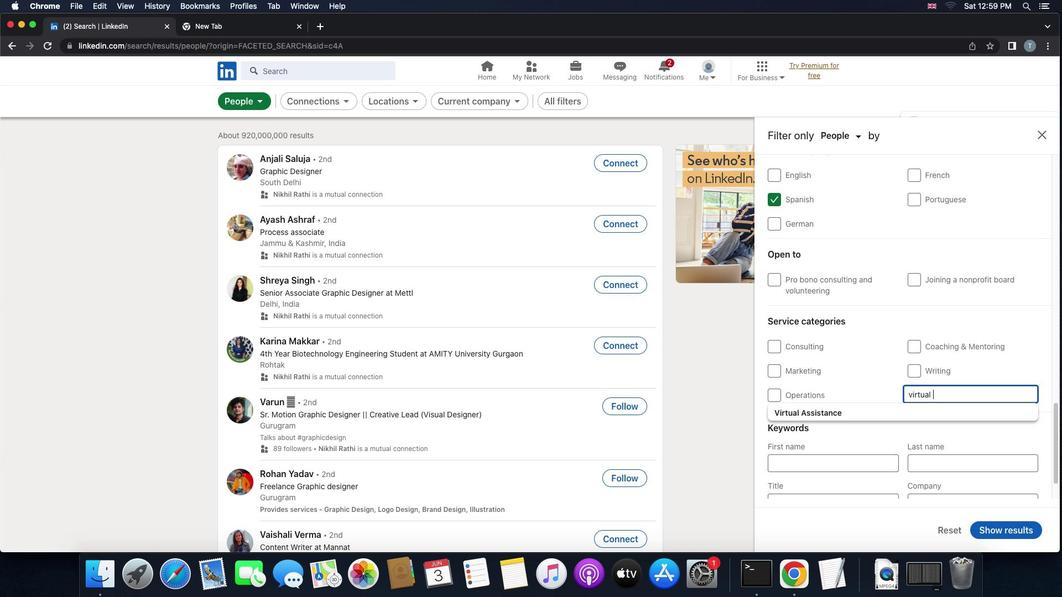 
Action: Mouse moved to (885, 408)
Screenshot: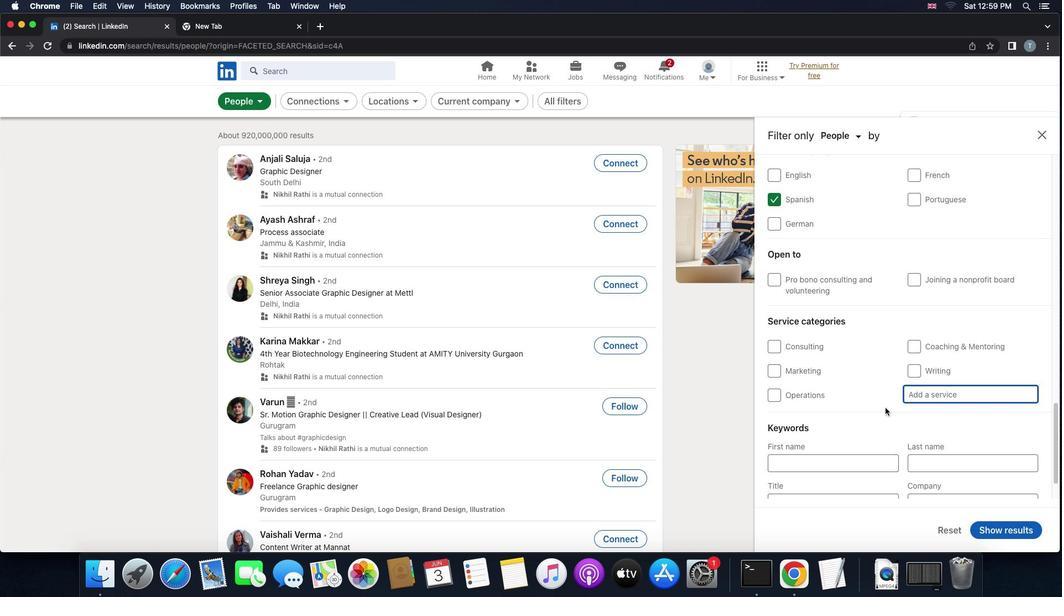 
Action: Mouse pressed left at (885, 408)
Screenshot: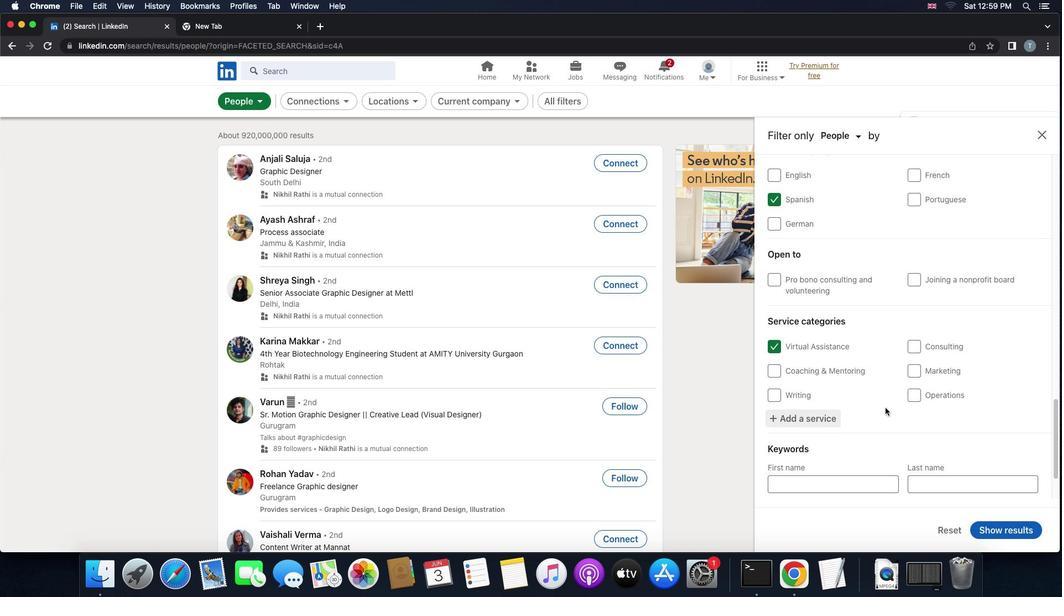 
Action: Mouse scrolled (885, 408) with delta (0, 0)
Screenshot: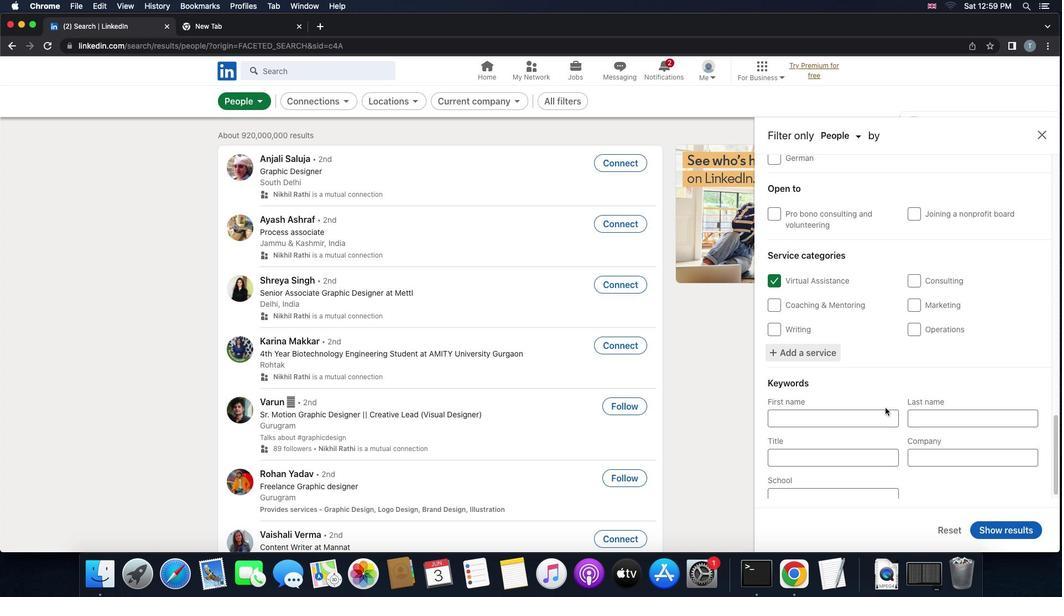
Action: Mouse scrolled (885, 408) with delta (0, 0)
Screenshot: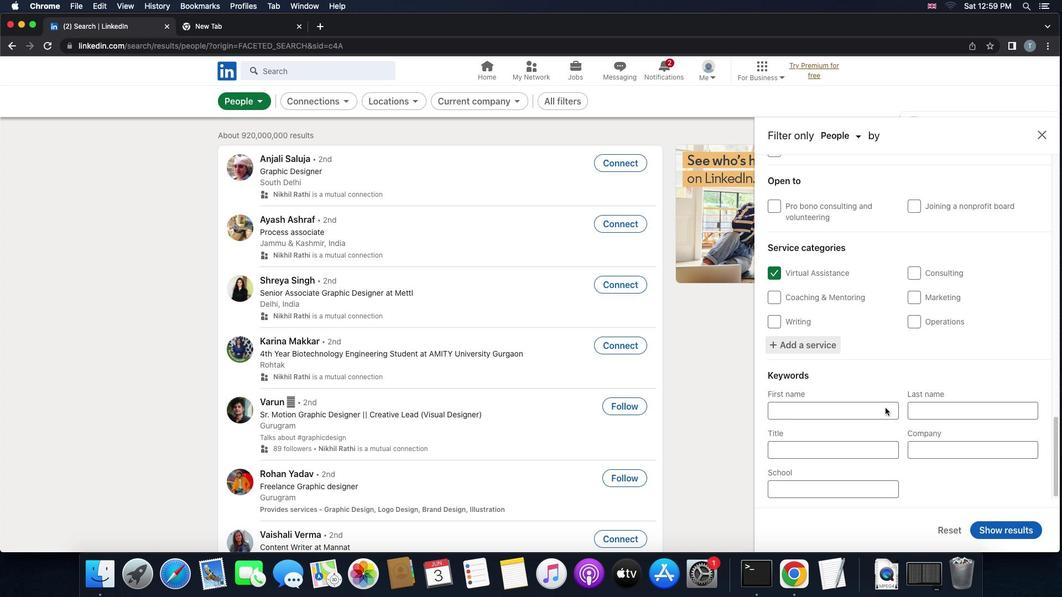 
Action: Mouse scrolled (885, 408) with delta (0, -1)
Screenshot: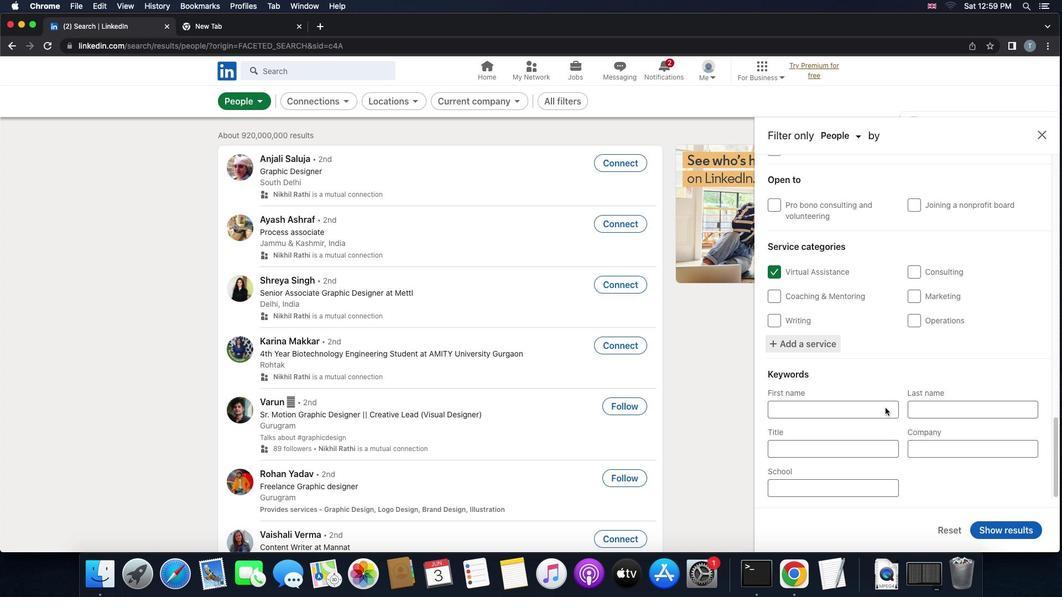 
Action: Mouse moved to (862, 450)
Screenshot: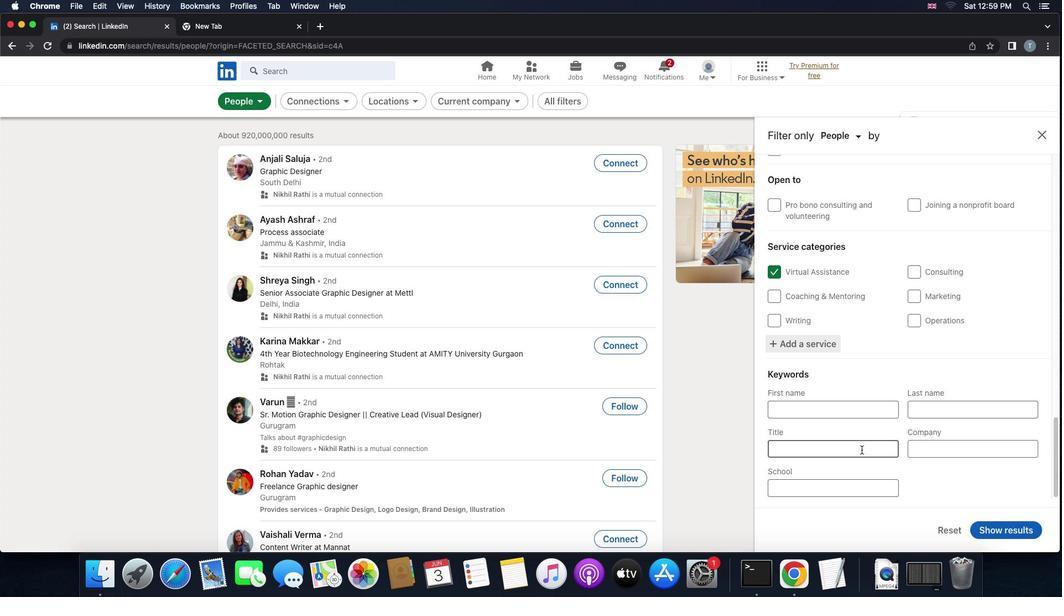 
Action: Mouse pressed left at (862, 450)
Screenshot: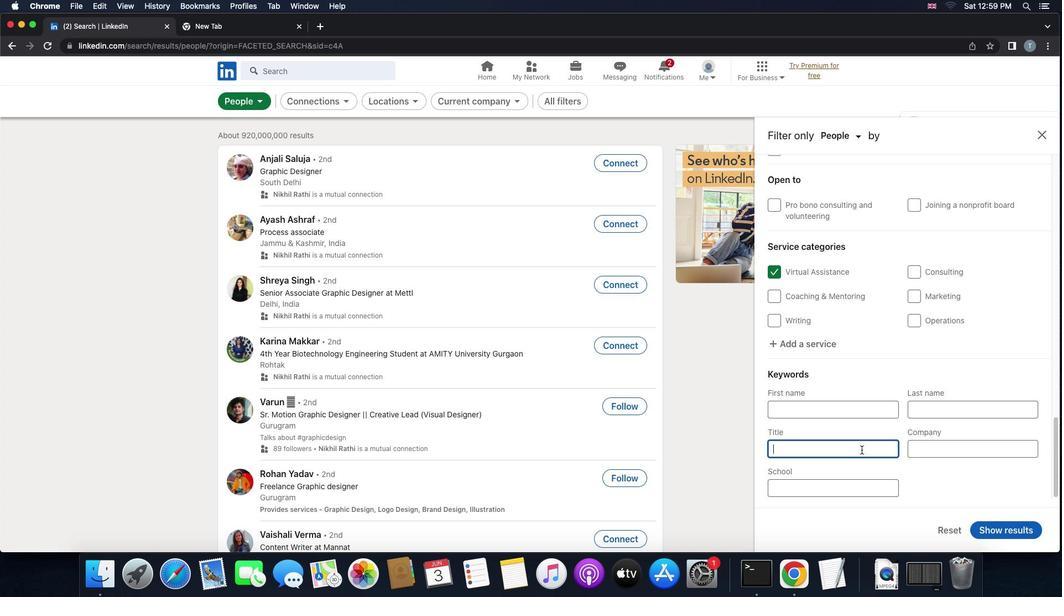 
Action: Mouse moved to (862, 450)
Screenshot: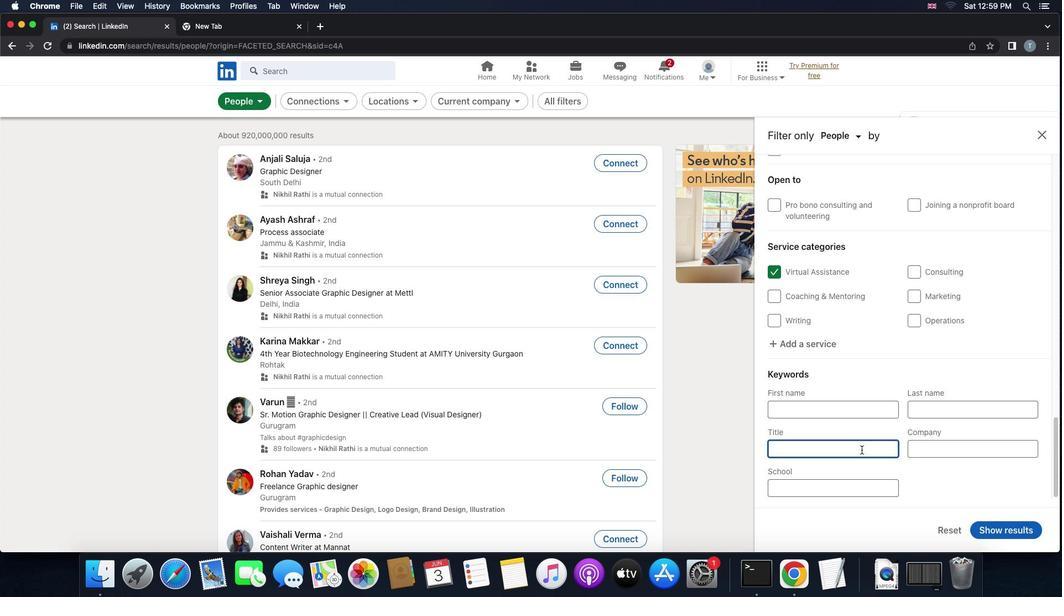 
Action: Key pressed 'b''u''i''l''d''i''n''g'Key.space'i''n''s''p''e''c''t''o''r'
Screenshot: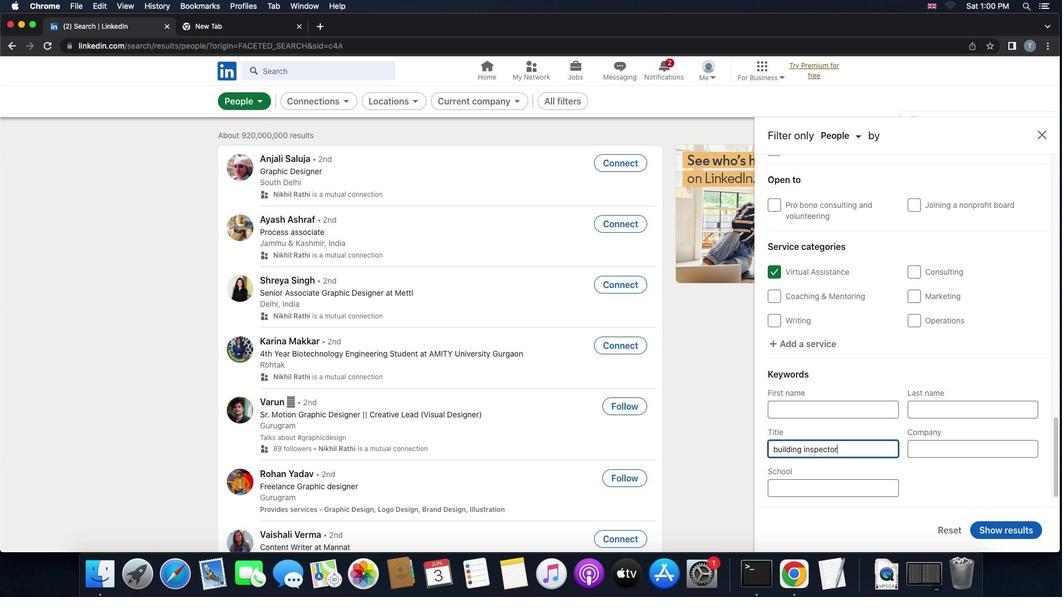 
Action: Mouse moved to (860, 459)
Screenshot: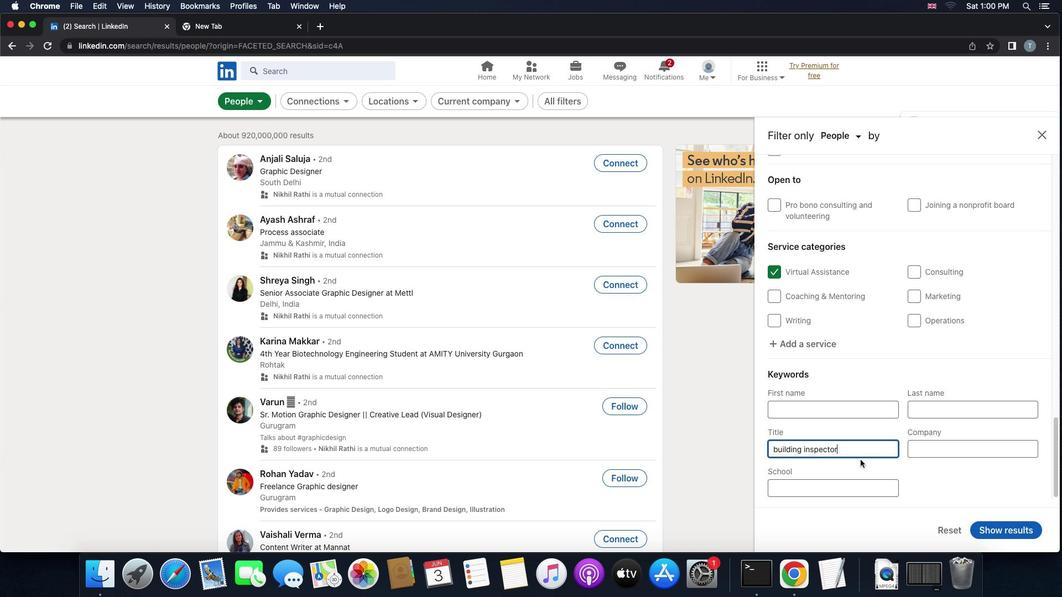 
Action: Mouse scrolled (860, 459) with delta (0, 0)
Screenshot: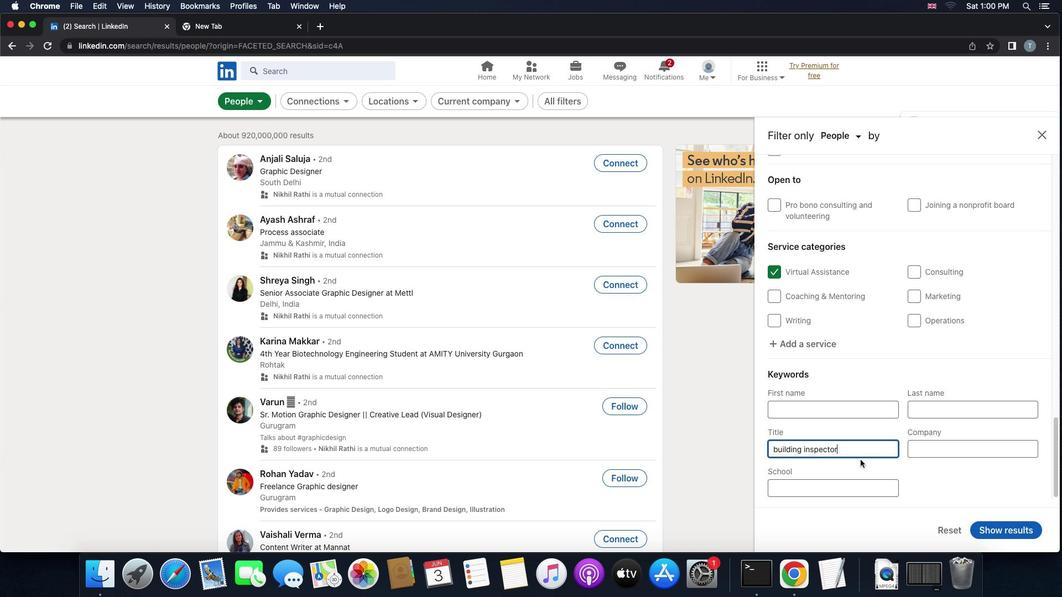 
Action: Mouse scrolled (860, 459) with delta (0, 0)
Screenshot: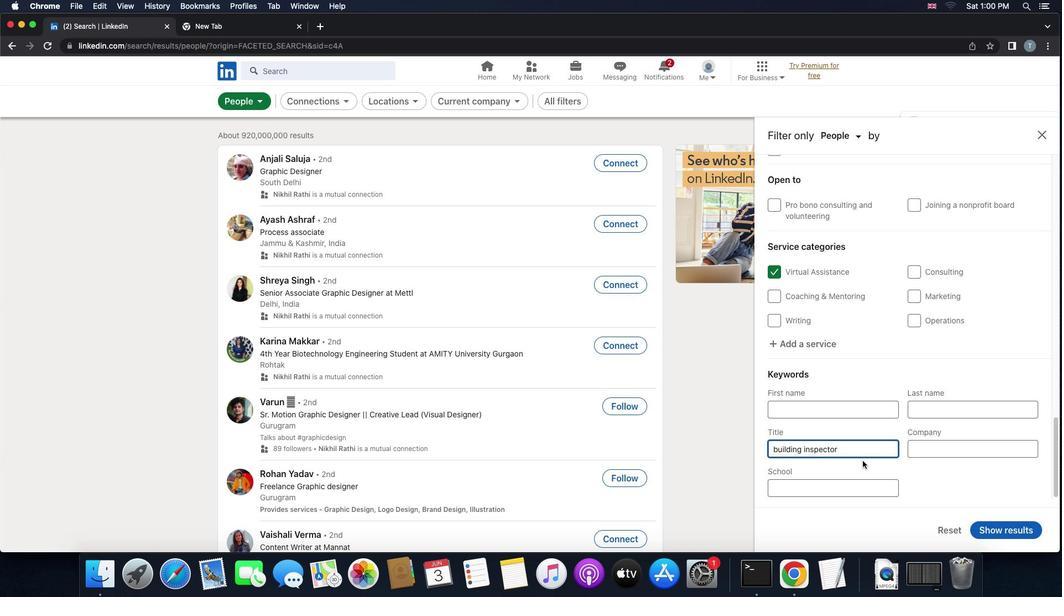 
Action: Mouse moved to (997, 527)
Screenshot: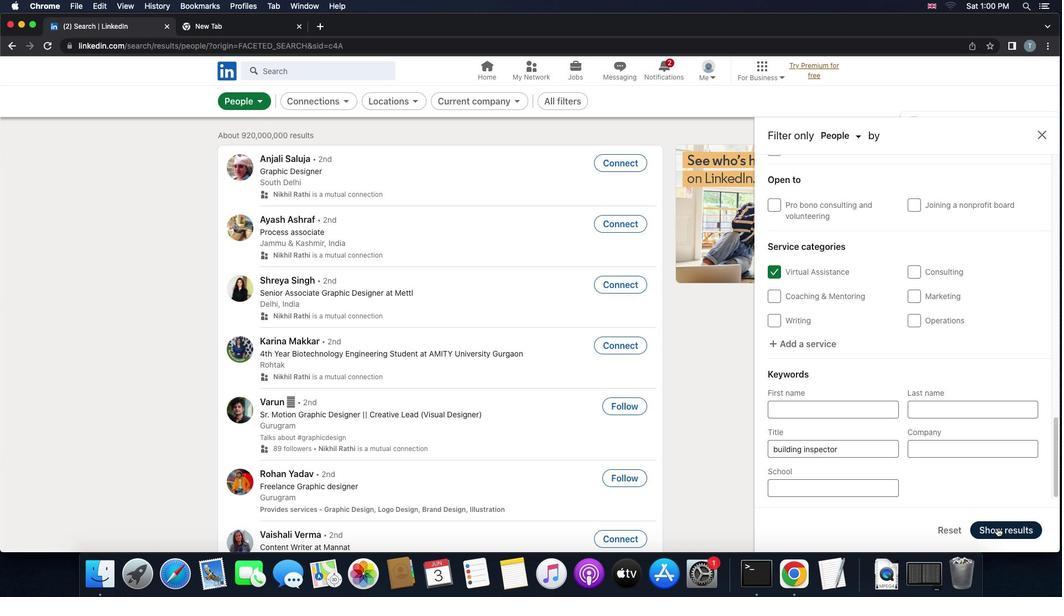 
Action: Mouse pressed left at (997, 527)
Screenshot: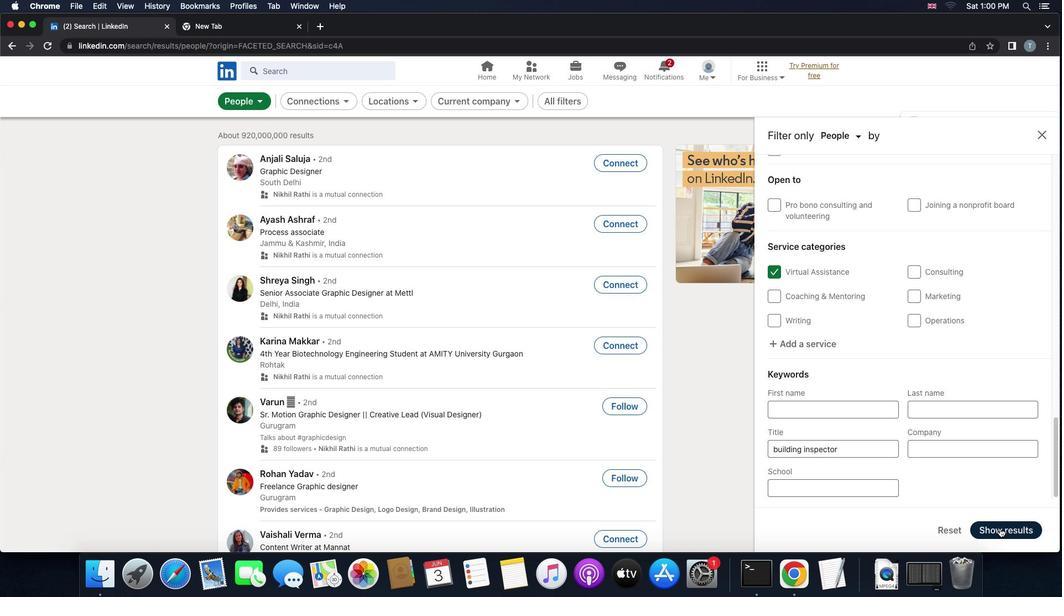 
Action: Mouse moved to (1000, 528)
Screenshot: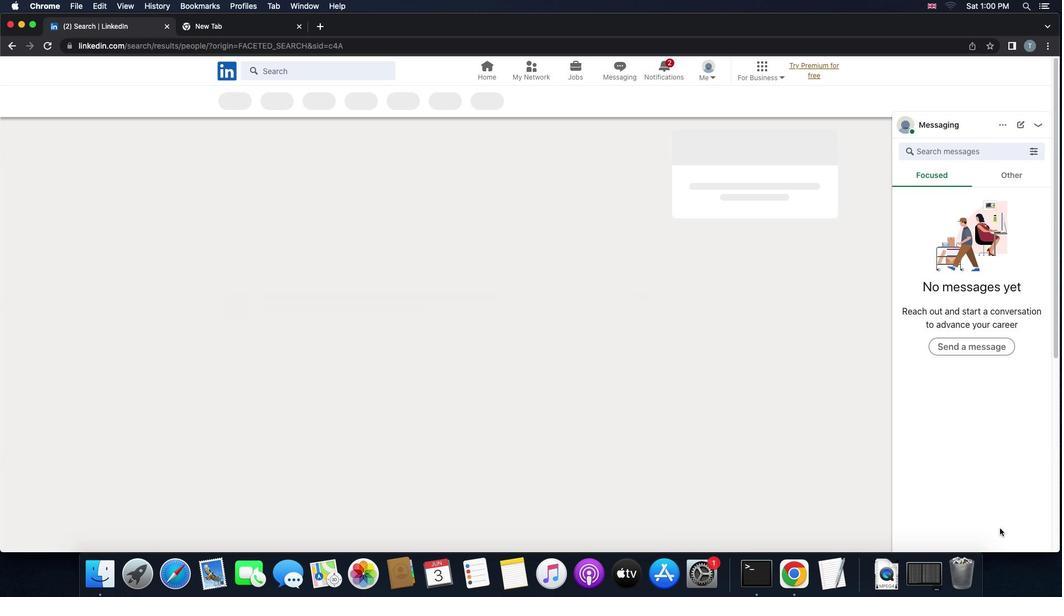
Action: Key pressed Key.f9
Screenshot: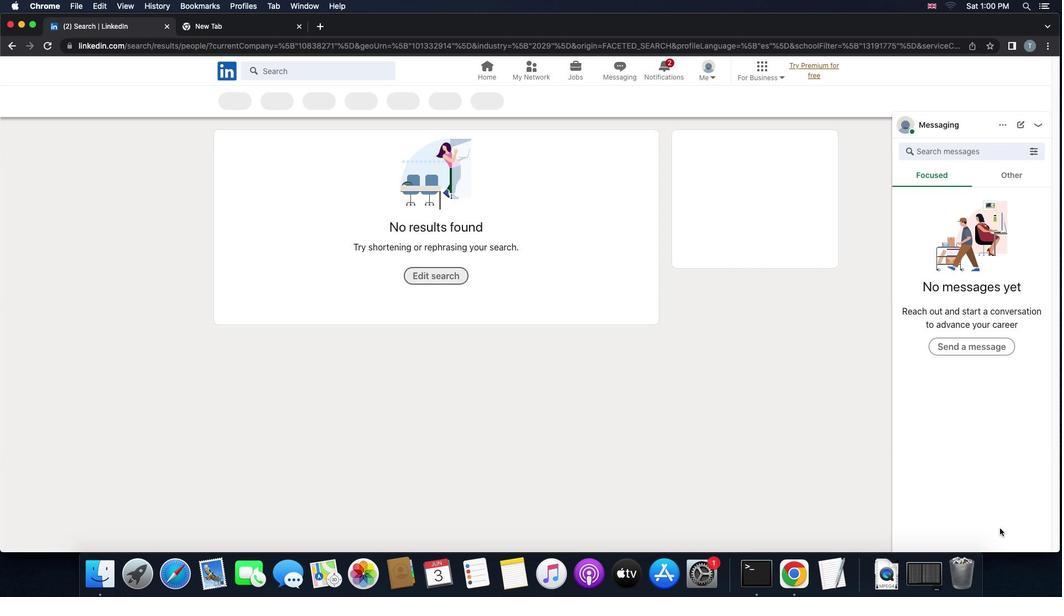 
Action: Mouse moved to (109, 573)
Screenshot: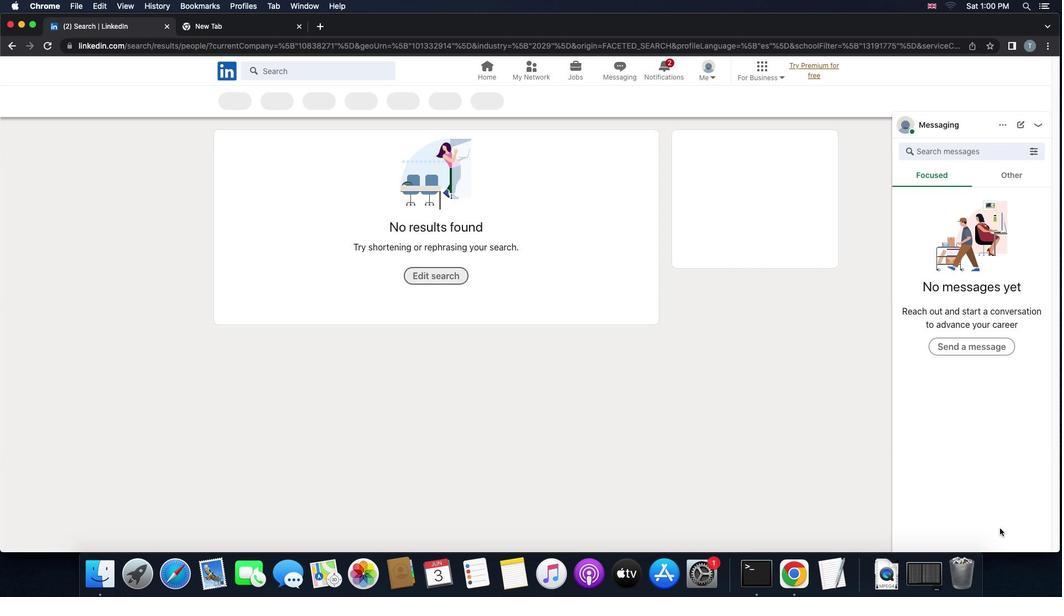 
Action: Mouse pressed left at (109, 573)
Screenshot: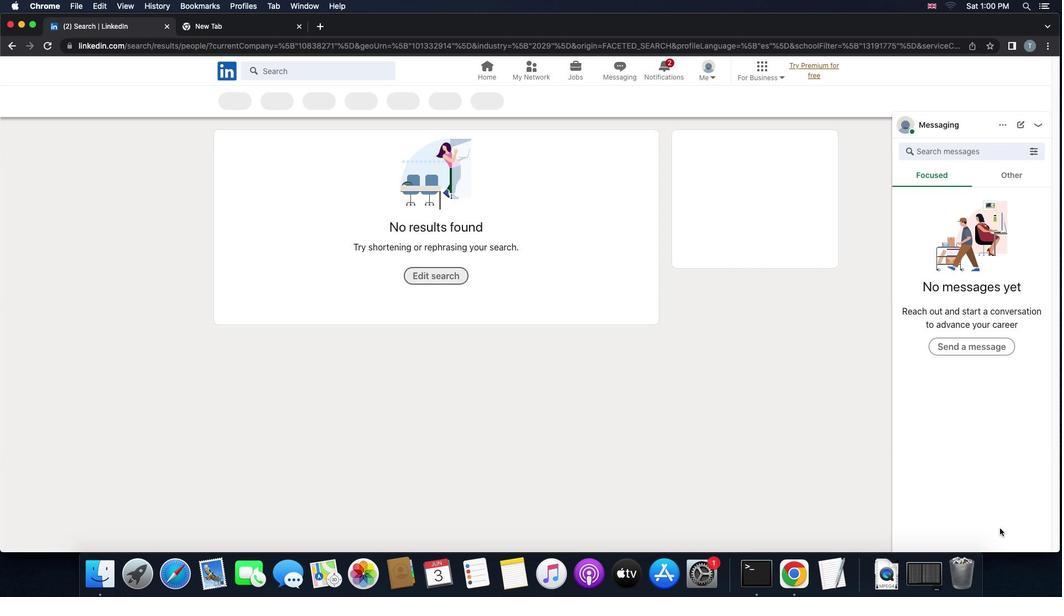 
Action: Mouse moved to (805, 263)
Screenshot: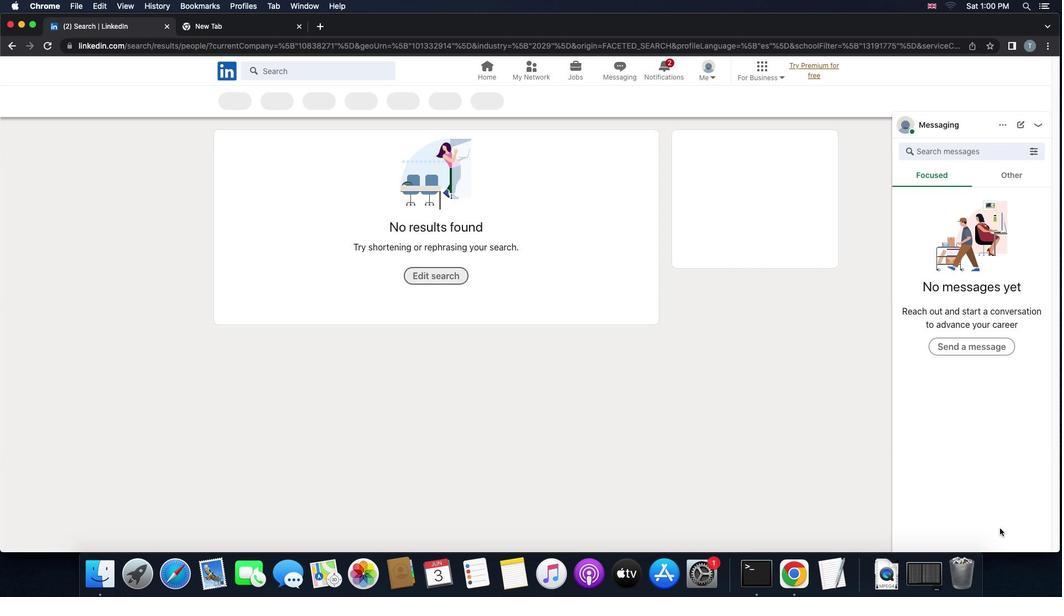 
